Task: Look for space in Mudgal, India from 15th June, 2023 to 21st June, 2023 for 5 adults in price range Rs.14000 to Rs.25000. Place can be entire place with 3 bedrooms having 3 beds and 3 bathrooms. Property type can be house, flat, guest house. Booking option can be shelf check-in. Required host language is English.
Action: Mouse moved to (531, 98)
Screenshot: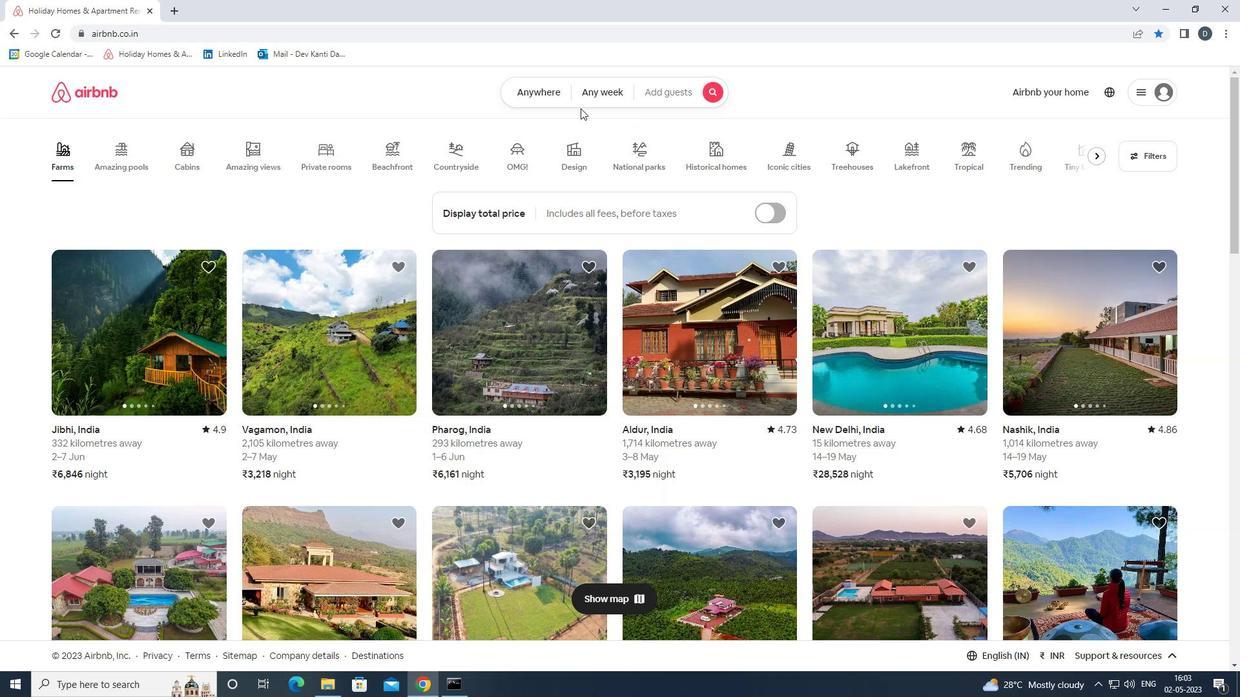
Action: Mouse pressed left at (531, 98)
Screenshot: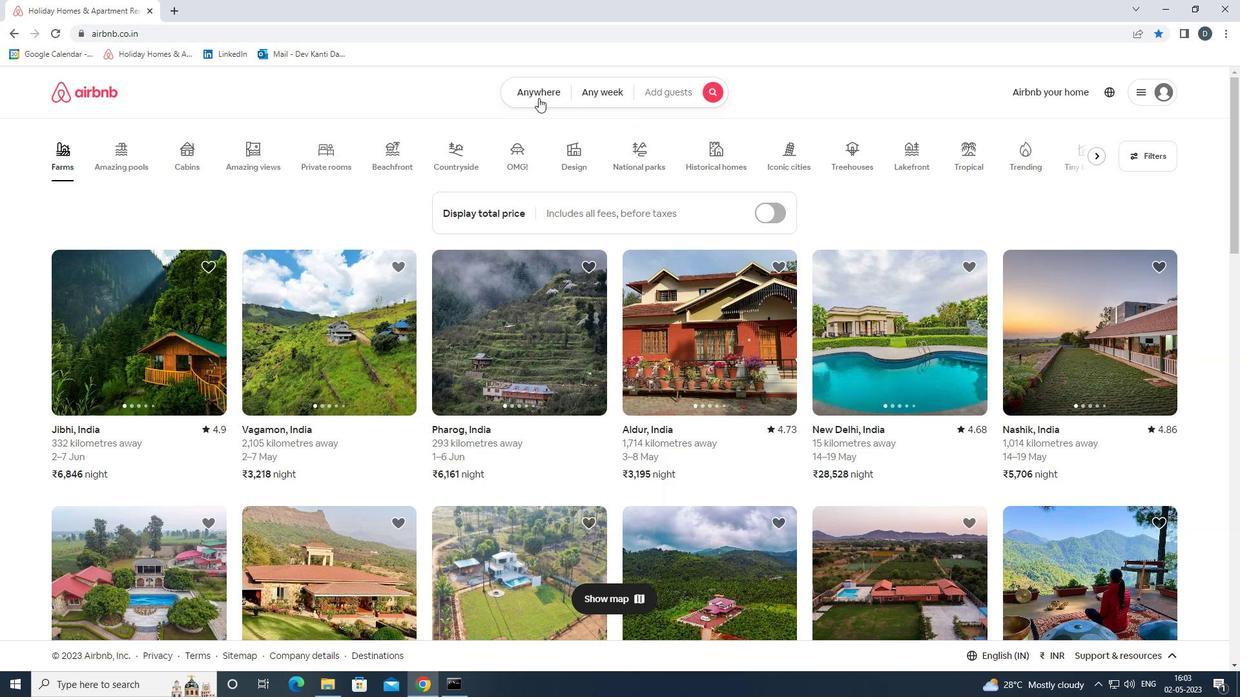 
Action: Mouse moved to (474, 148)
Screenshot: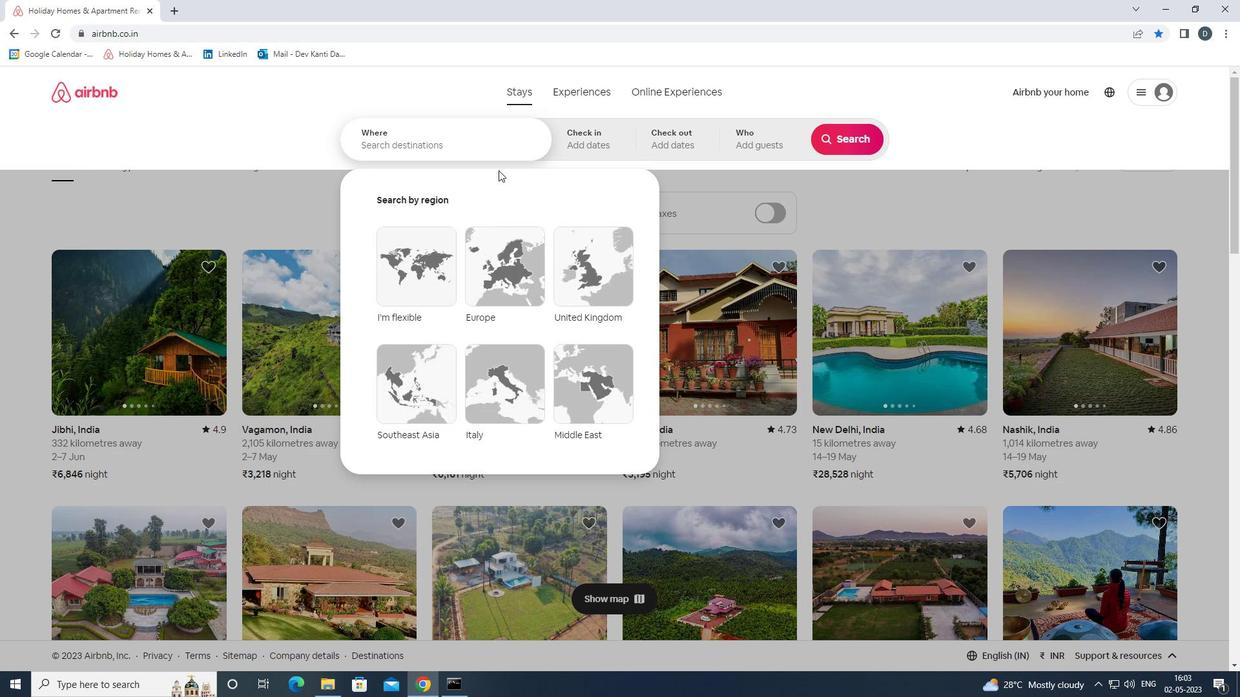 
Action: Mouse pressed left at (474, 148)
Screenshot: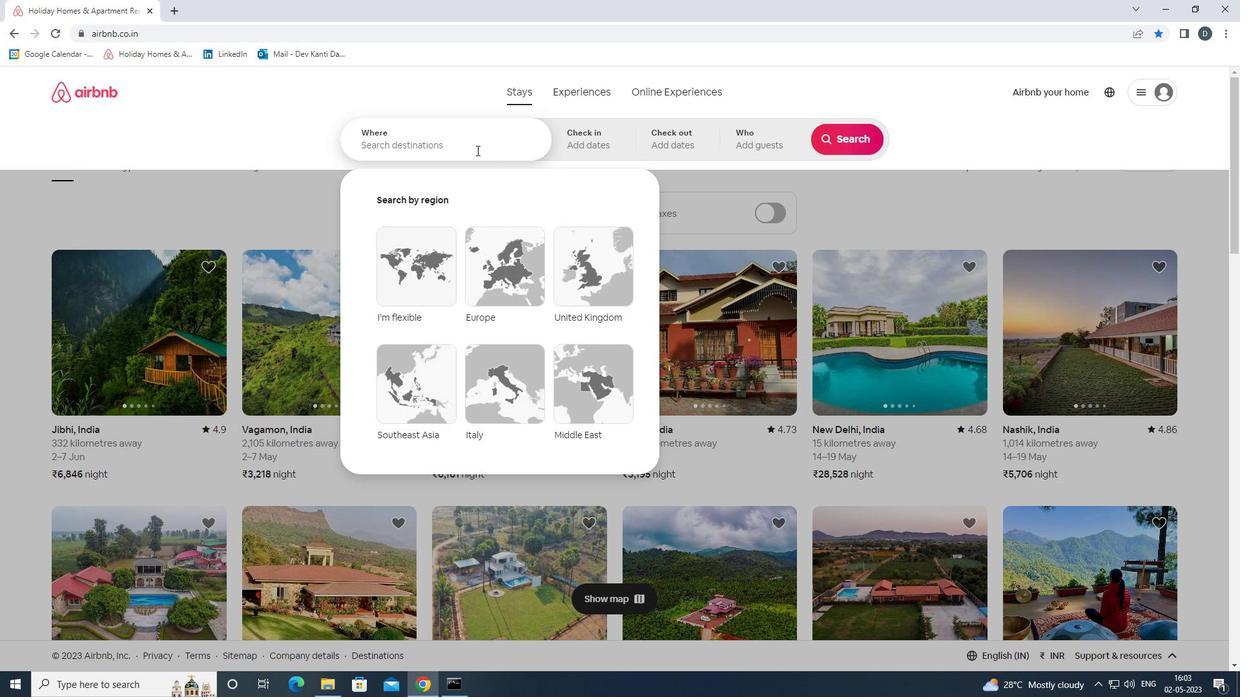 
Action: Mouse moved to (474, 148)
Screenshot: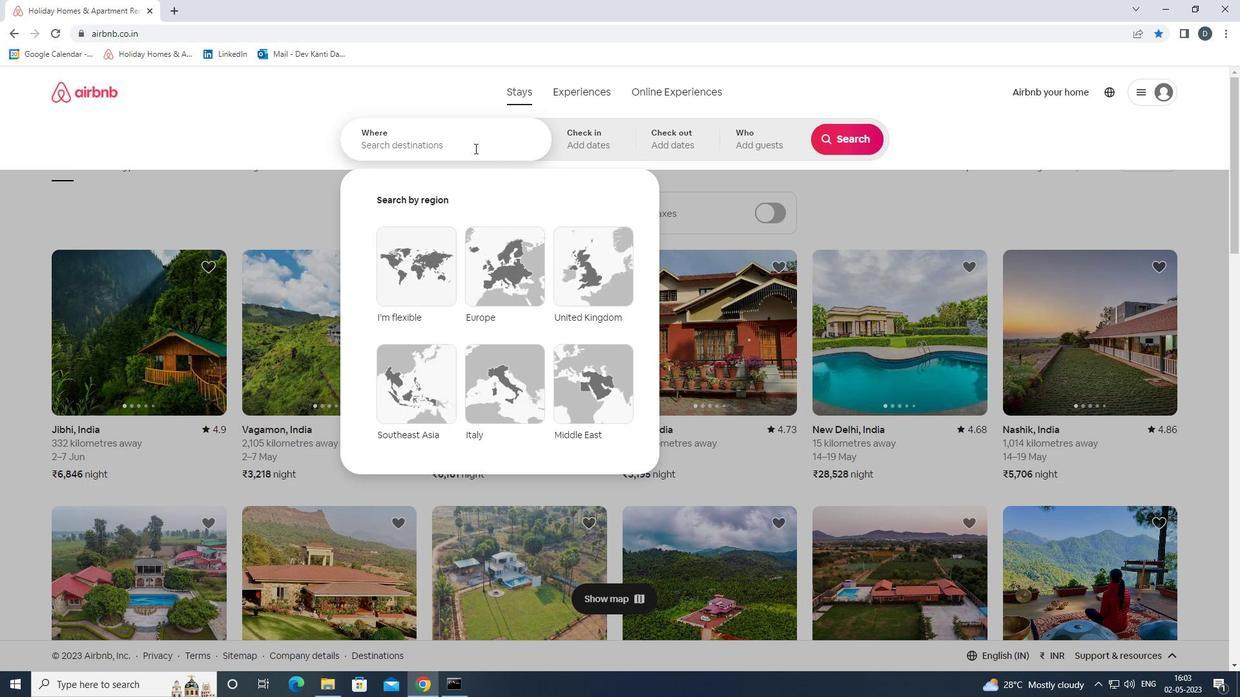 
Action: Key pressed <Key.shift>MUDGAL,<Key.shift>ION<Key.backspace><Key.backspace>NDIA<Key.enter>
Screenshot: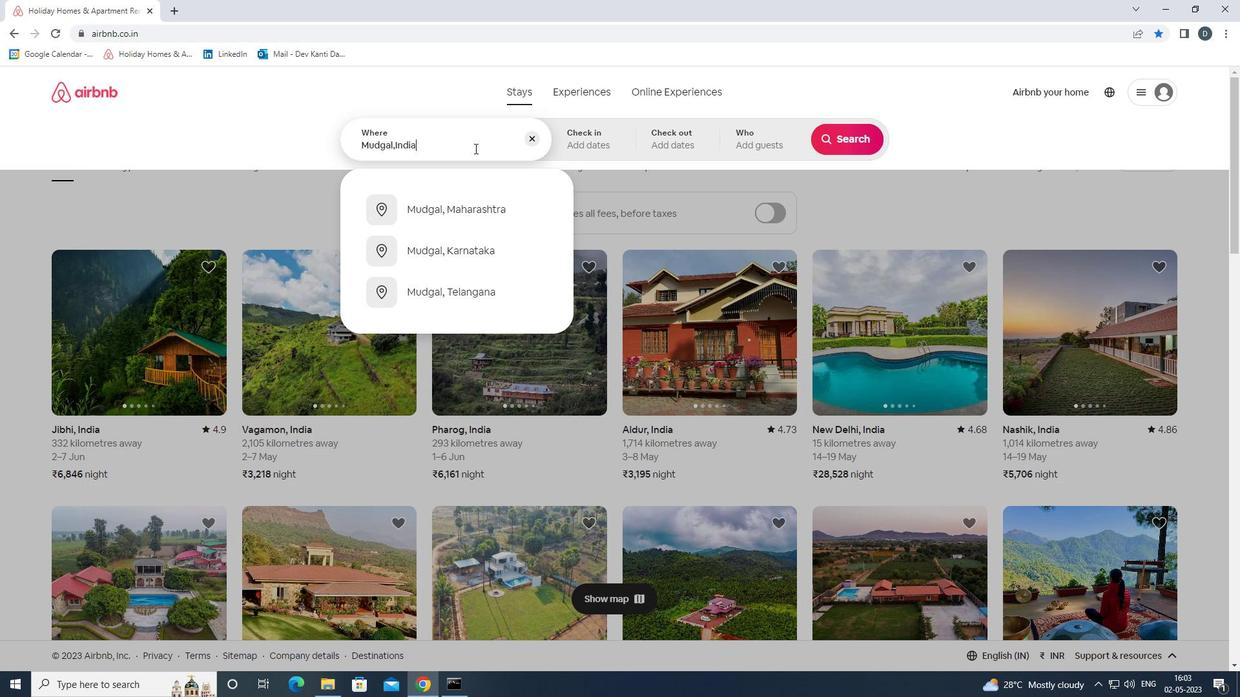
Action: Mouse moved to (777, 357)
Screenshot: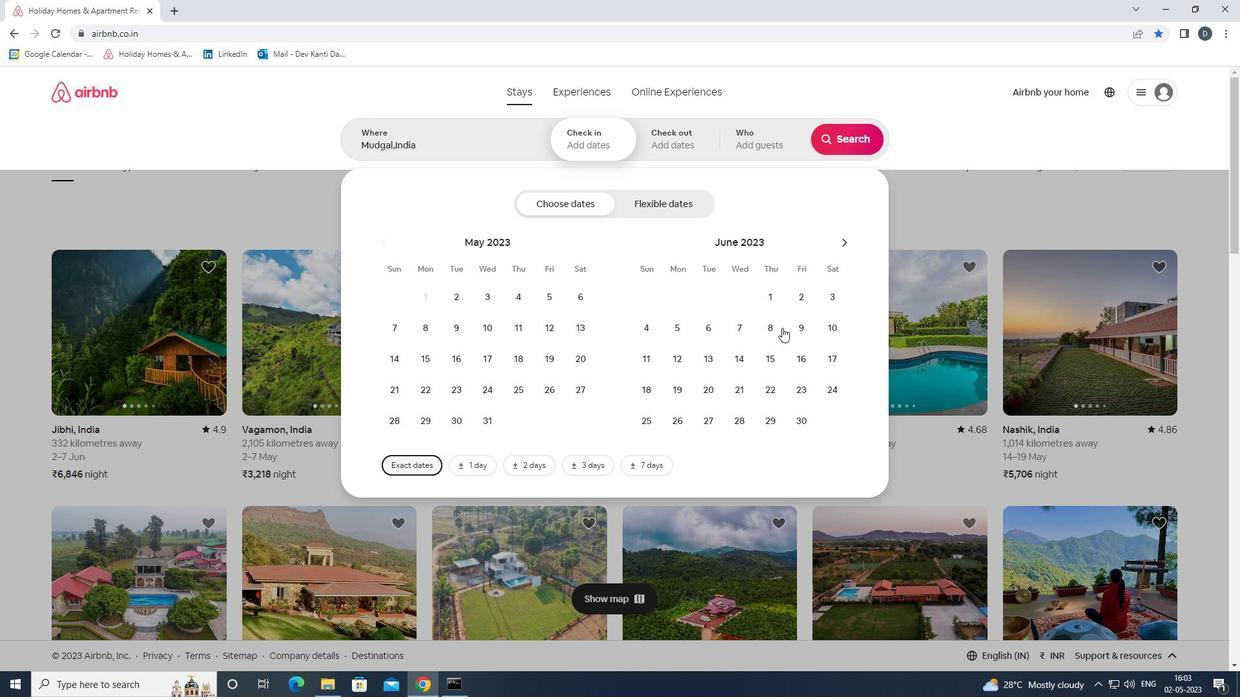 
Action: Mouse pressed left at (777, 357)
Screenshot: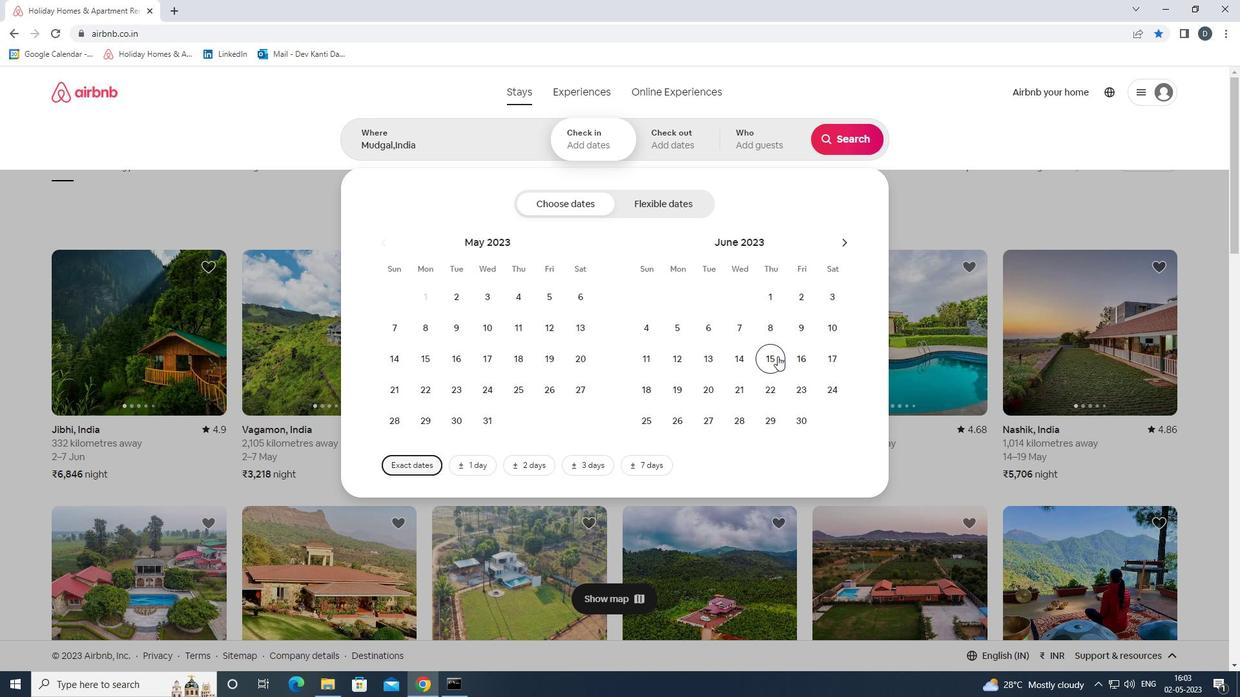 
Action: Mouse moved to (731, 391)
Screenshot: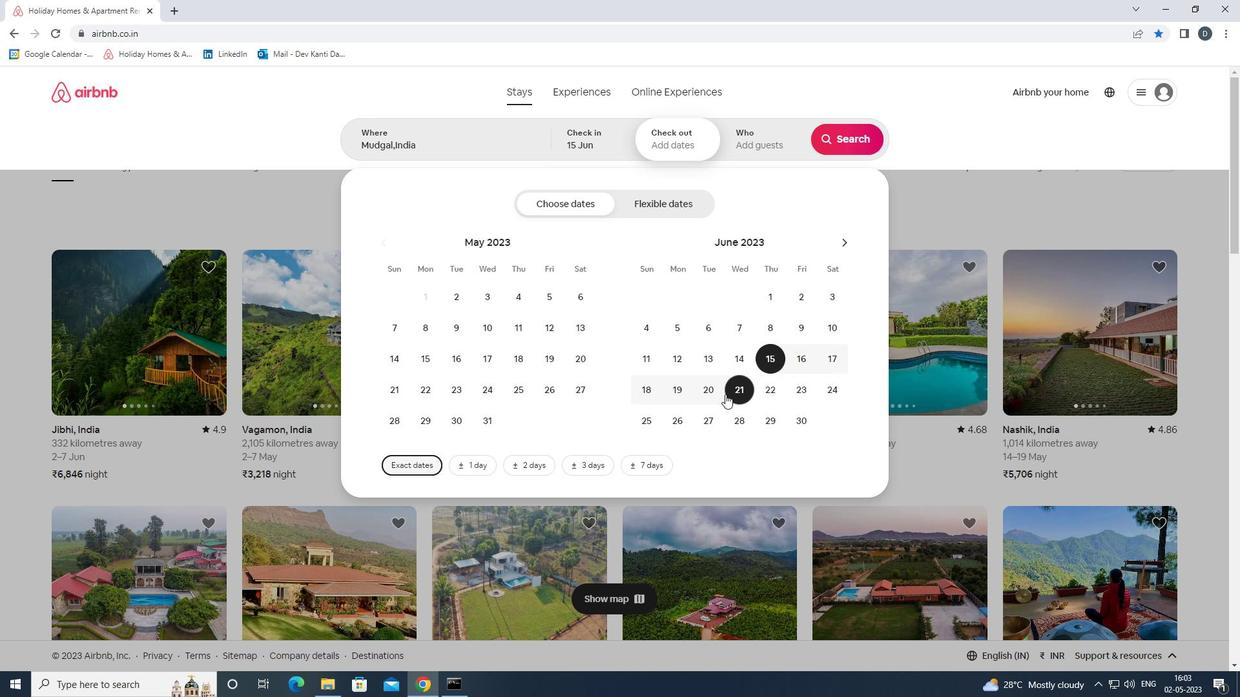 
Action: Mouse pressed left at (731, 391)
Screenshot: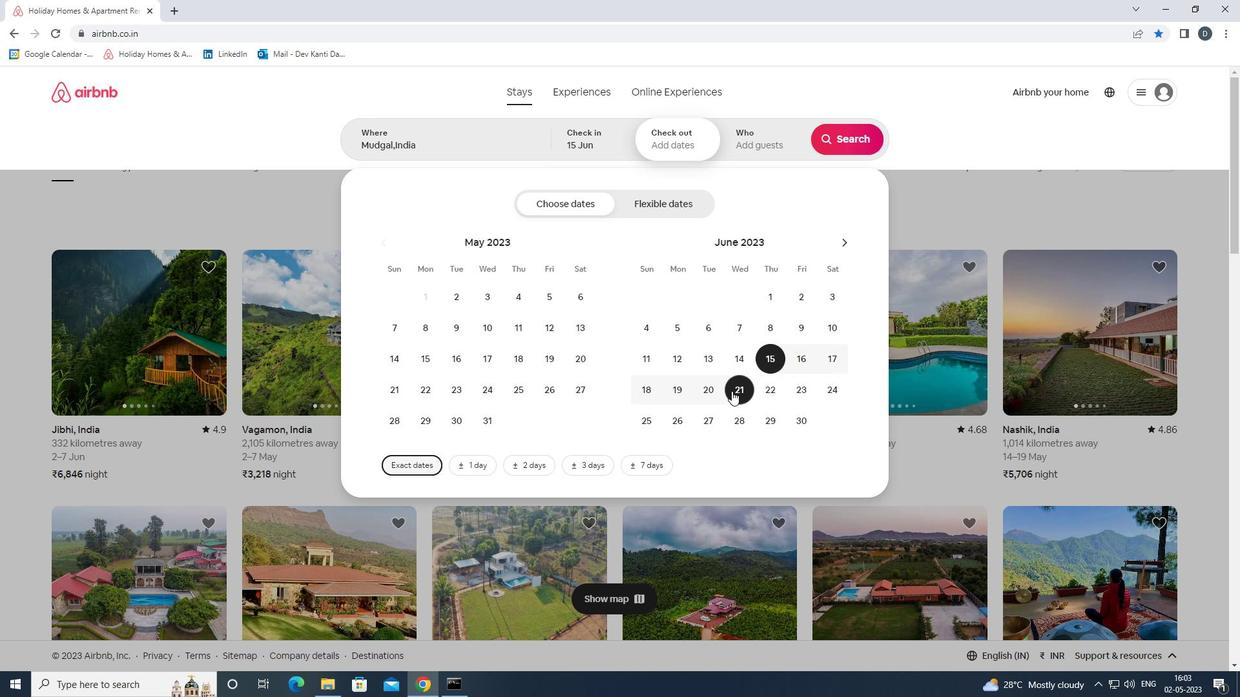 
Action: Mouse moved to (754, 142)
Screenshot: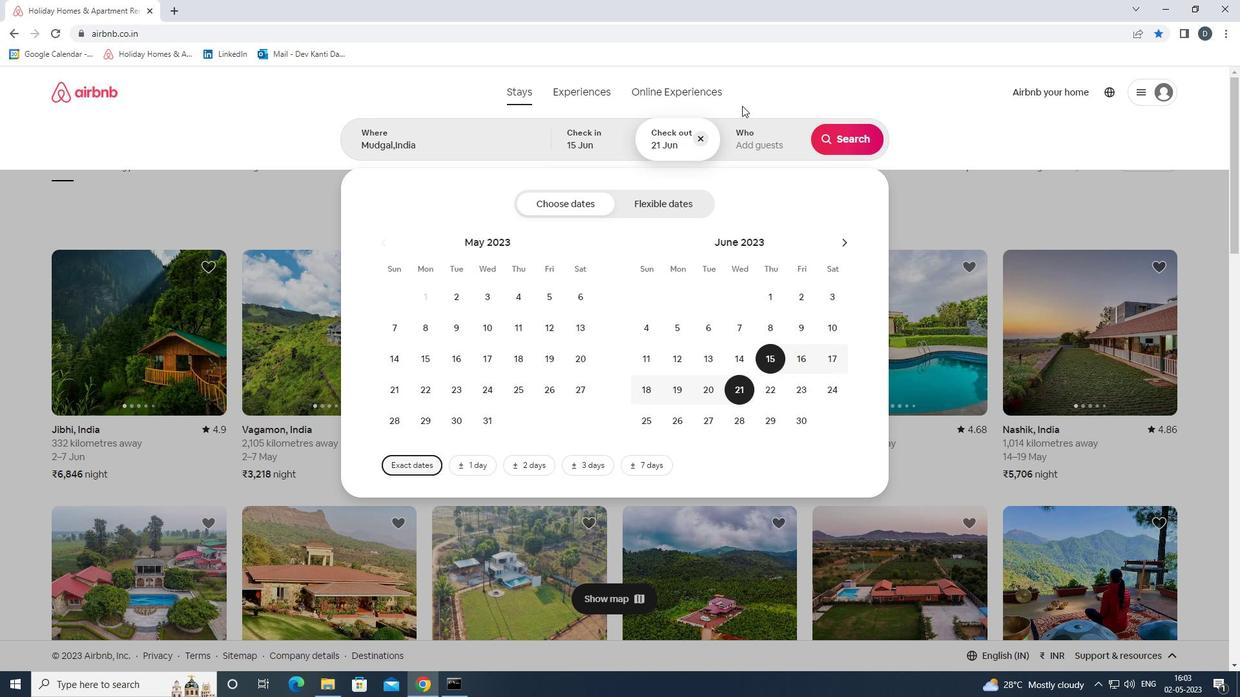 
Action: Mouse pressed left at (754, 142)
Screenshot: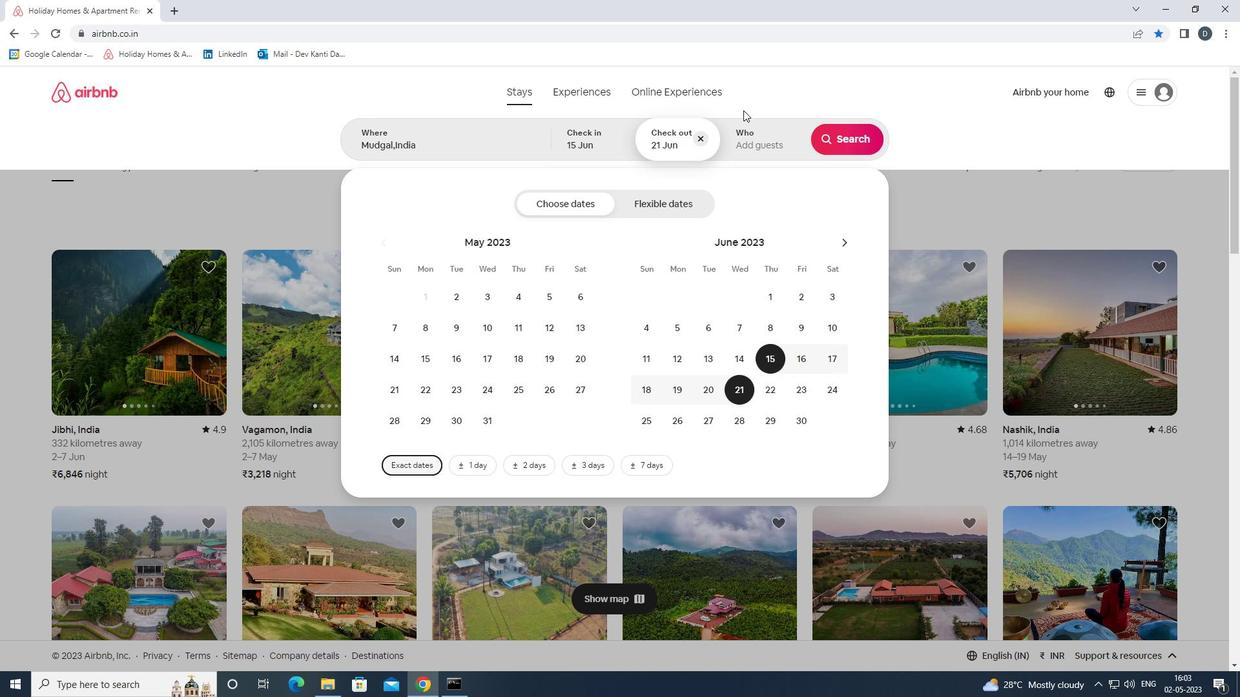 
Action: Mouse moved to (848, 204)
Screenshot: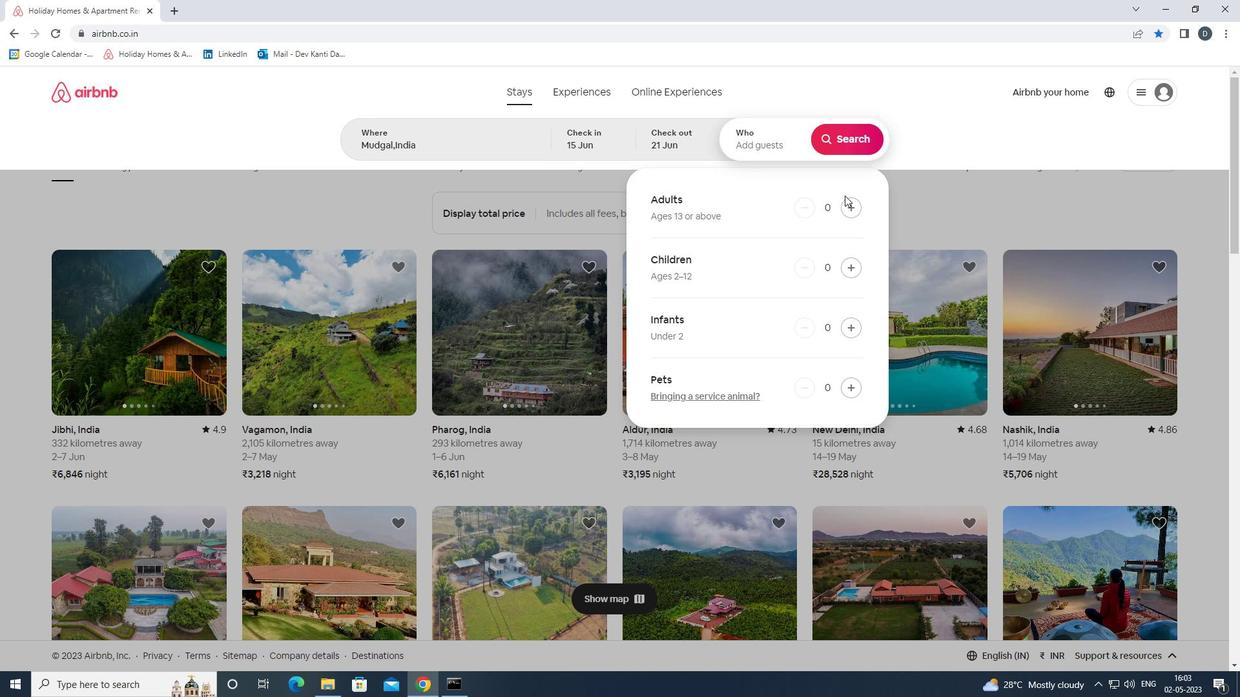 
Action: Mouse pressed left at (848, 204)
Screenshot: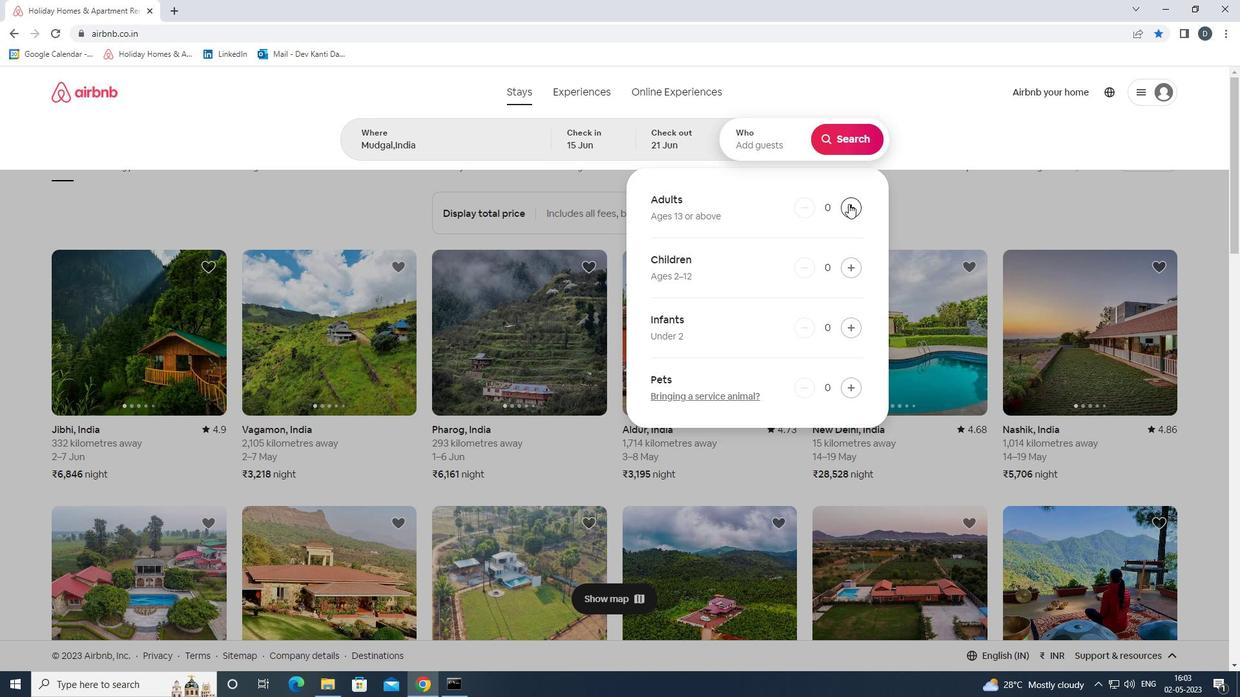 
Action: Mouse pressed left at (848, 204)
Screenshot: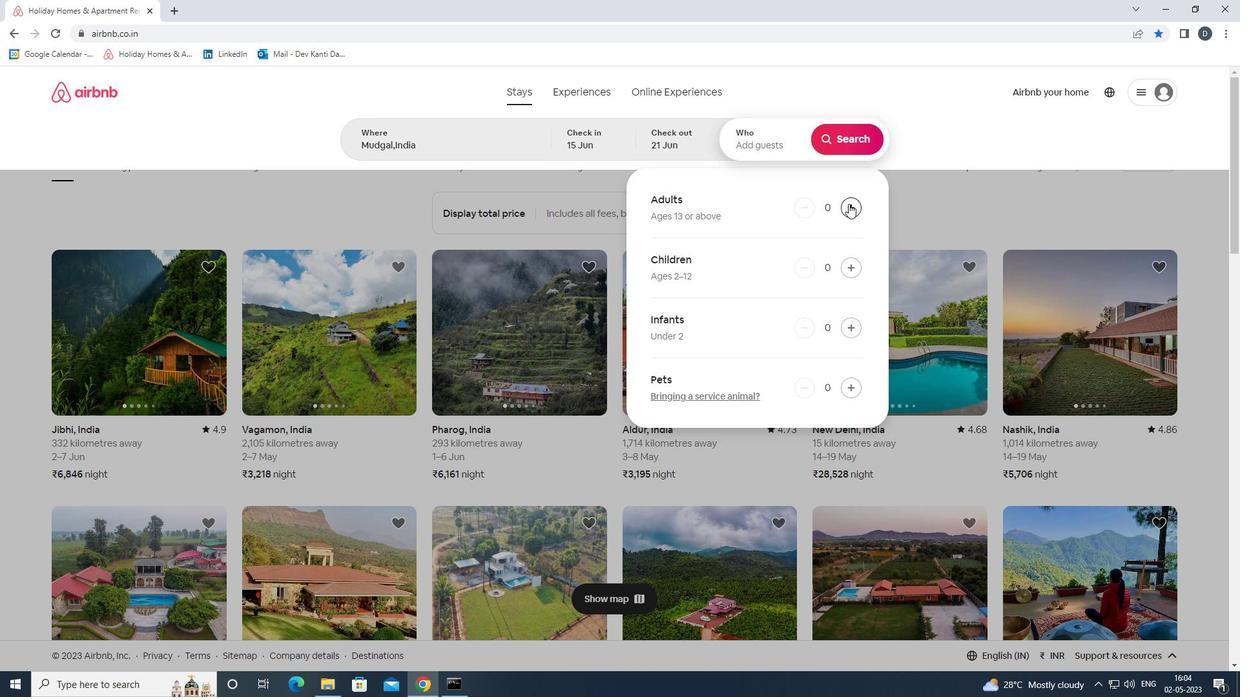 
Action: Mouse pressed left at (848, 204)
Screenshot: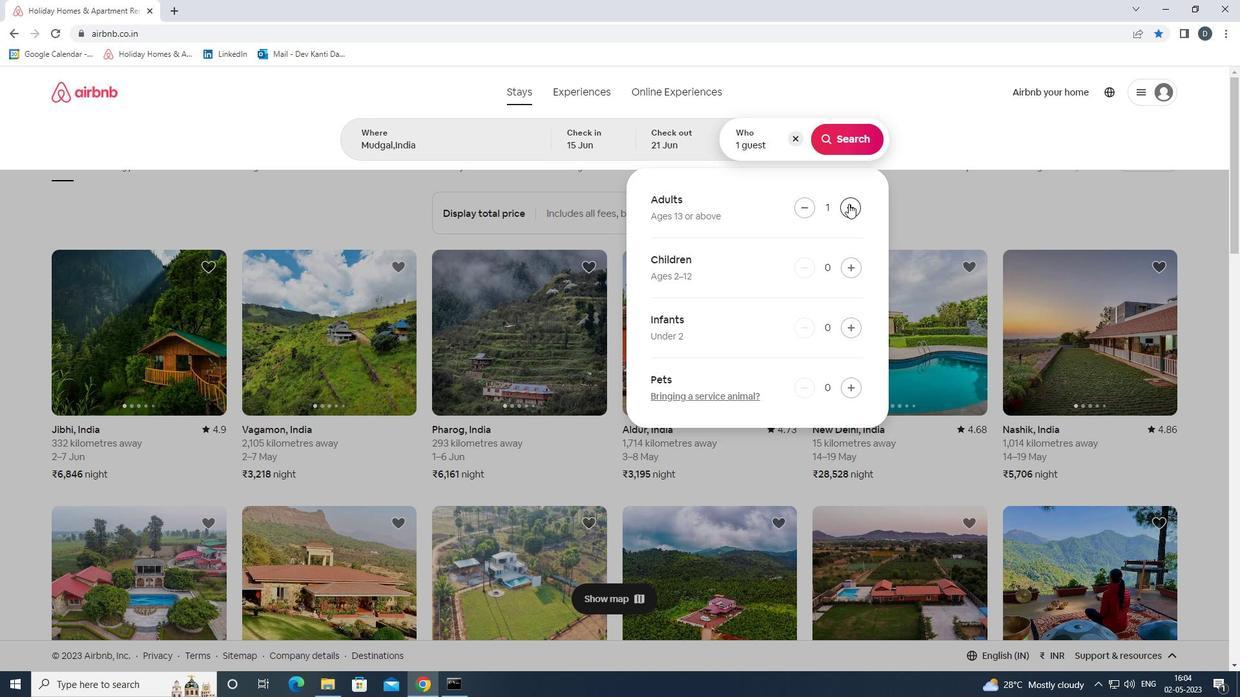 
Action: Mouse pressed left at (848, 204)
Screenshot: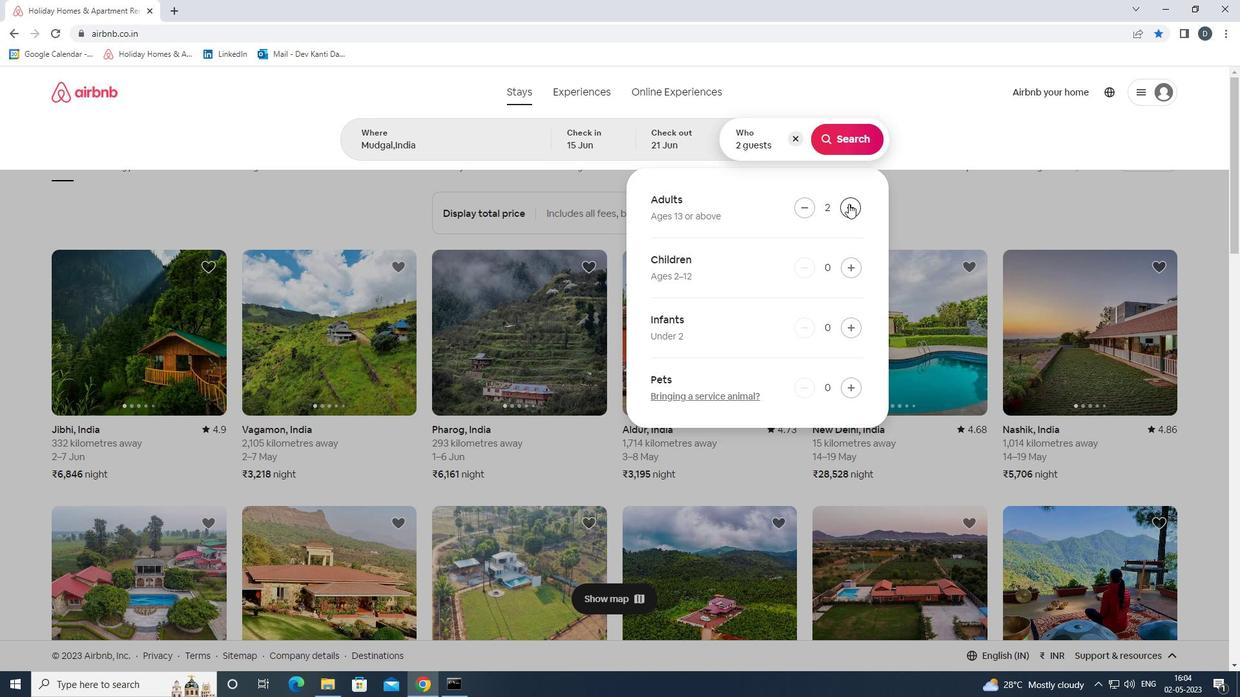 
Action: Mouse pressed left at (848, 204)
Screenshot: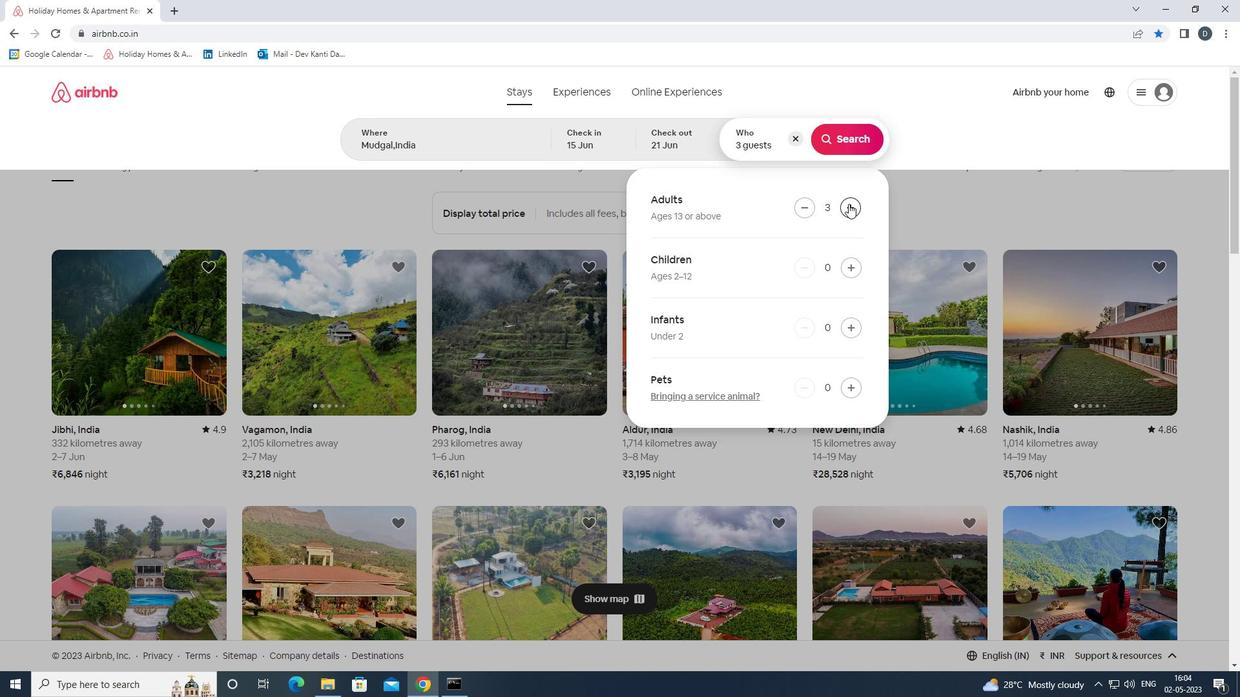 
Action: Mouse moved to (841, 141)
Screenshot: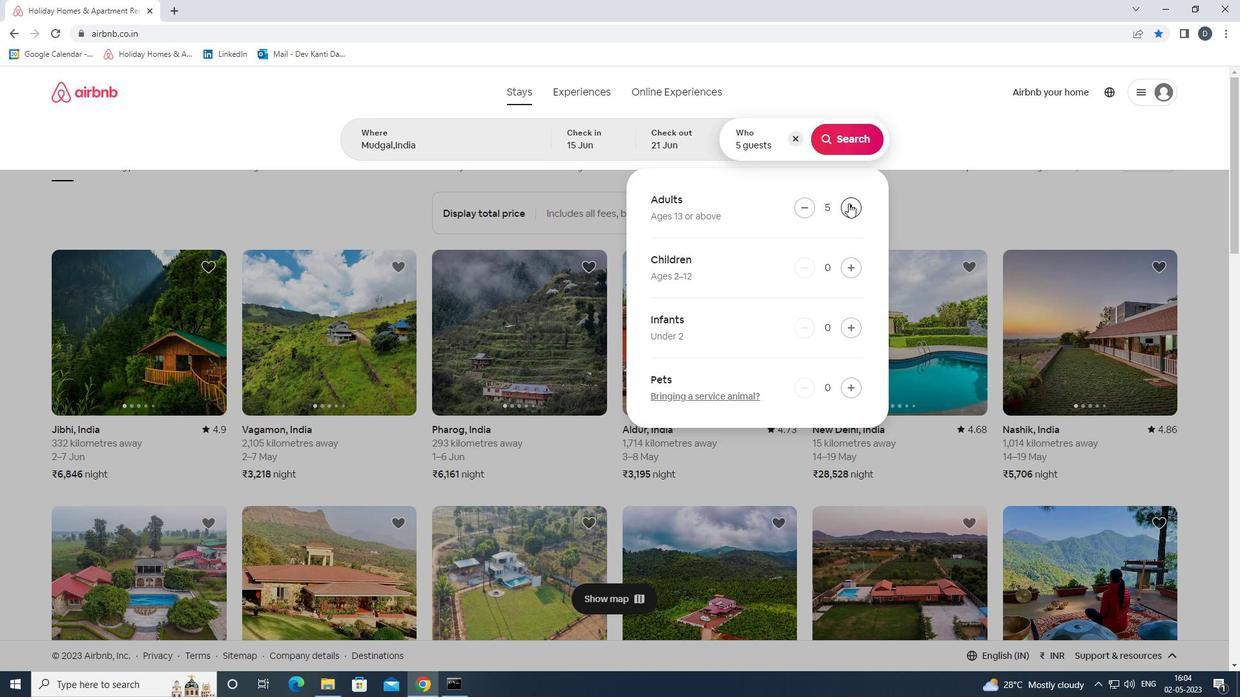 
Action: Mouse pressed left at (841, 141)
Screenshot: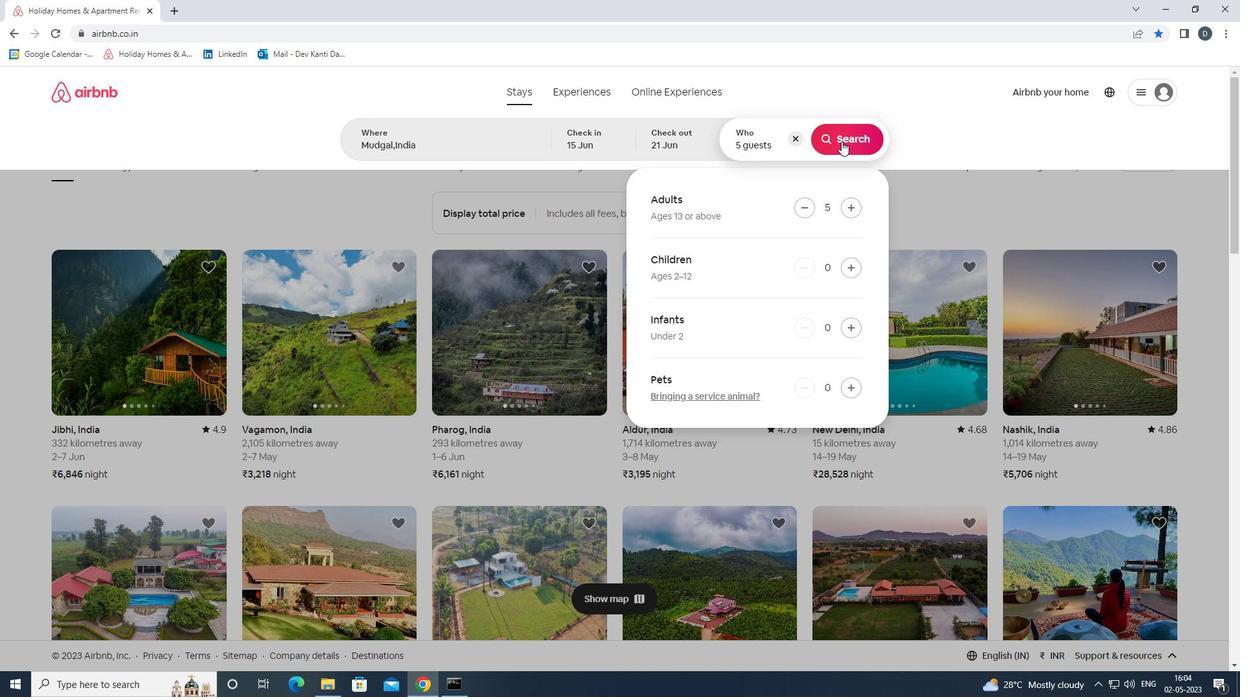 
Action: Mouse moved to (1187, 160)
Screenshot: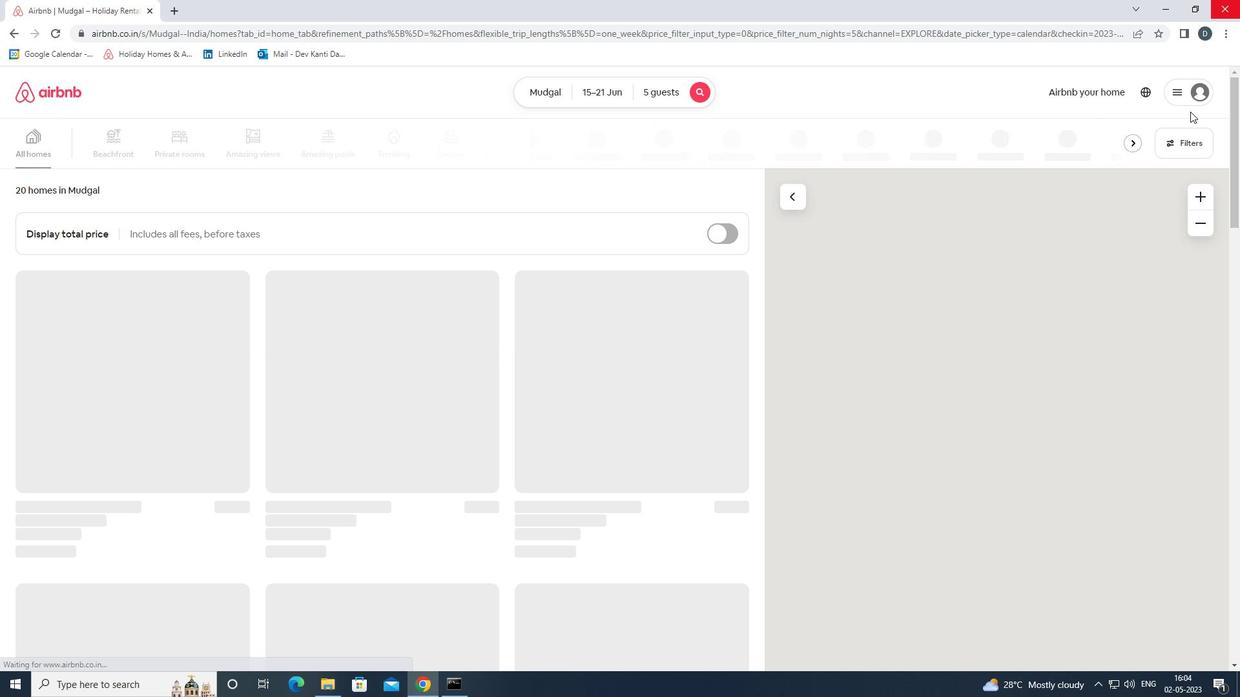 
Action: Mouse pressed left at (1187, 160)
Screenshot: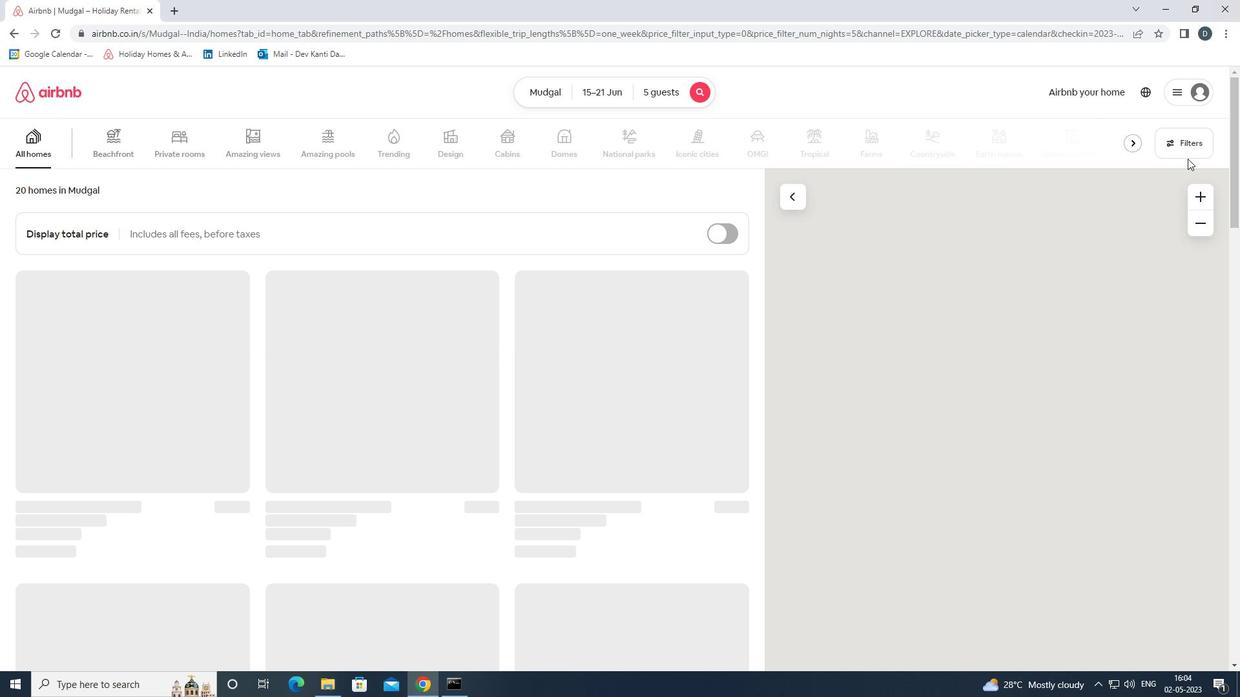 
Action: Mouse moved to (1183, 144)
Screenshot: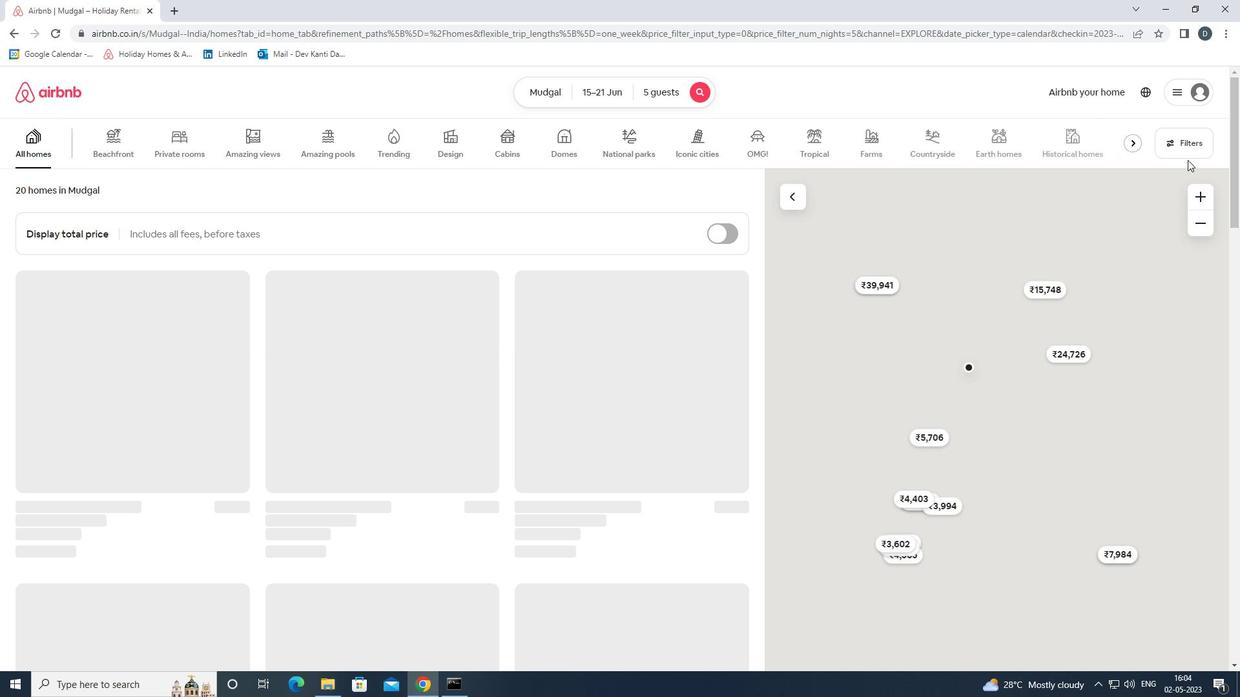 
Action: Mouse pressed left at (1183, 144)
Screenshot: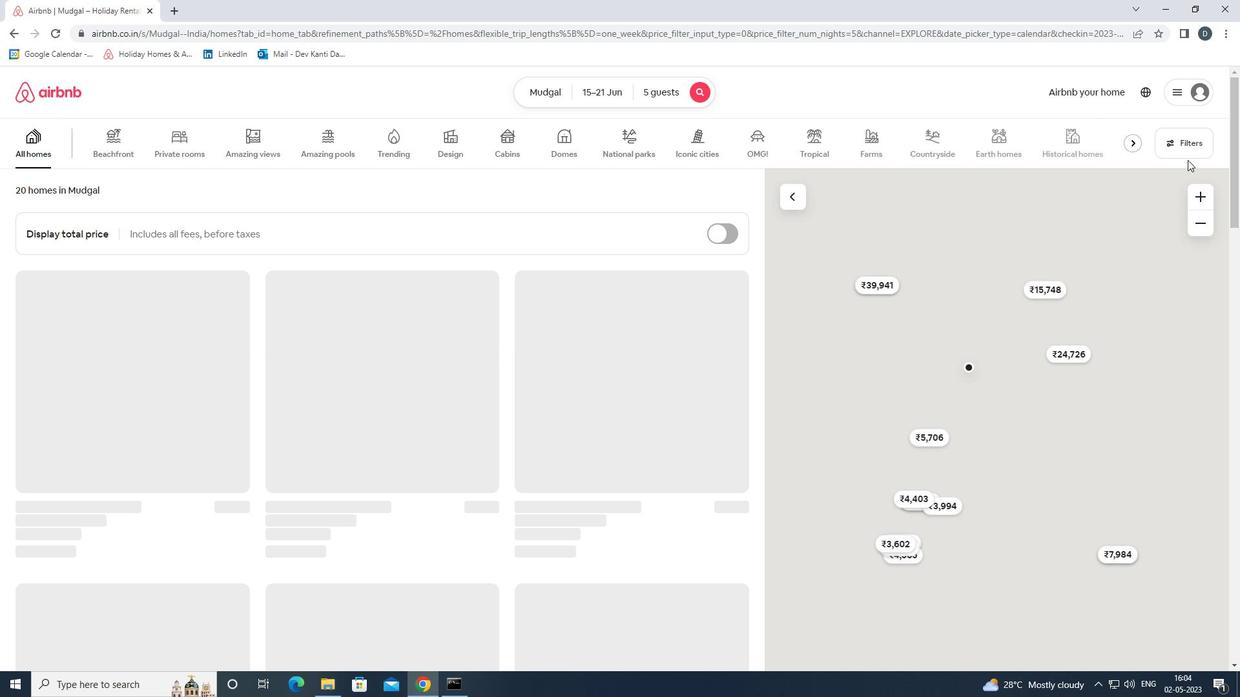 
Action: Mouse moved to (471, 300)
Screenshot: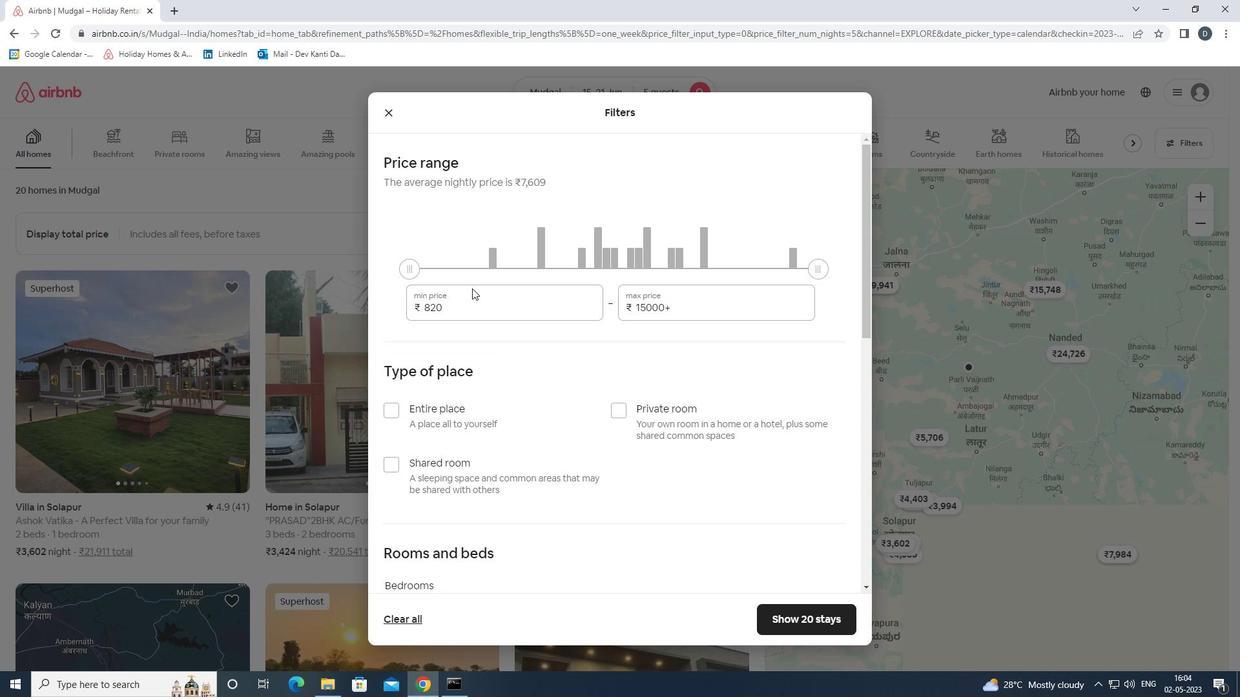 
Action: Mouse pressed left at (471, 300)
Screenshot: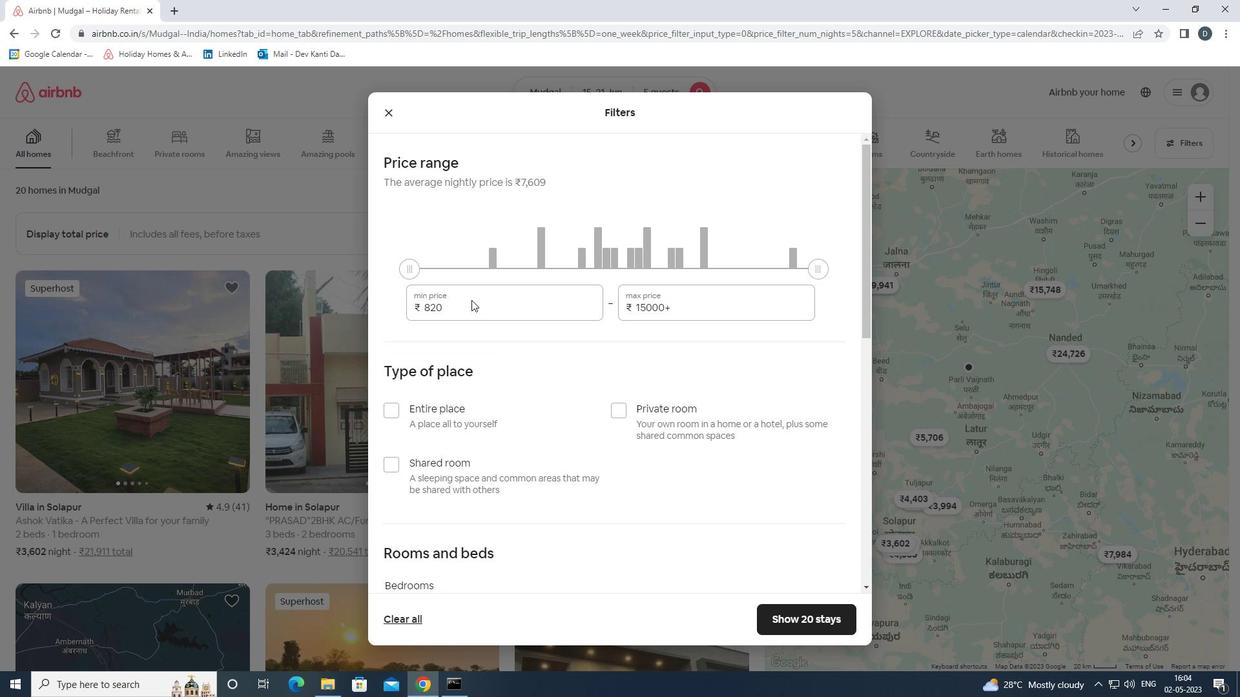 
Action: Mouse moved to (473, 304)
Screenshot: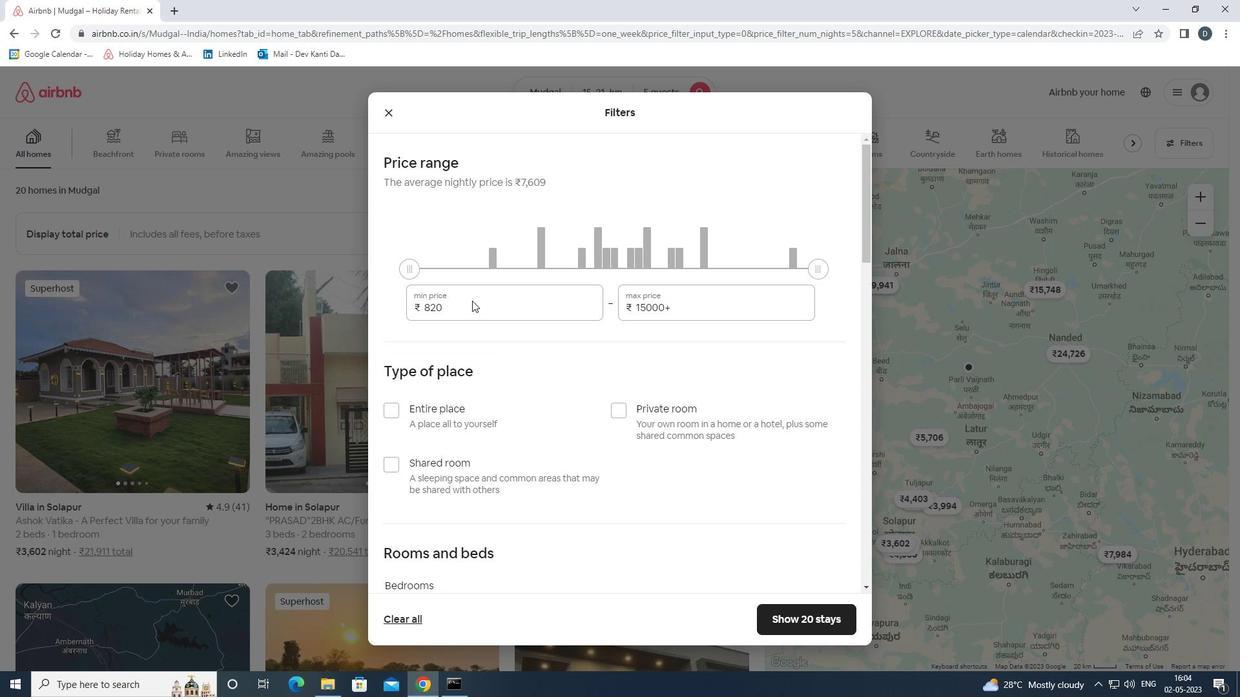 
Action: Mouse pressed left at (473, 304)
Screenshot: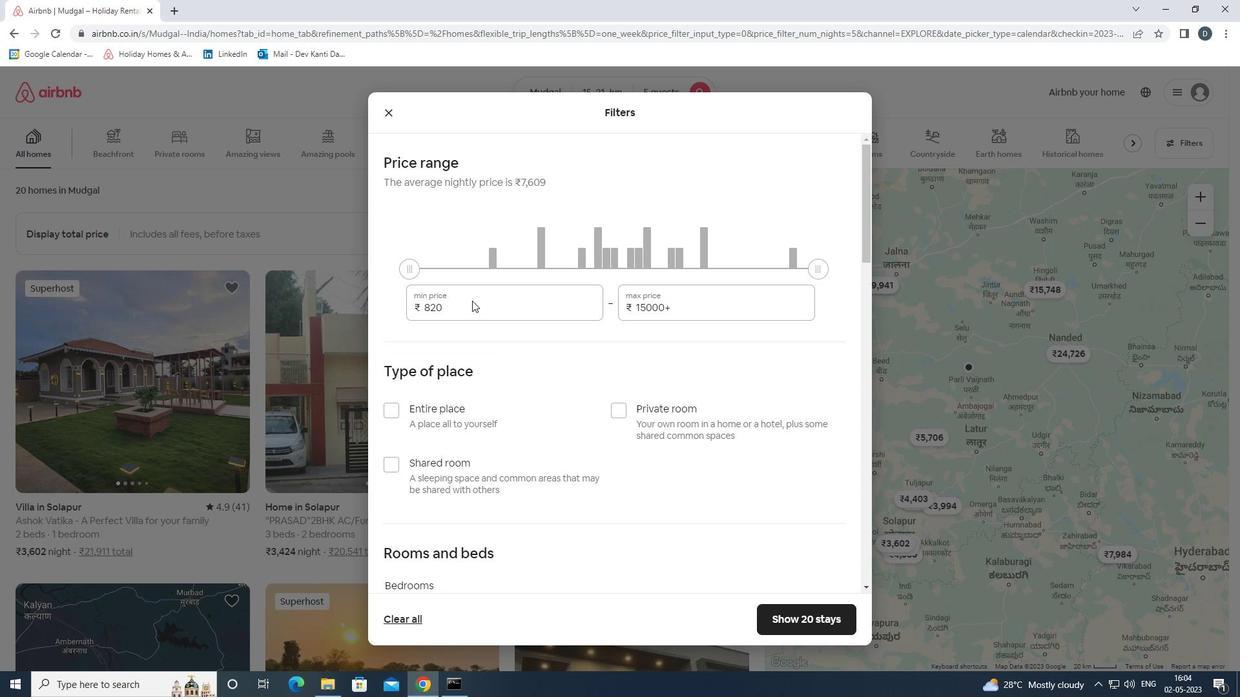 
Action: Mouse moved to (478, 311)
Screenshot: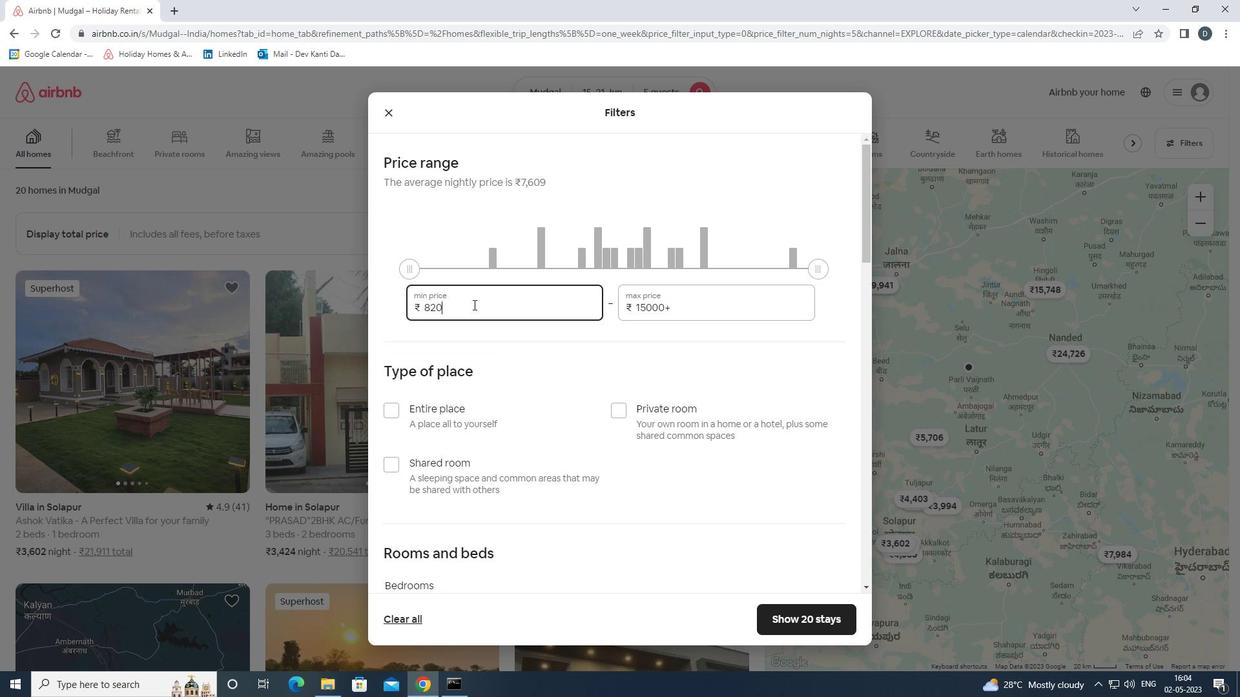 
Action: Mouse pressed left at (478, 311)
Screenshot: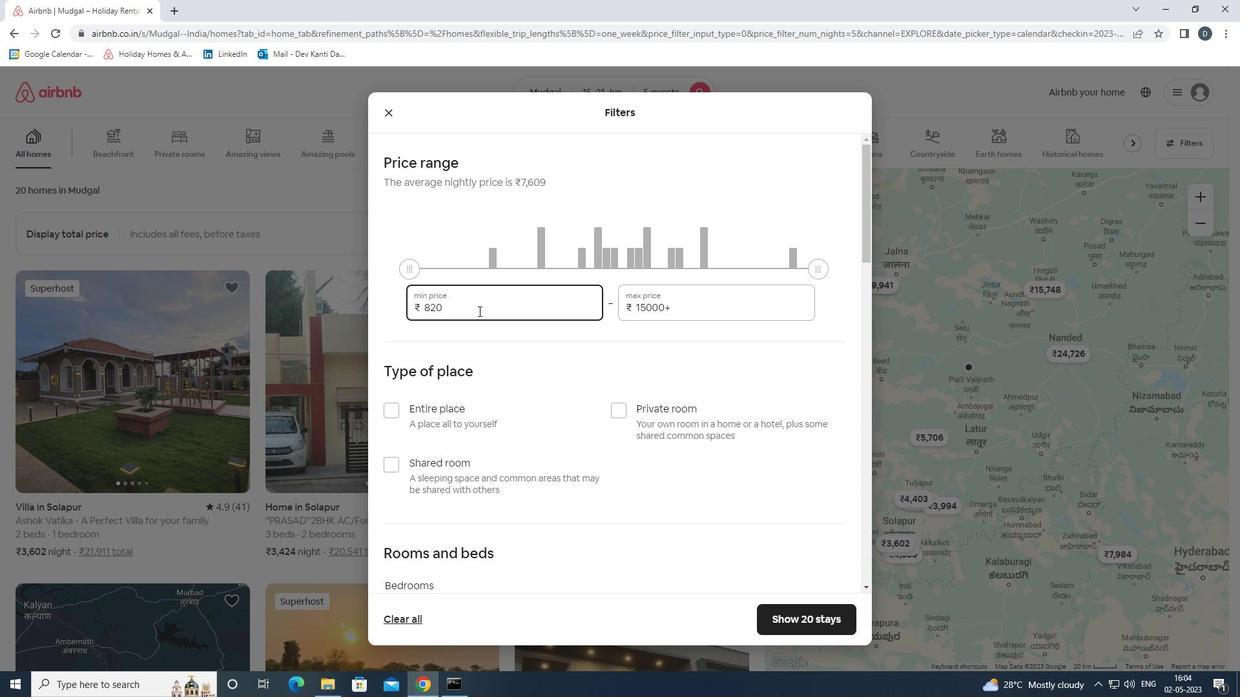 
Action: Mouse pressed left at (478, 311)
Screenshot: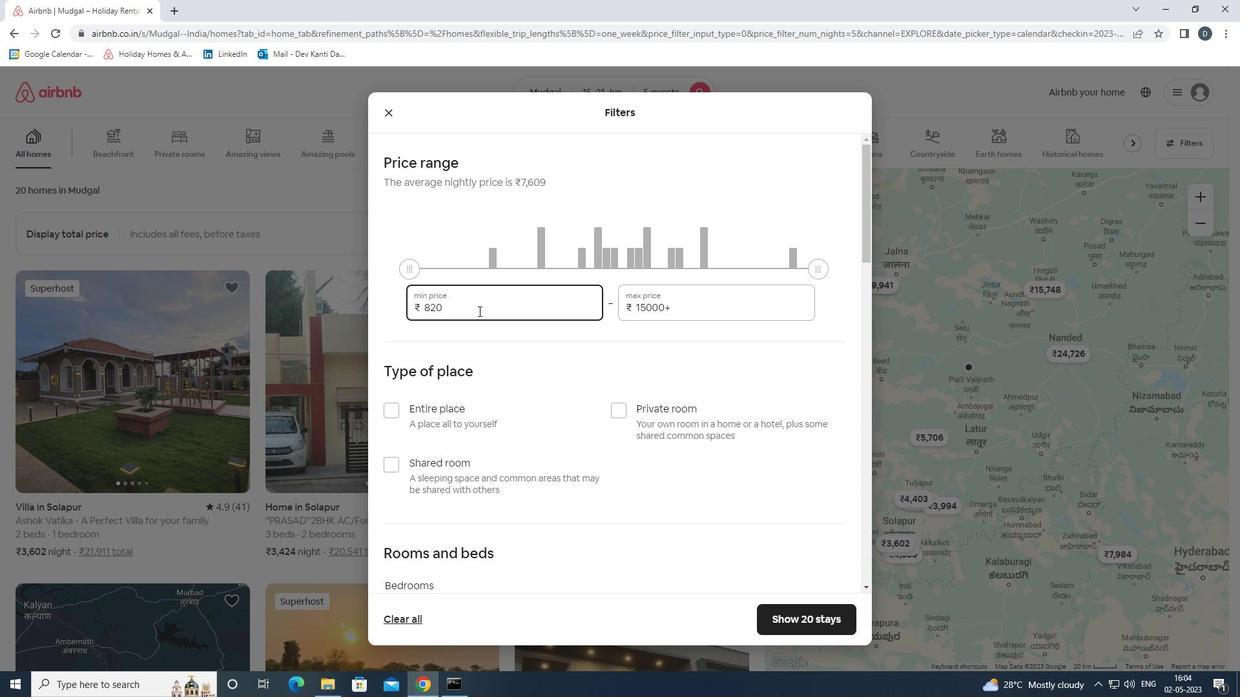 
Action: Key pressed 14000<Key.tab>ctrl+A<'2'><'5'><'0'><'0'><'0'>
Screenshot: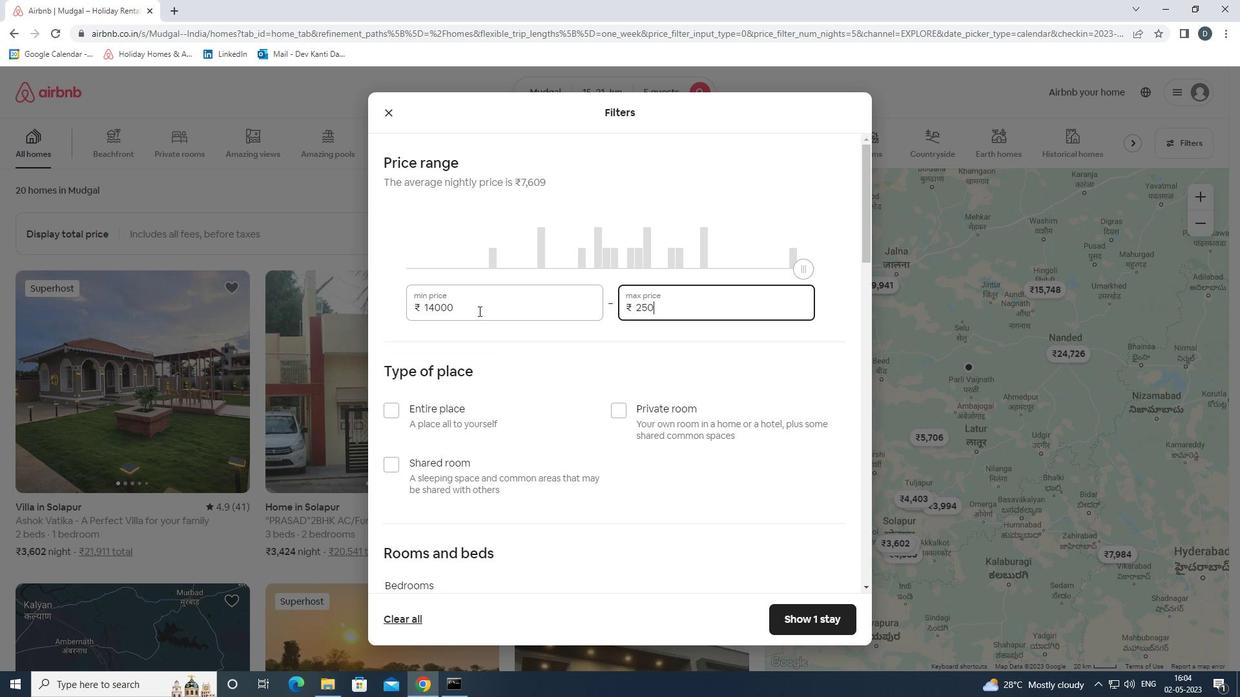
Action: Mouse moved to (454, 410)
Screenshot: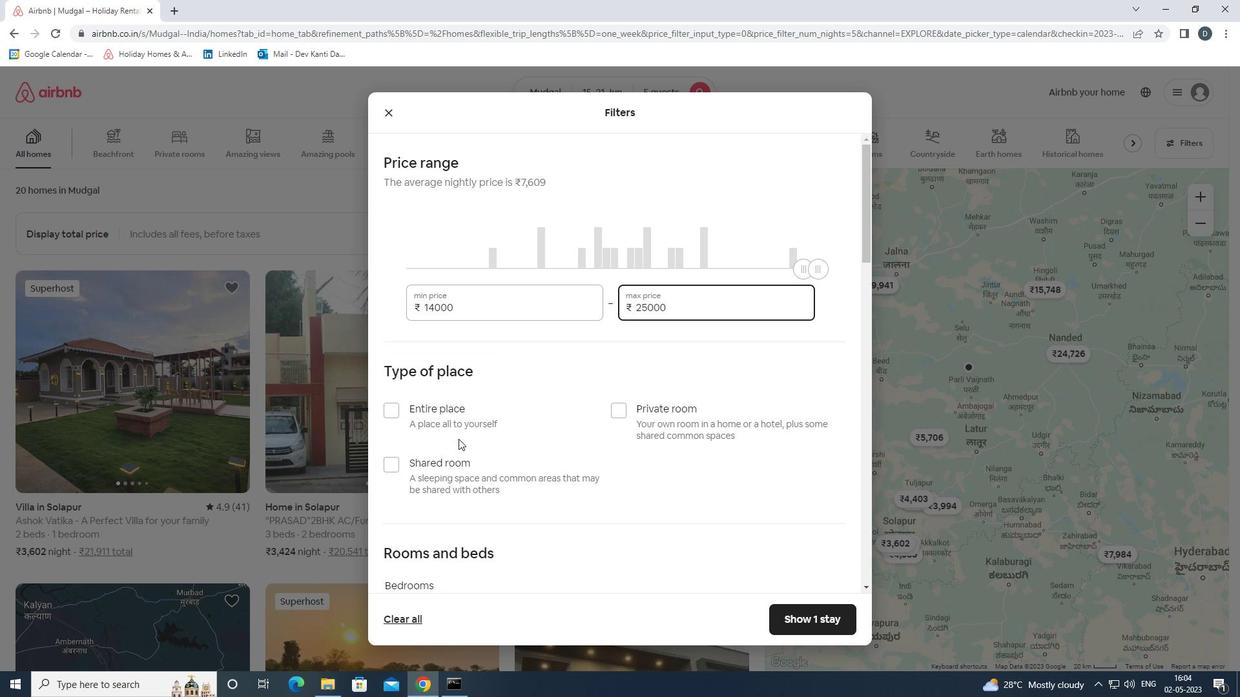 
Action: Mouse pressed left at (454, 410)
Screenshot: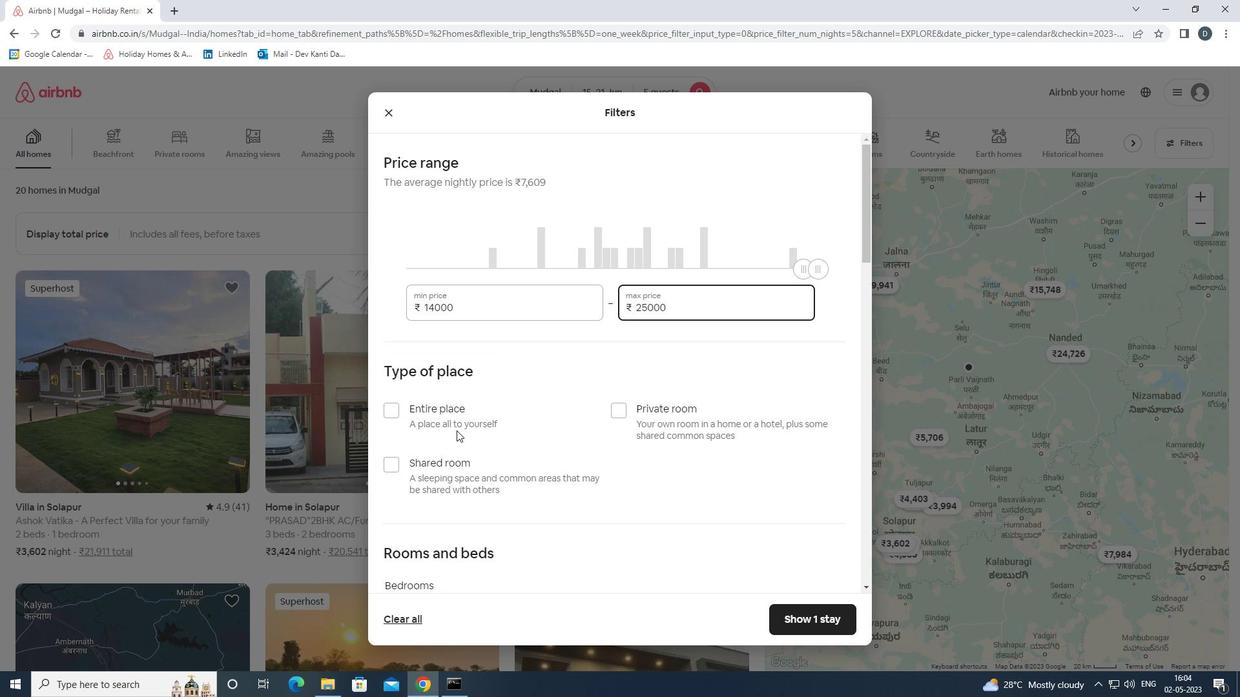 
Action: Mouse moved to (456, 406)
Screenshot: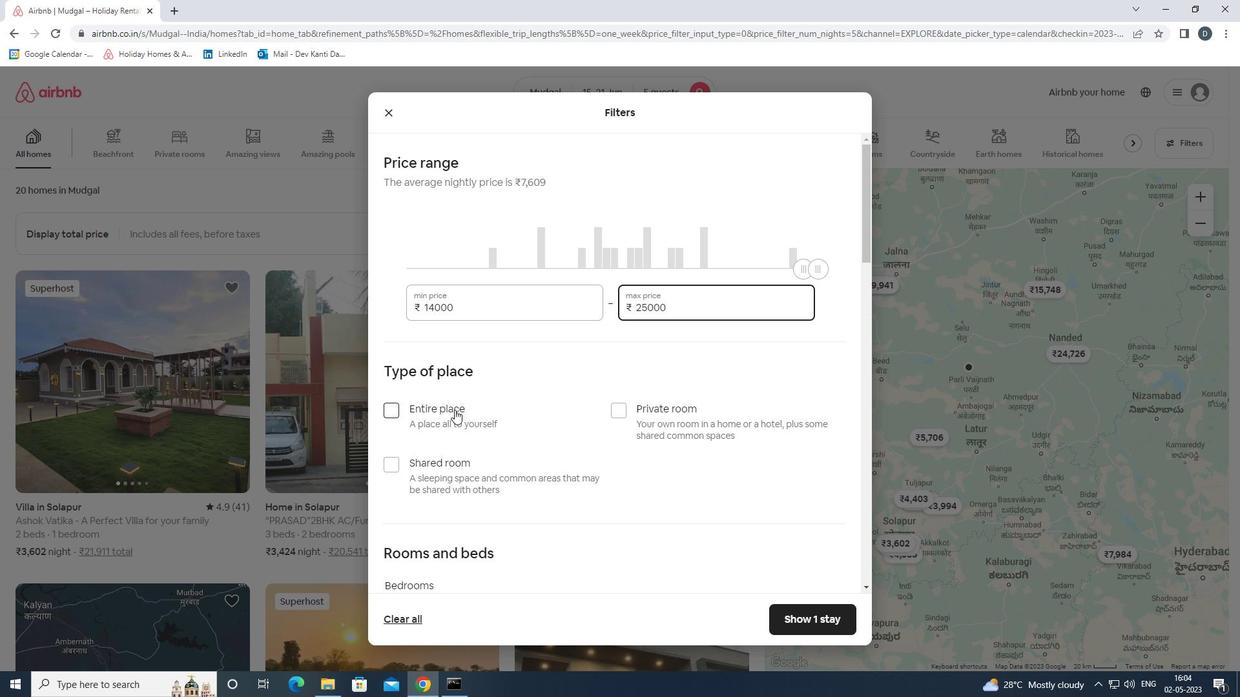 
Action: Mouse scrolled (456, 406) with delta (0, 0)
Screenshot: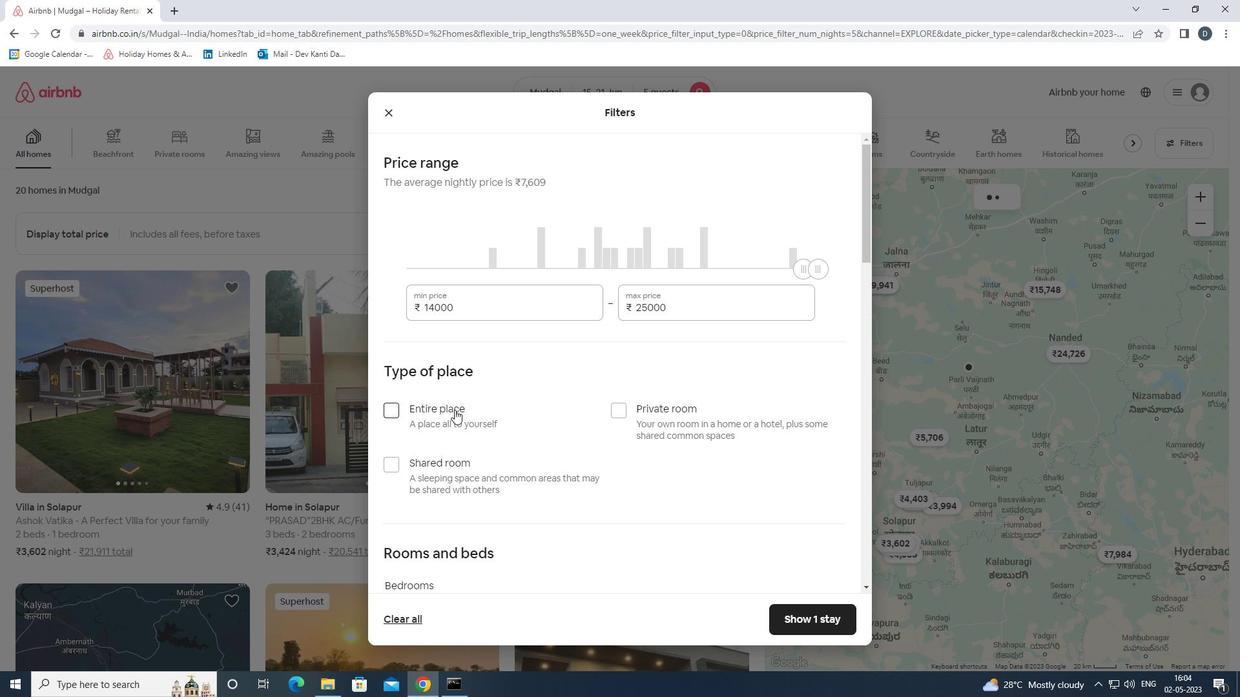 
Action: Mouse scrolled (456, 406) with delta (0, 0)
Screenshot: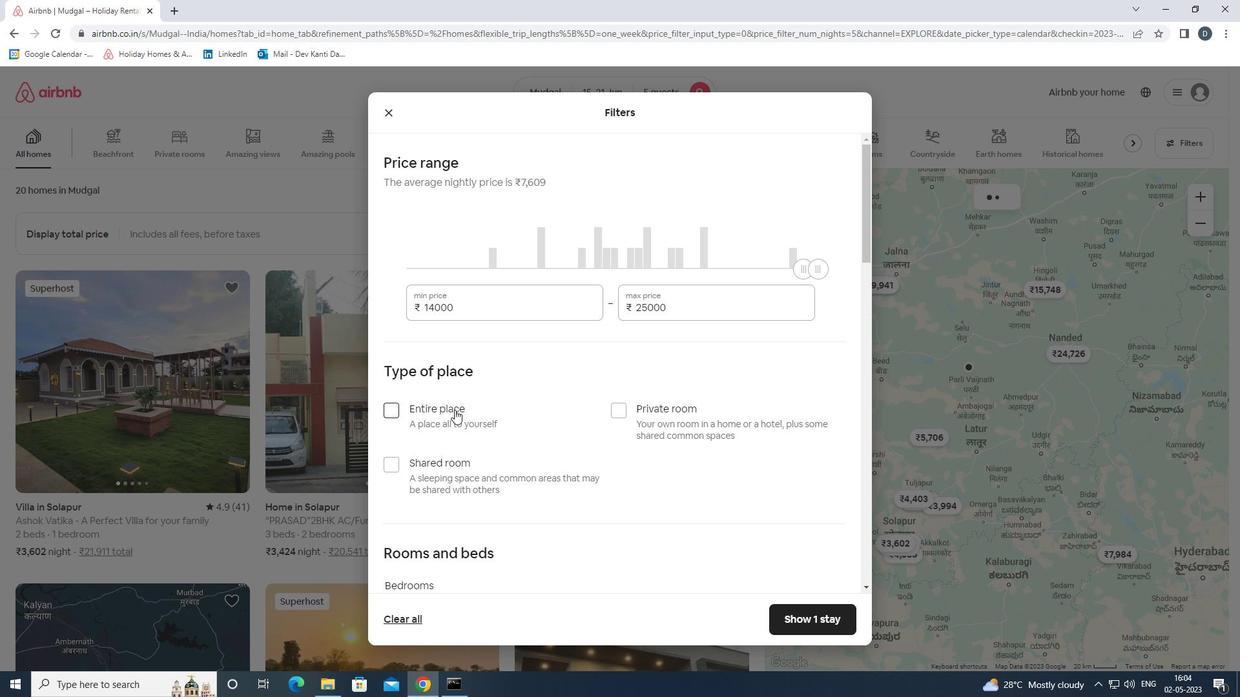 
Action: Mouse scrolled (456, 406) with delta (0, 0)
Screenshot: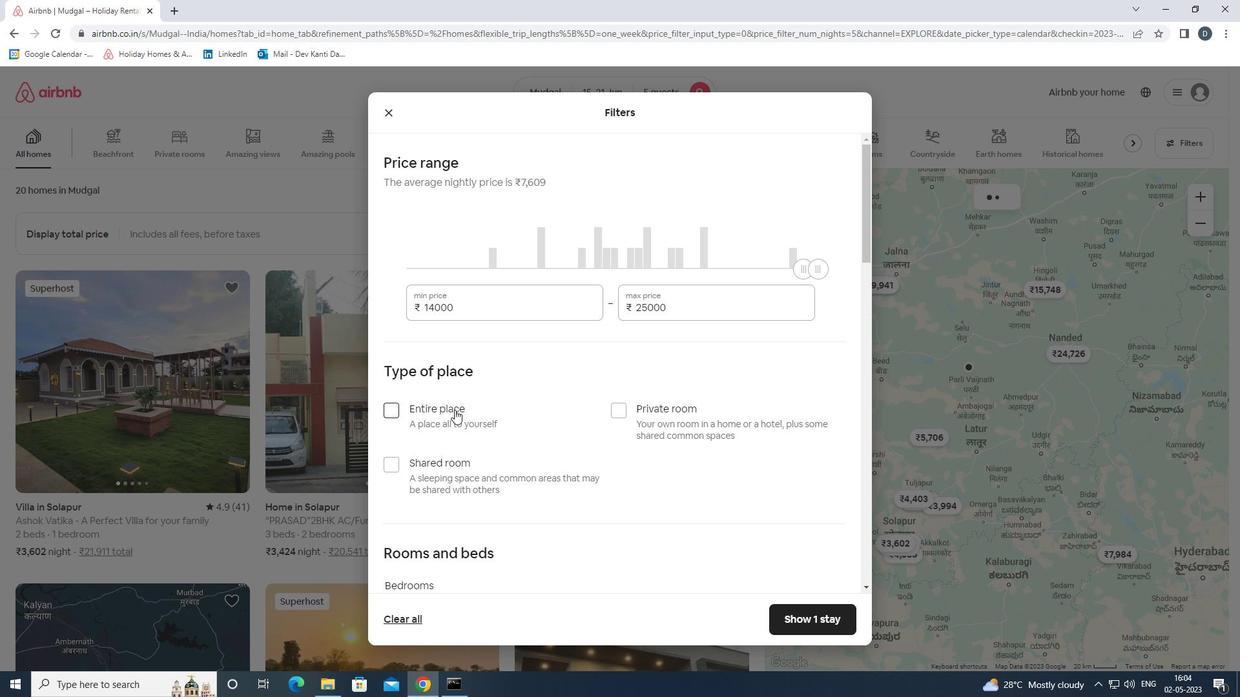 
Action: Mouse scrolled (456, 406) with delta (0, 0)
Screenshot: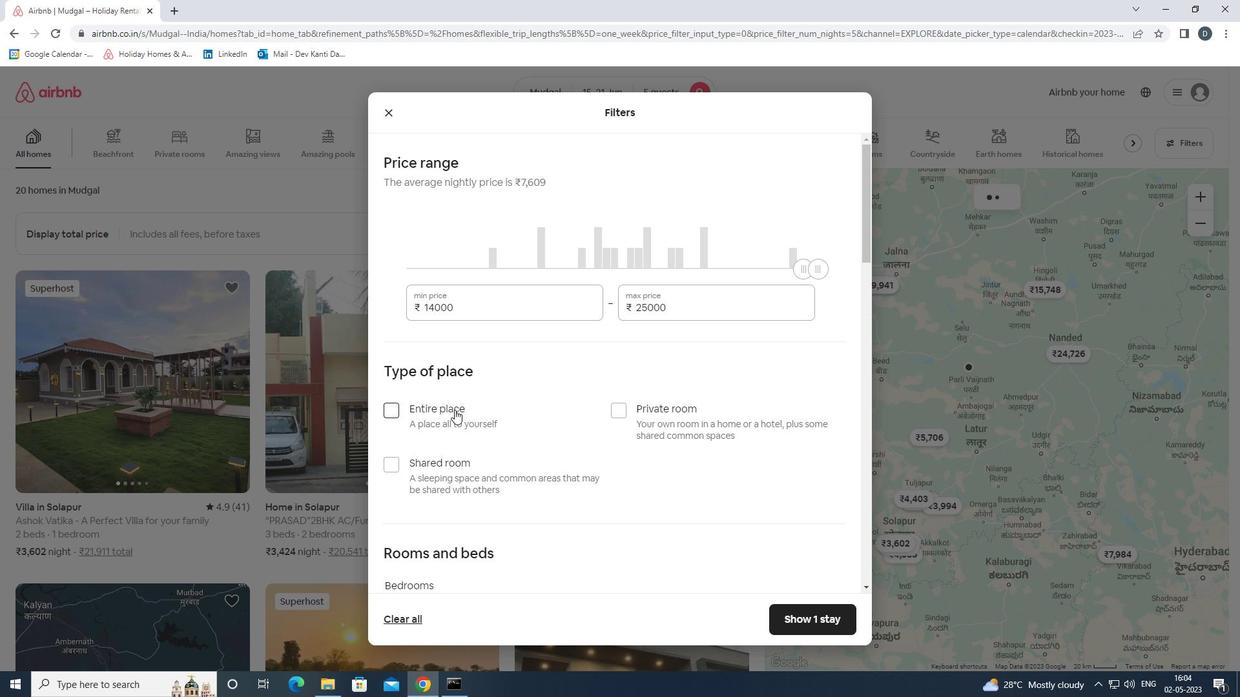 
Action: Mouse moved to (482, 379)
Screenshot: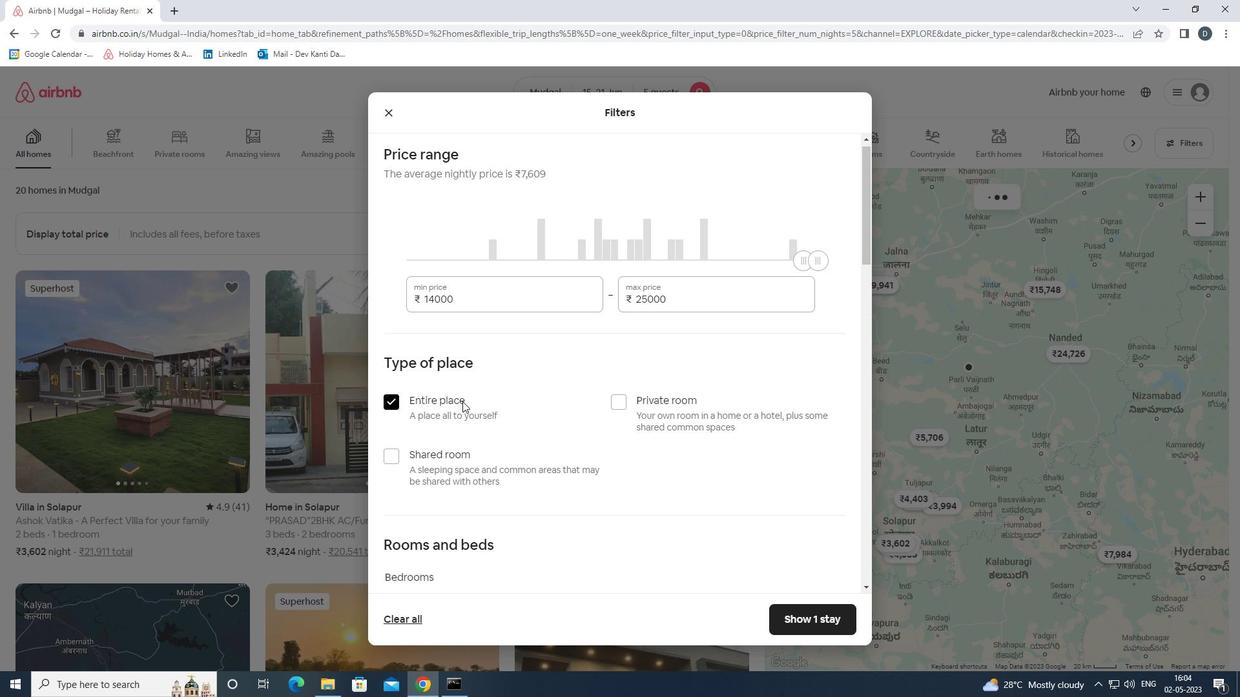 
Action: Mouse scrolled (482, 379) with delta (0, 0)
Screenshot: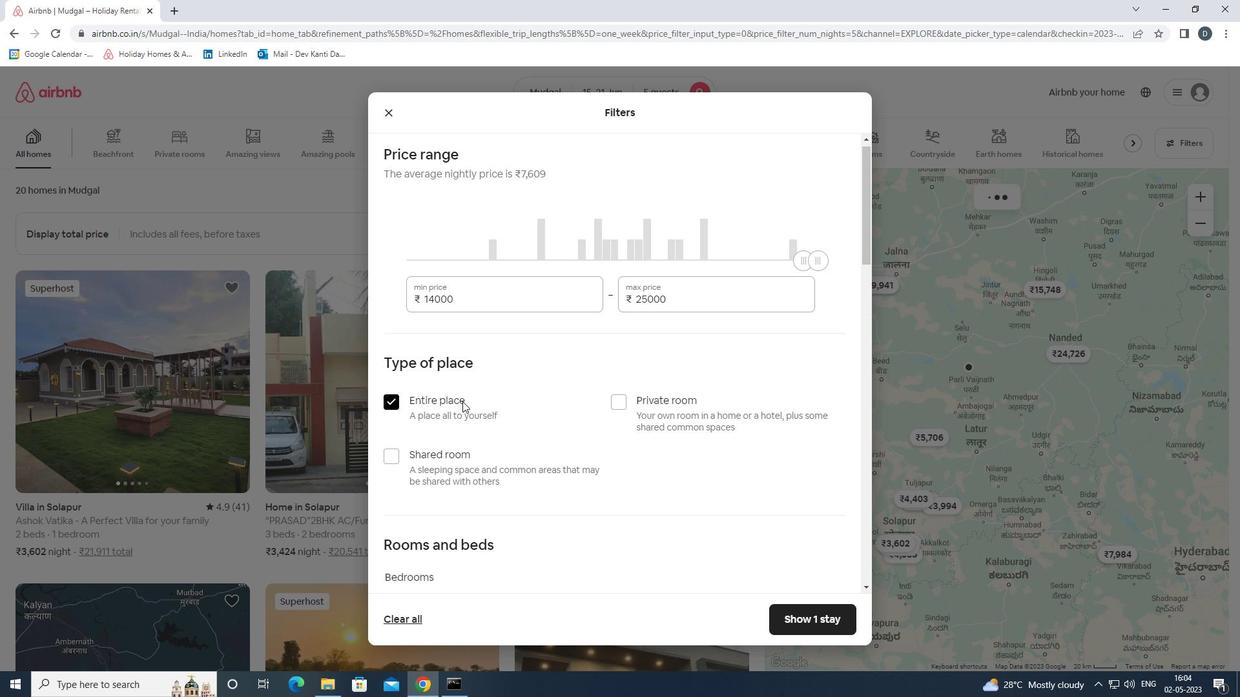 
Action: Mouse moved to (563, 299)
Screenshot: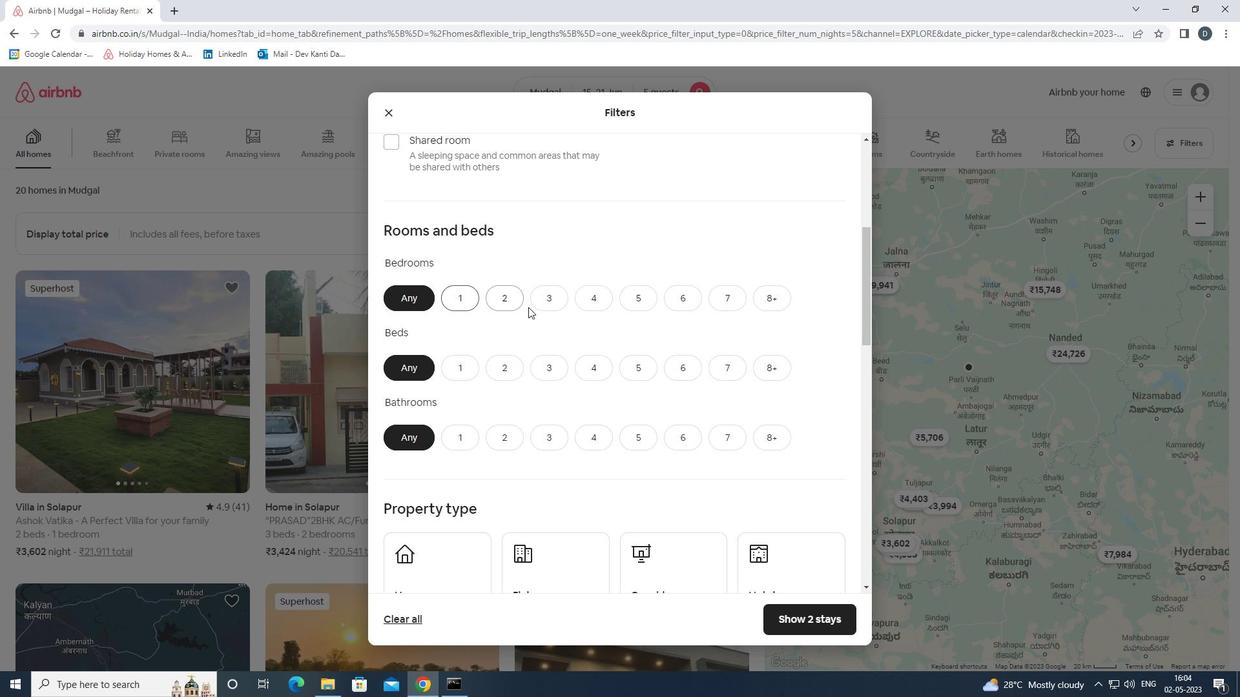 
Action: Mouse pressed left at (563, 299)
Screenshot: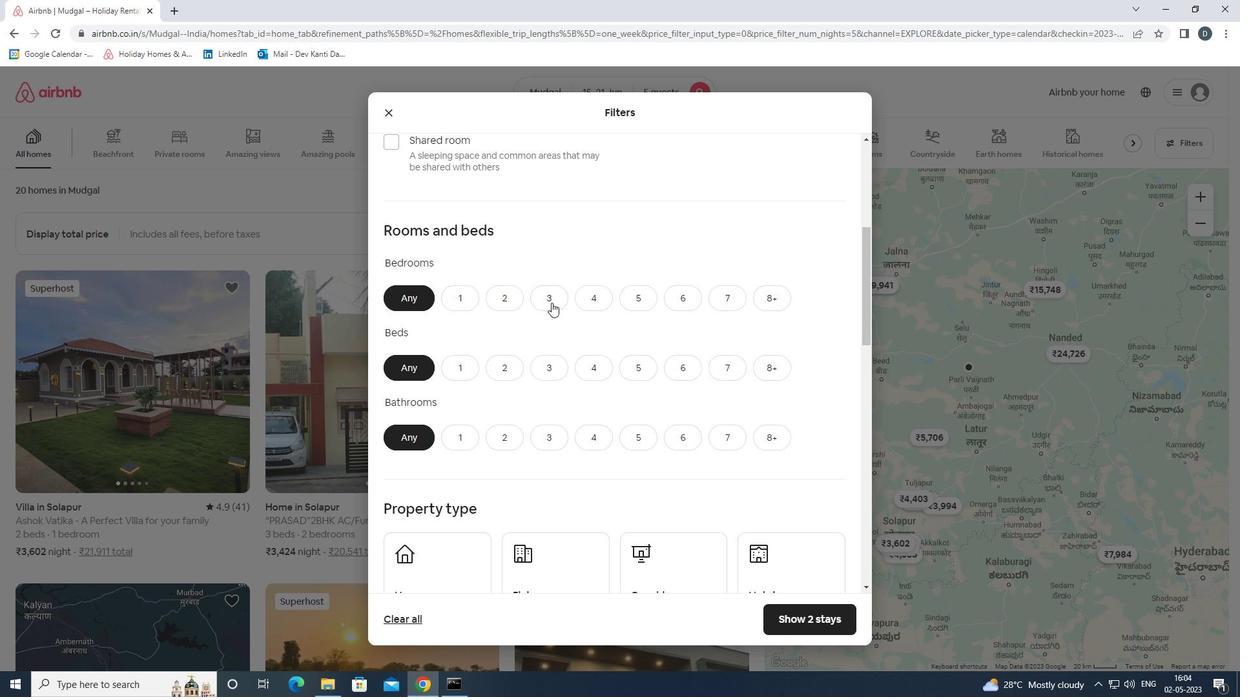 
Action: Mouse moved to (558, 364)
Screenshot: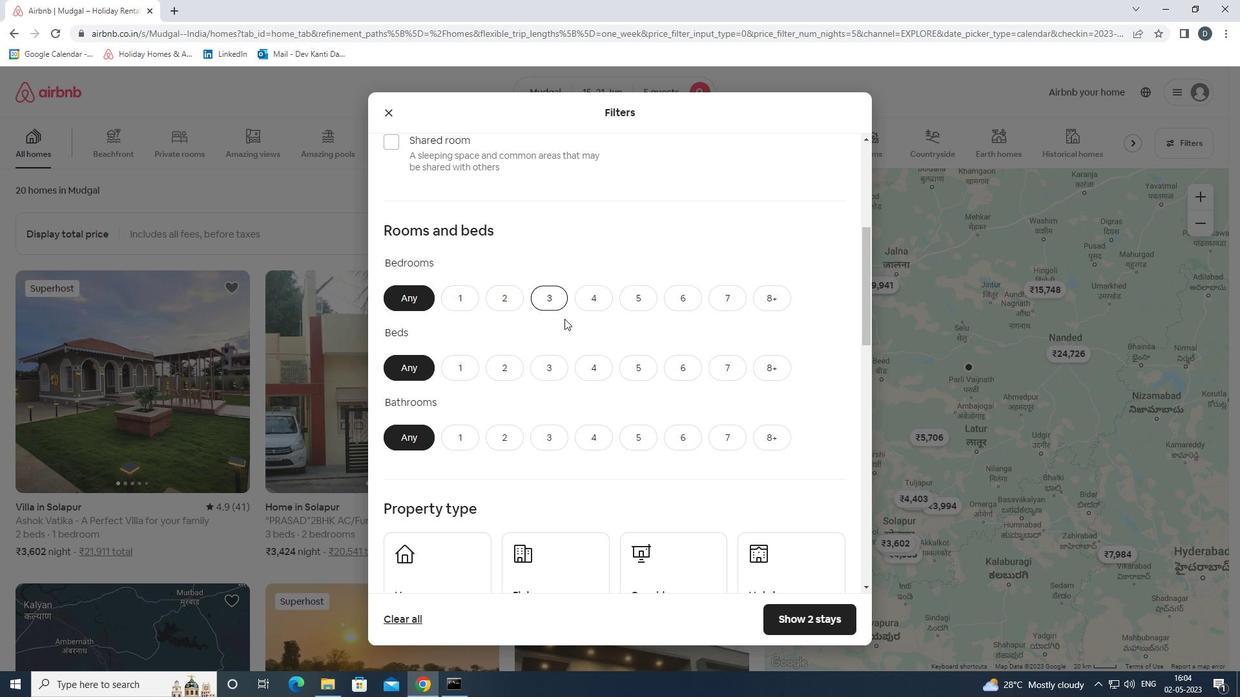 
Action: Mouse pressed left at (558, 364)
Screenshot: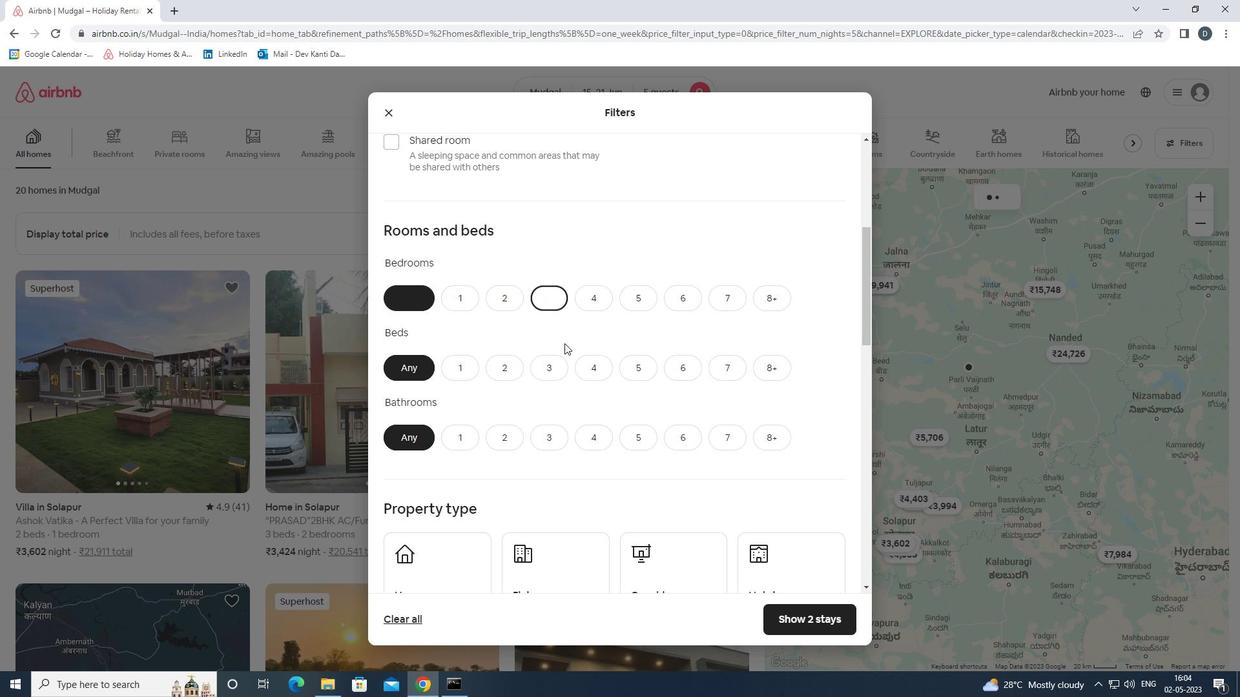 
Action: Mouse moved to (554, 436)
Screenshot: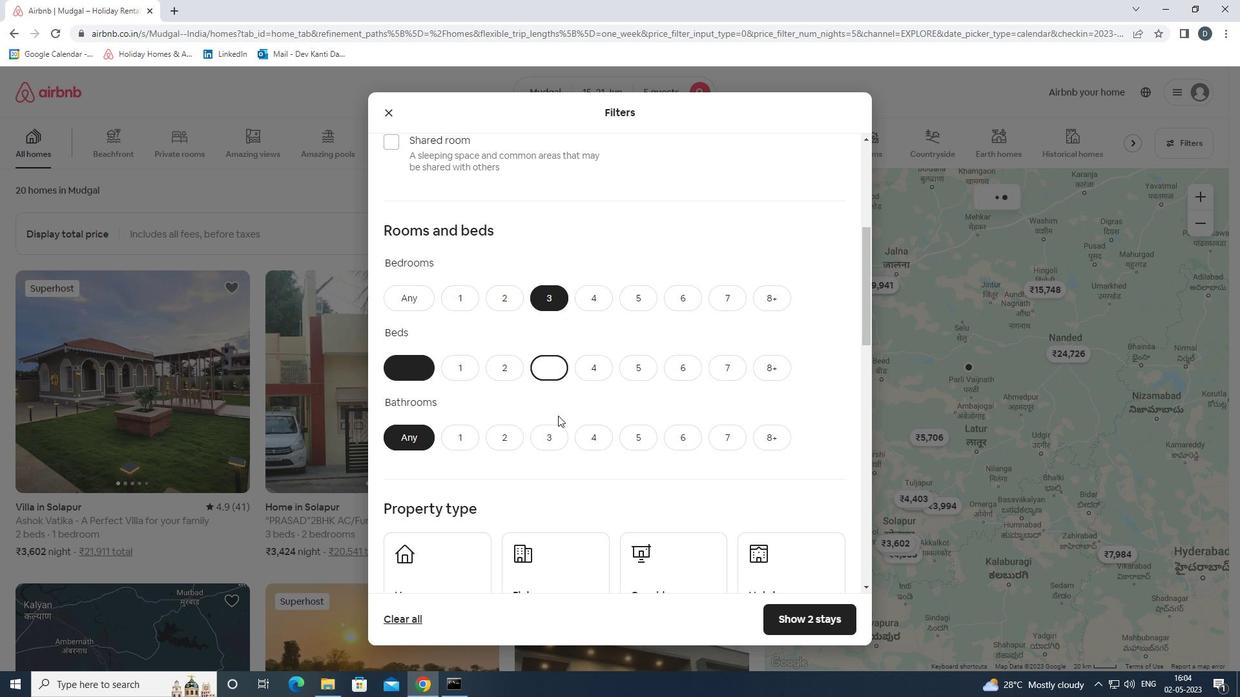 
Action: Mouse pressed left at (554, 436)
Screenshot: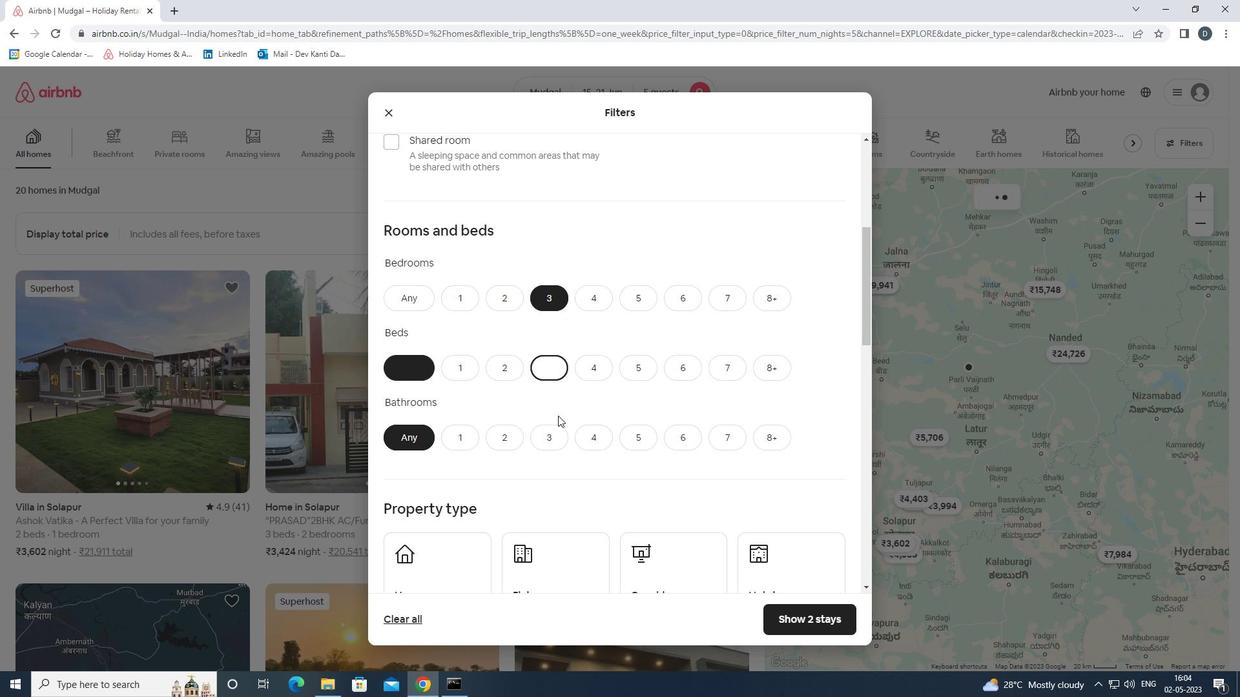 
Action: Mouse moved to (571, 382)
Screenshot: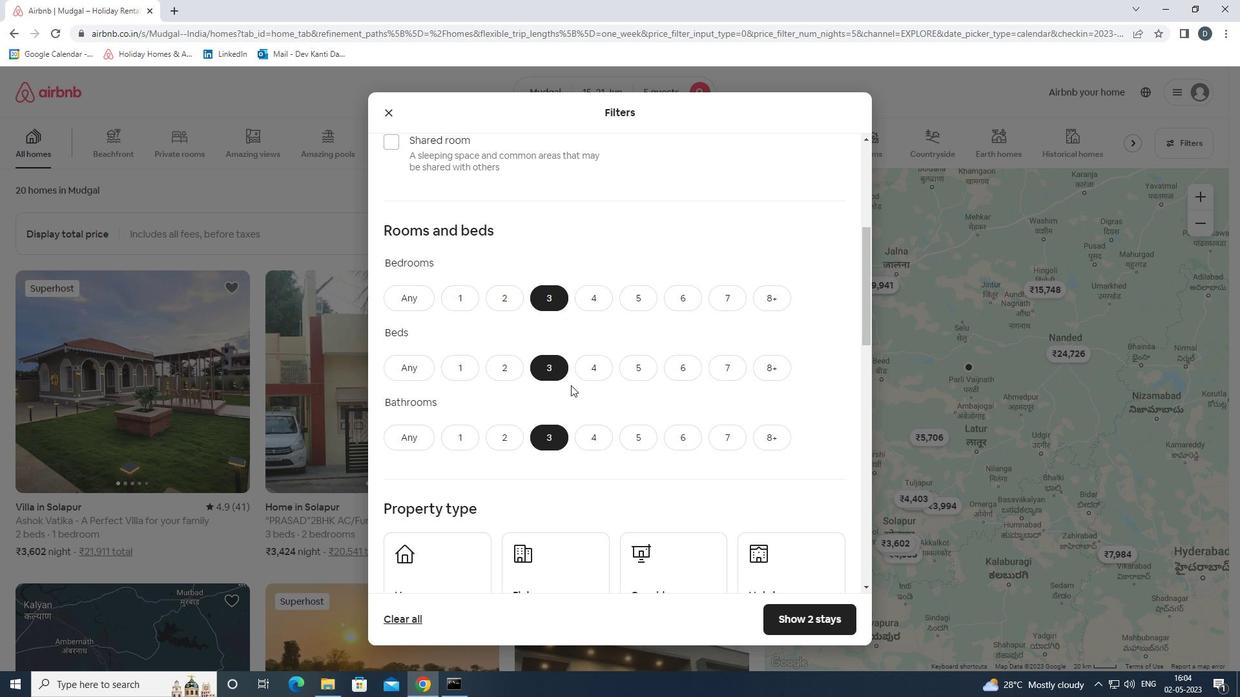 
Action: Mouse scrolled (571, 381) with delta (0, 0)
Screenshot: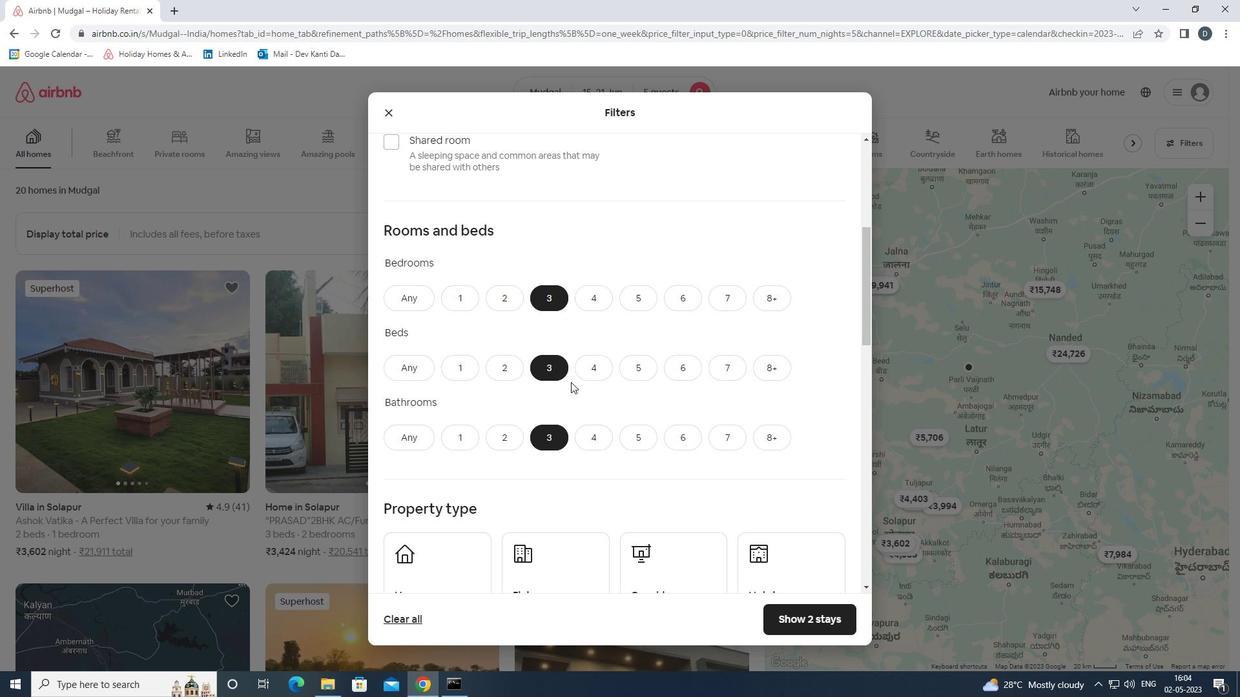 
Action: Mouse scrolled (571, 381) with delta (0, 0)
Screenshot: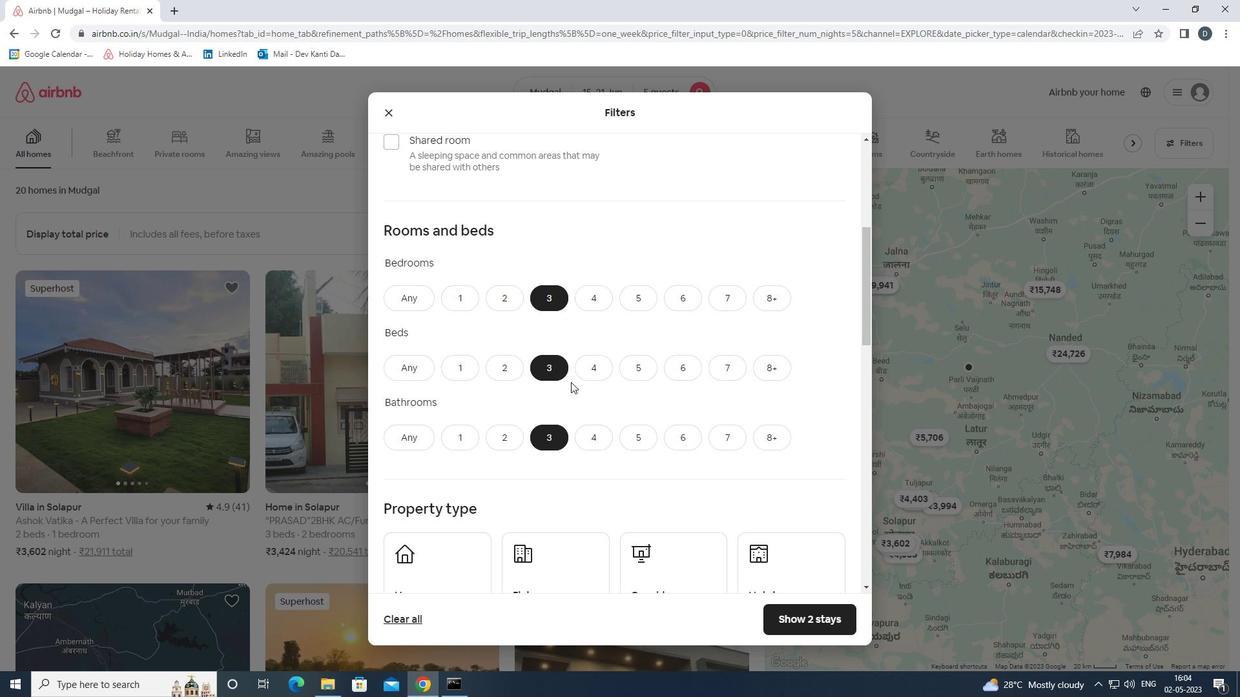 
Action: Mouse scrolled (571, 381) with delta (0, 0)
Screenshot: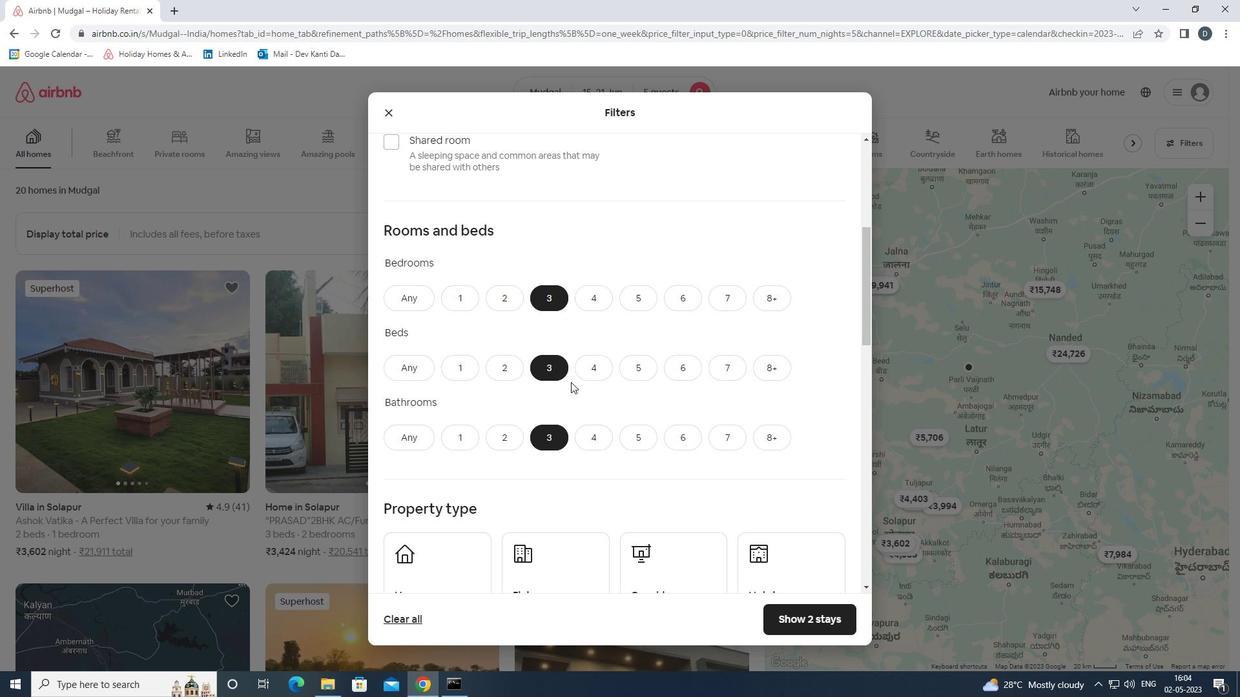 
Action: Mouse moved to (436, 385)
Screenshot: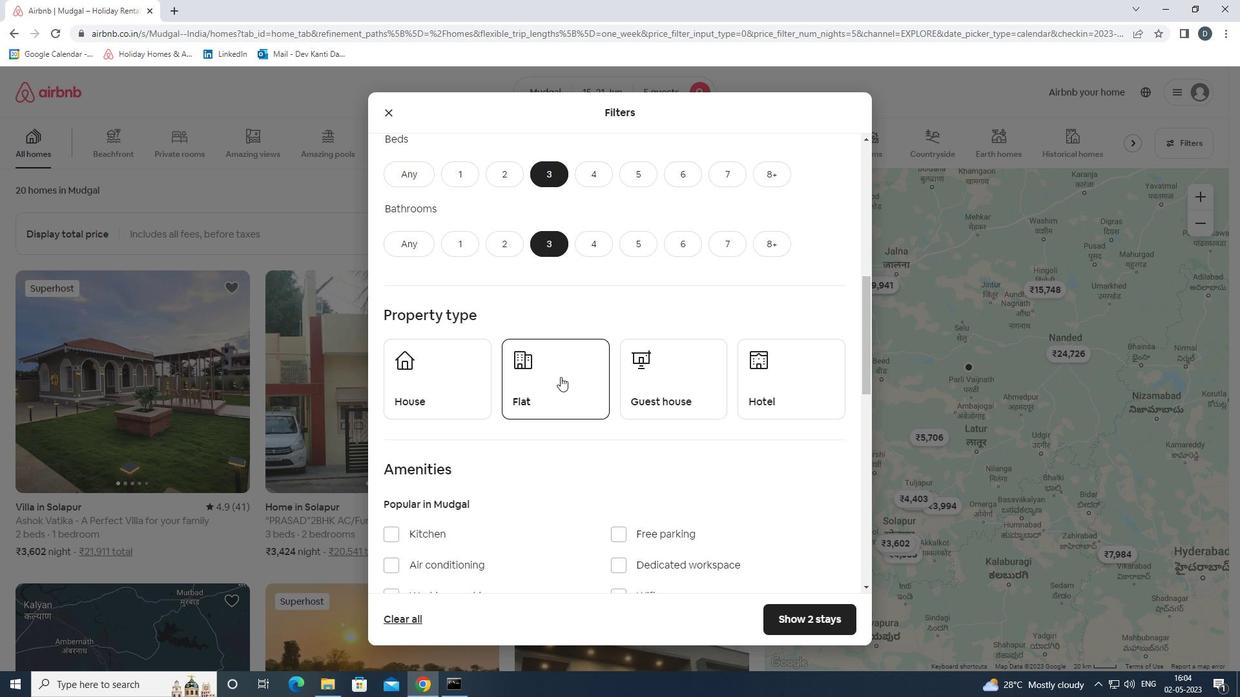 
Action: Mouse pressed left at (436, 385)
Screenshot: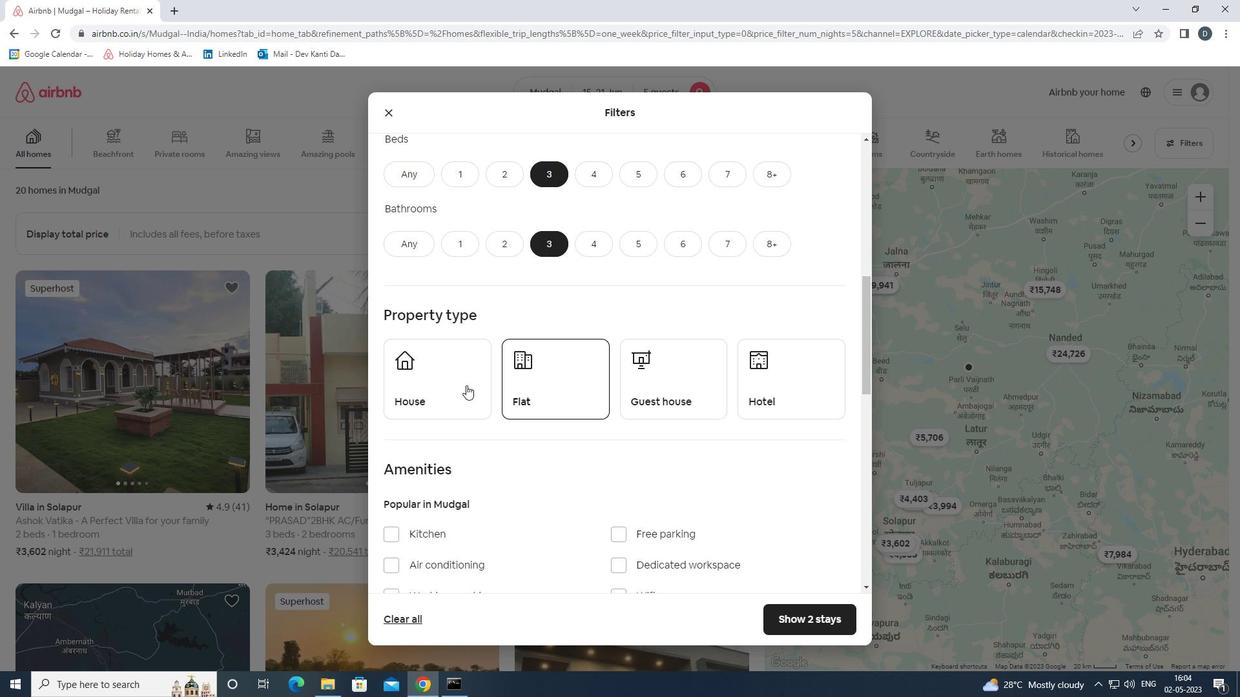 
Action: Mouse moved to (589, 401)
Screenshot: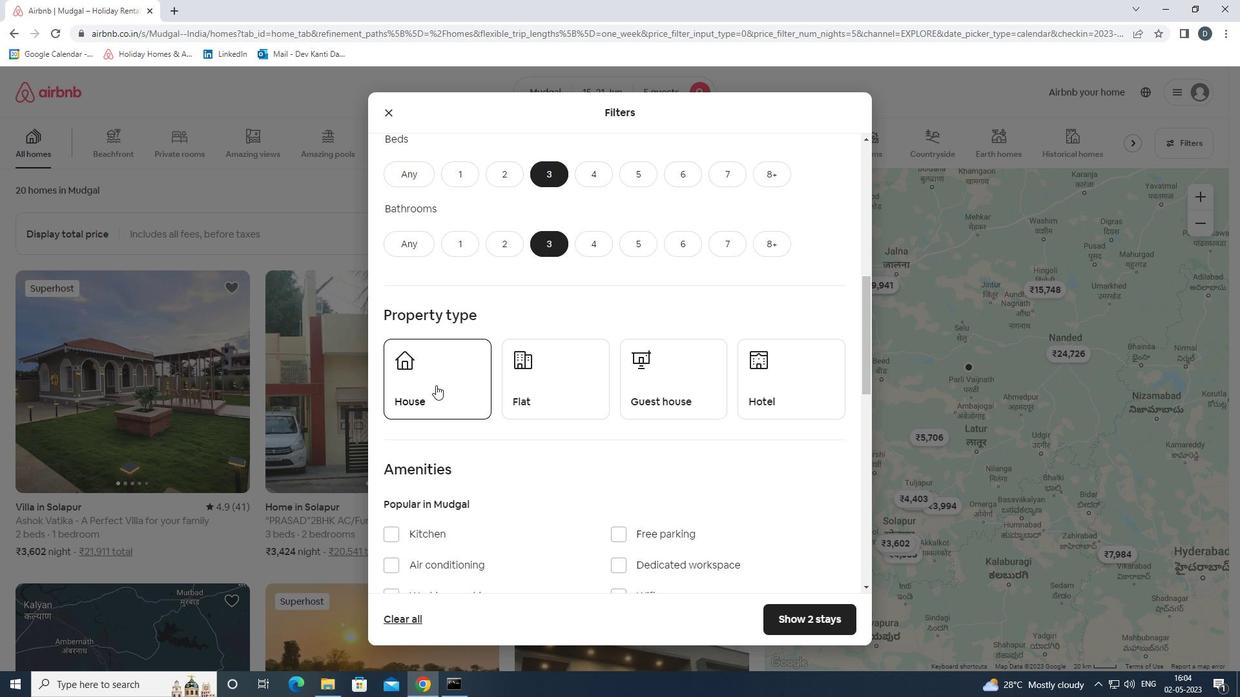 
Action: Mouse pressed left at (589, 401)
Screenshot: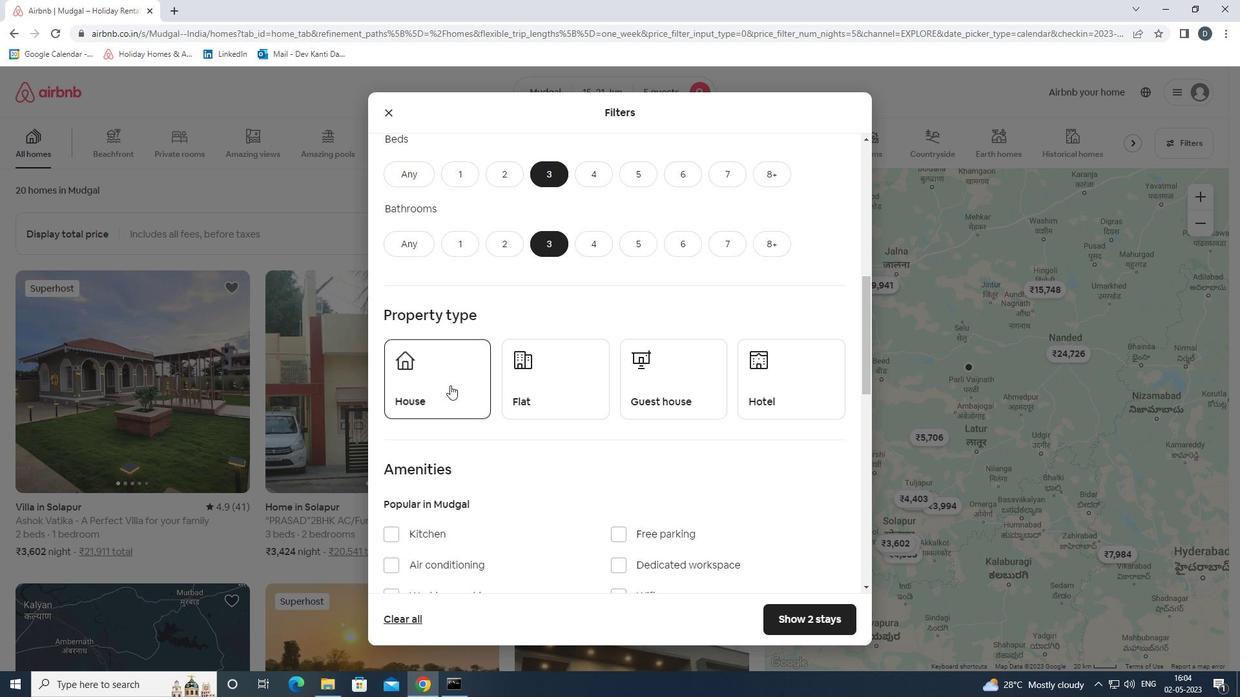 
Action: Mouse moved to (637, 382)
Screenshot: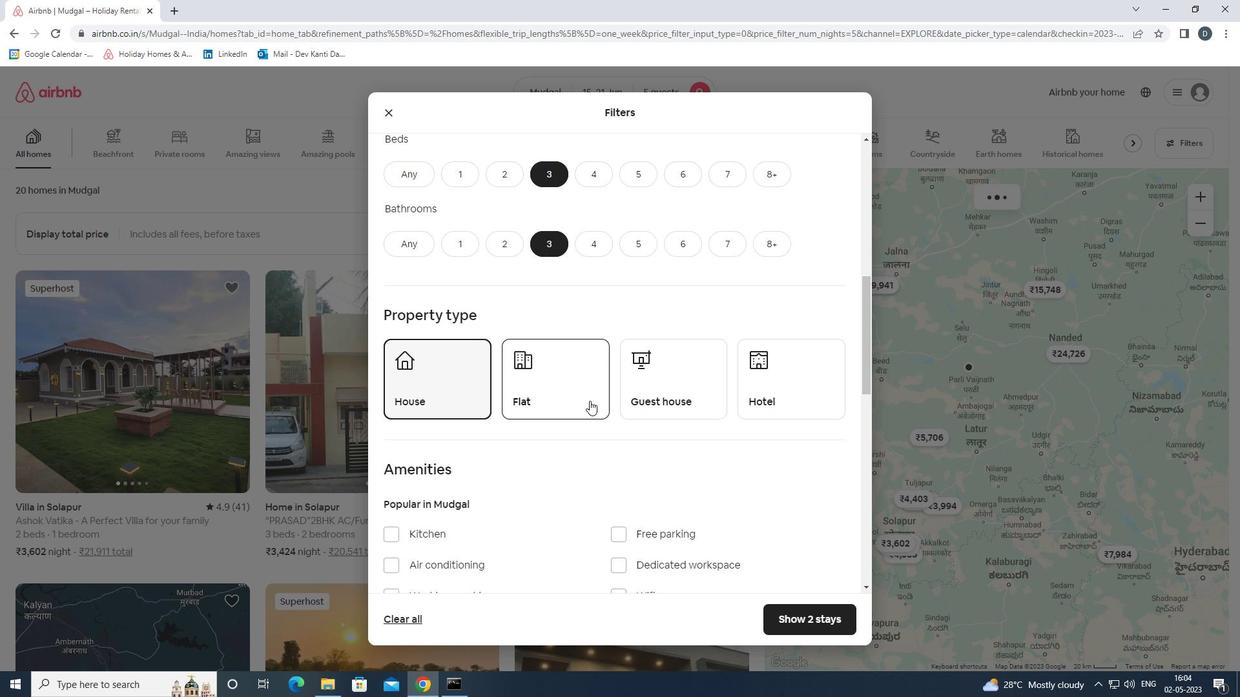 
Action: Mouse pressed left at (637, 382)
Screenshot: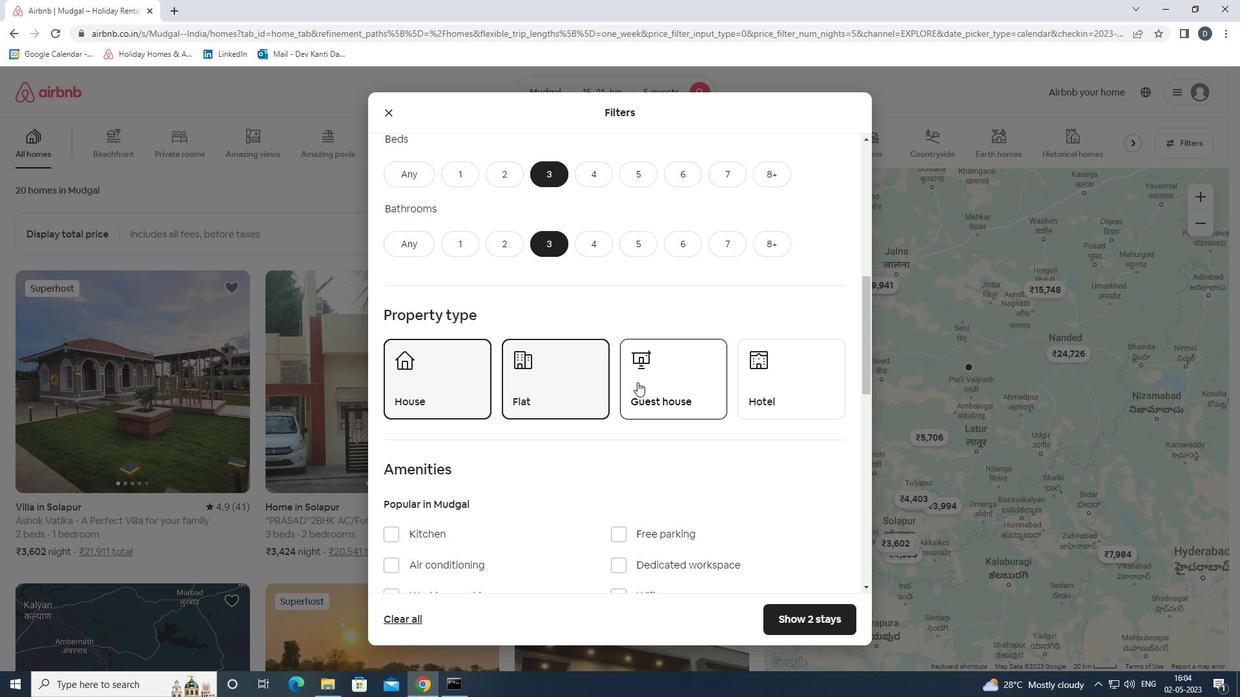 
Action: Mouse moved to (689, 428)
Screenshot: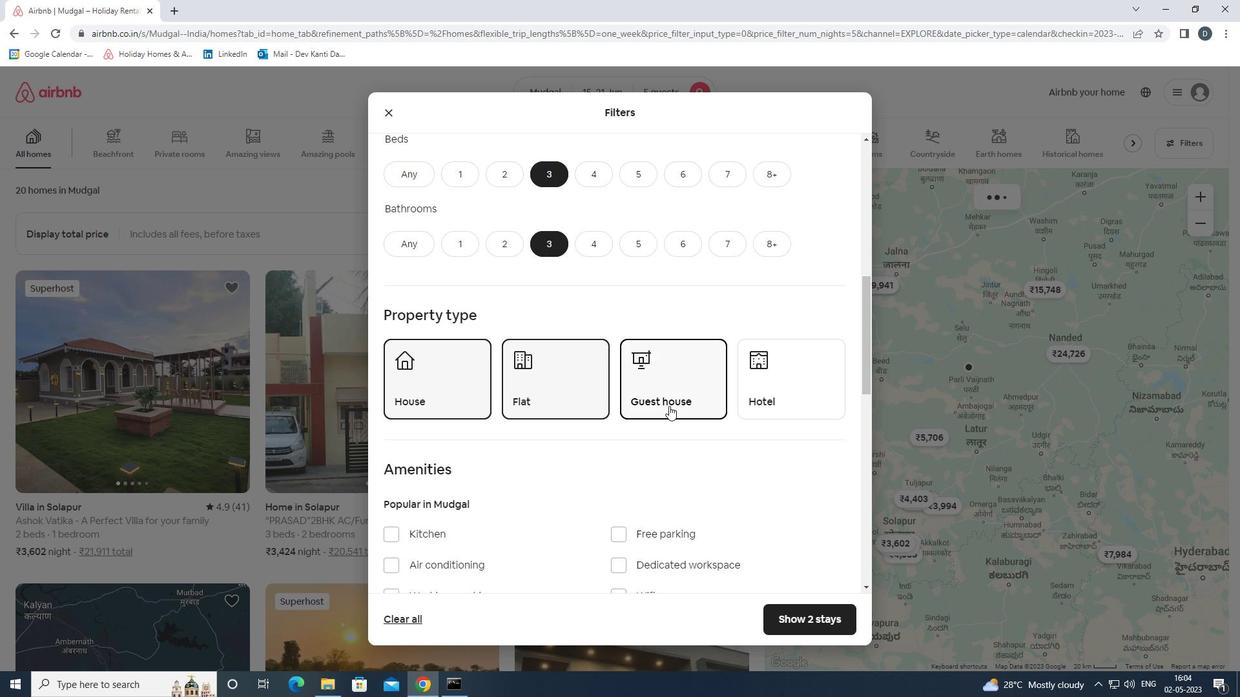 
Action: Mouse scrolled (689, 428) with delta (0, 0)
Screenshot: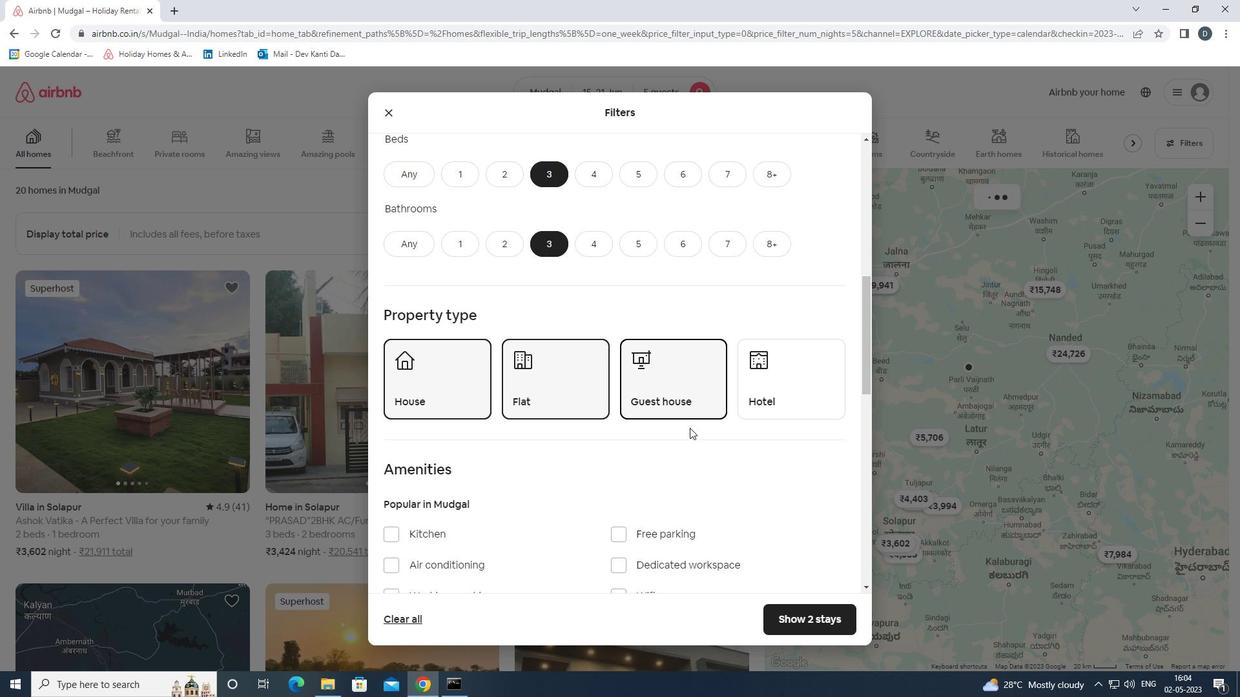 
Action: Mouse scrolled (689, 428) with delta (0, 0)
Screenshot: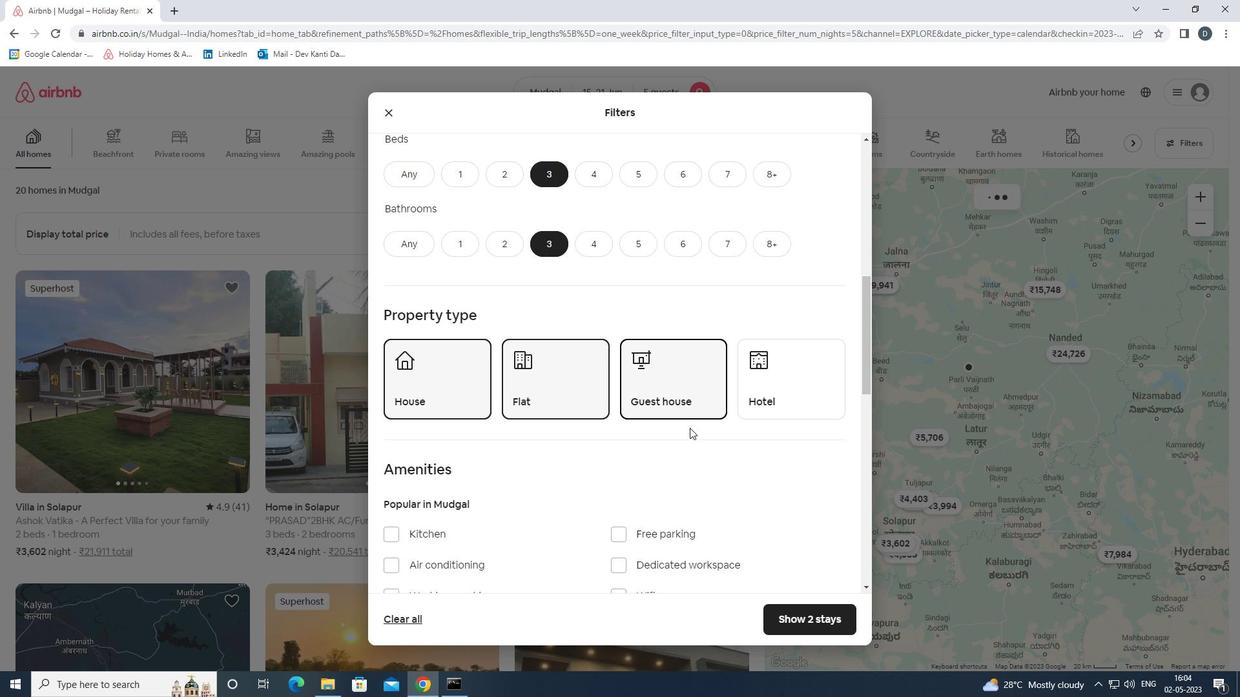 
Action: Mouse scrolled (689, 428) with delta (0, 0)
Screenshot: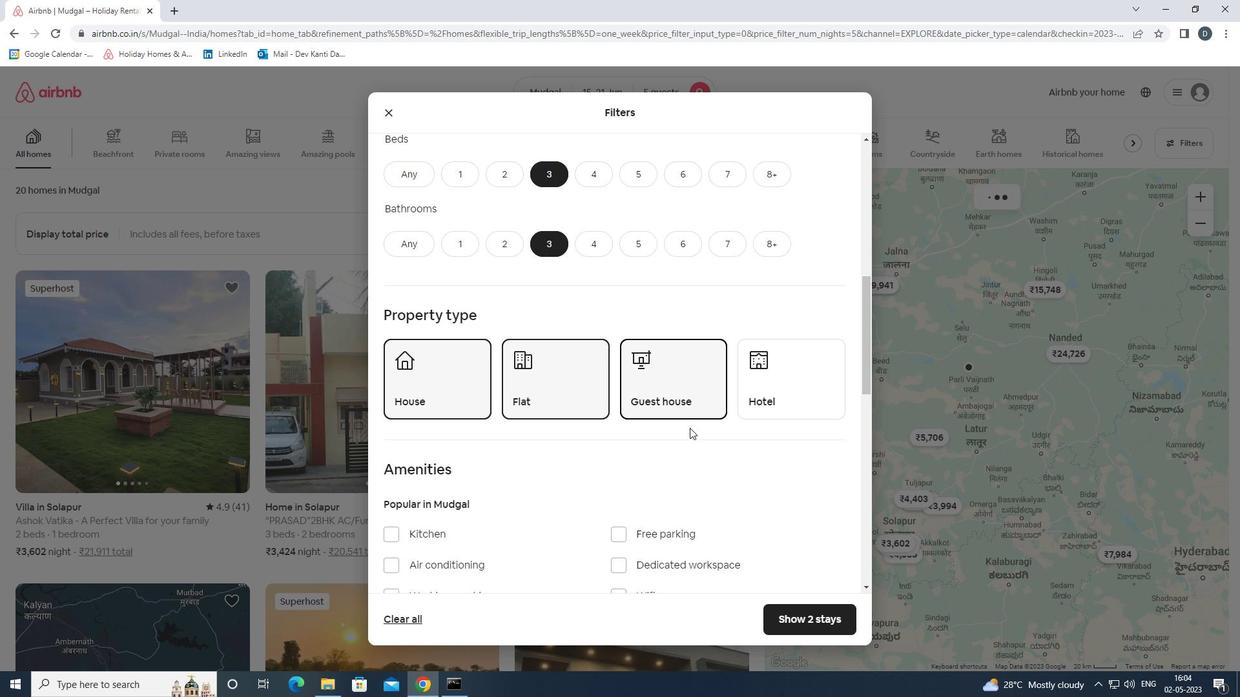 
Action: Mouse moved to (641, 421)
Screenshot: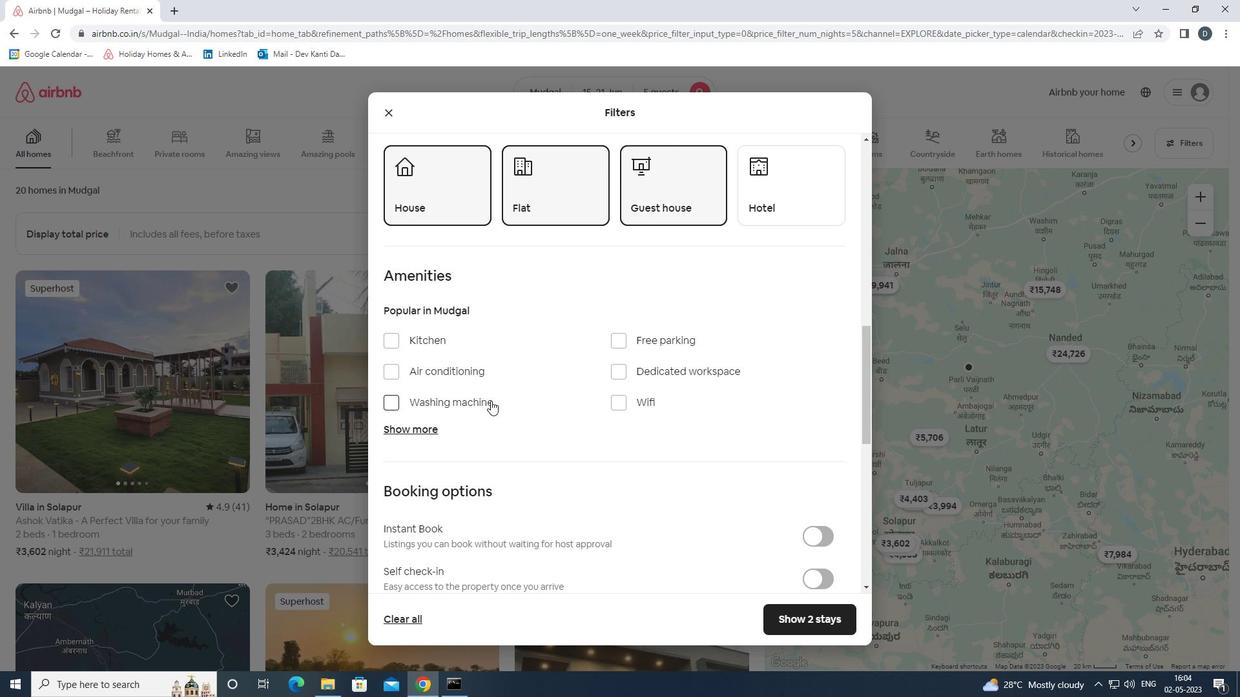 
Action: Mouse scrolled (641, 420) with delta (0, 0)
Screenshot: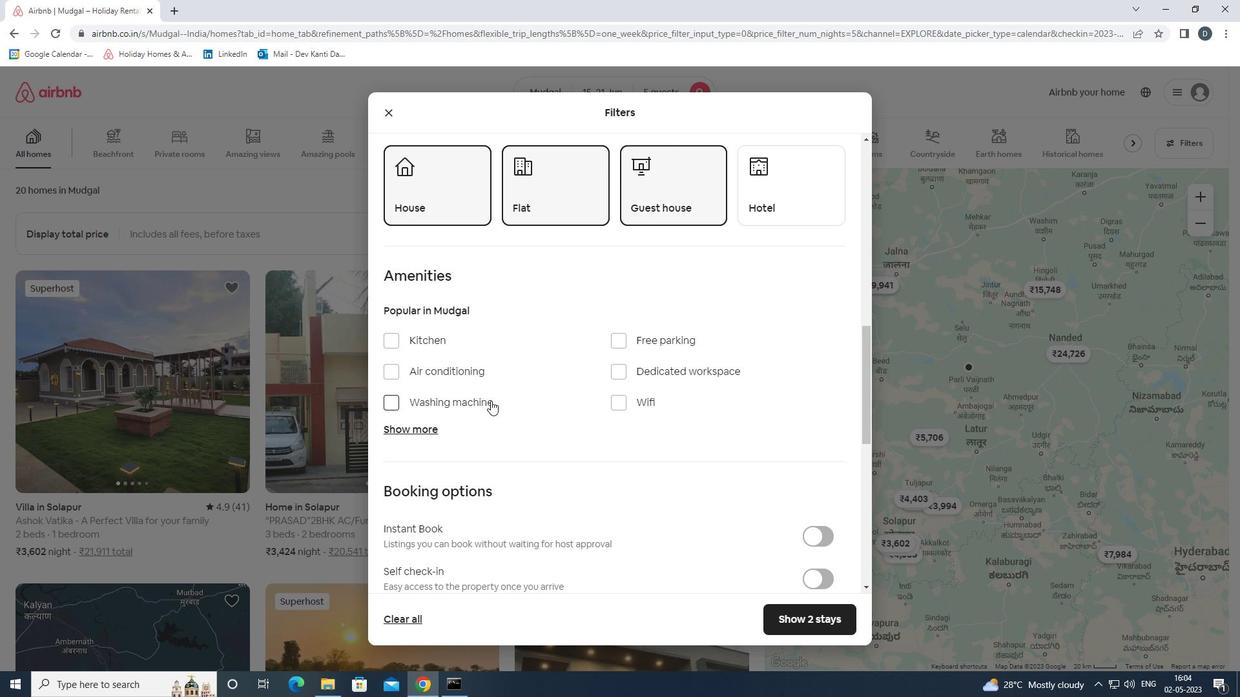 
Action: Mouse scrolled (641, 420) with delta (0, 0)
Screenshot: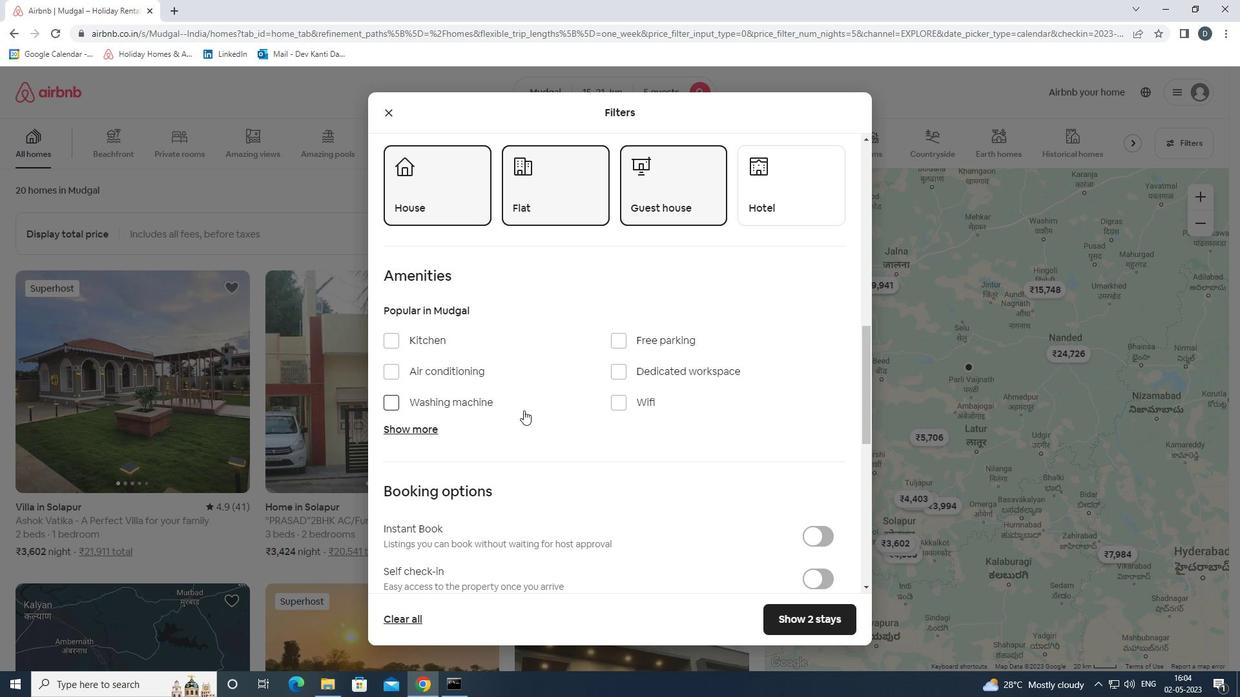 
Action: Mouse scrolled (641, 420) with delta (0, 0)
Screenshot: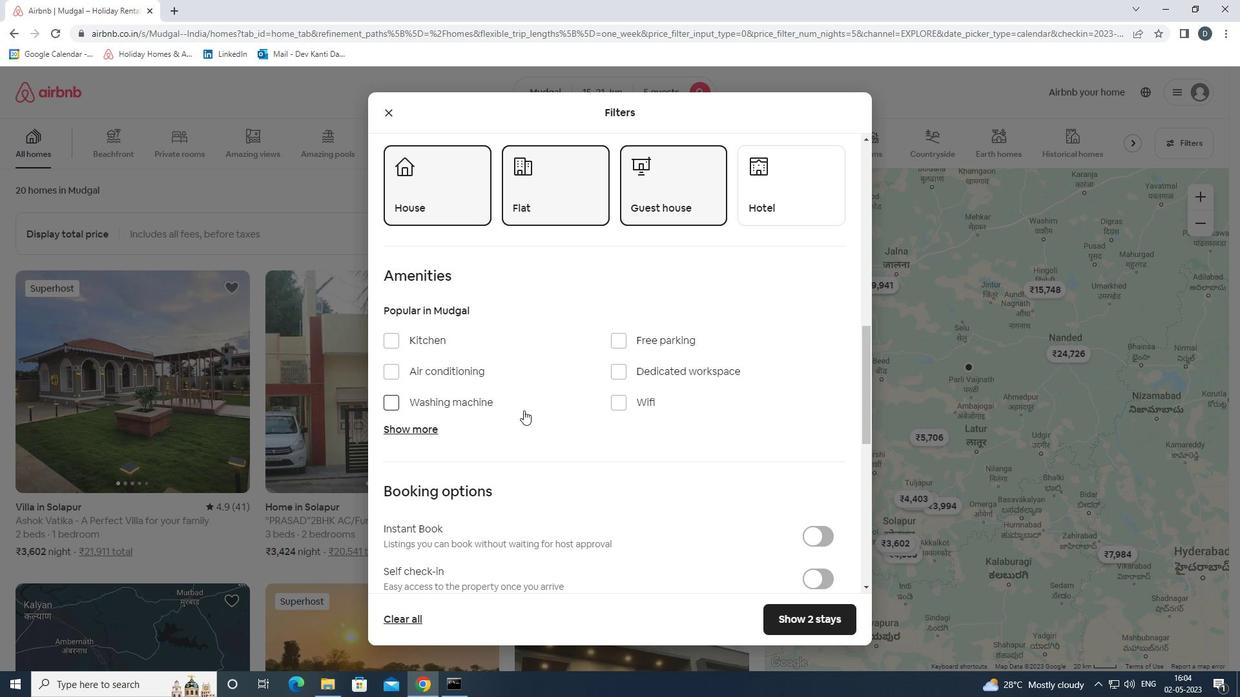 
Action: Mouse moved to (641, 421)
Screenshot: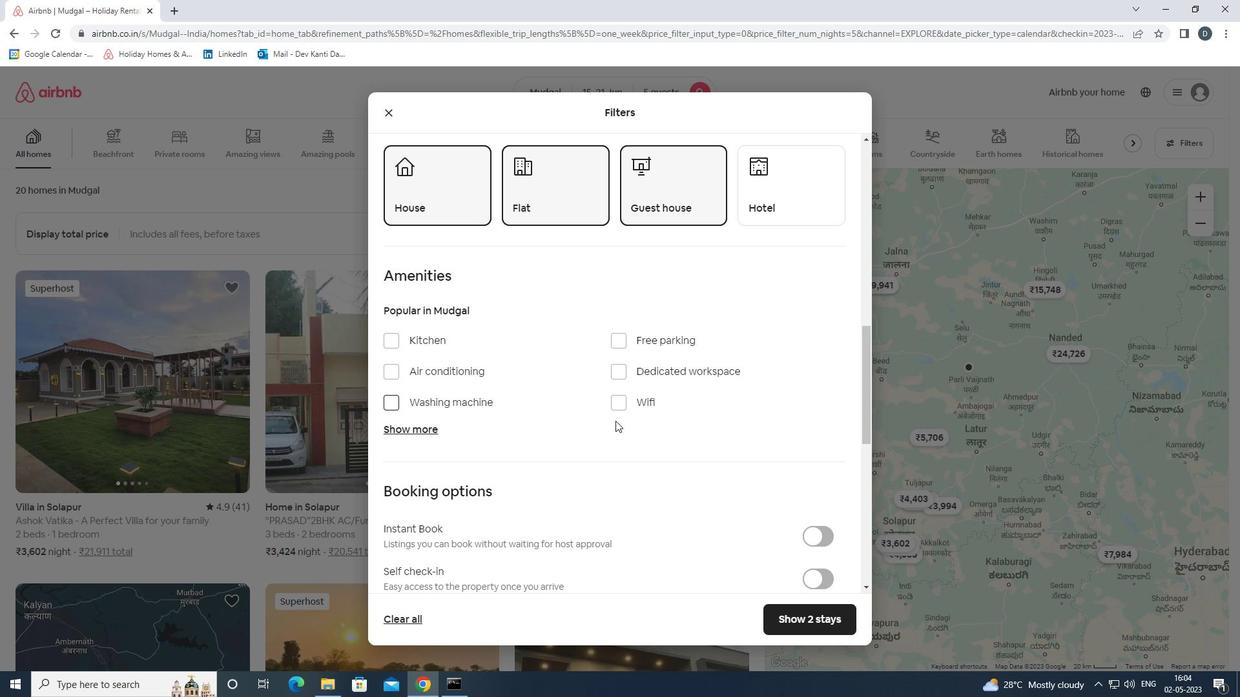 
Action: Mouse scrolled (641, 420) with delta (0, 0)
Screenshot: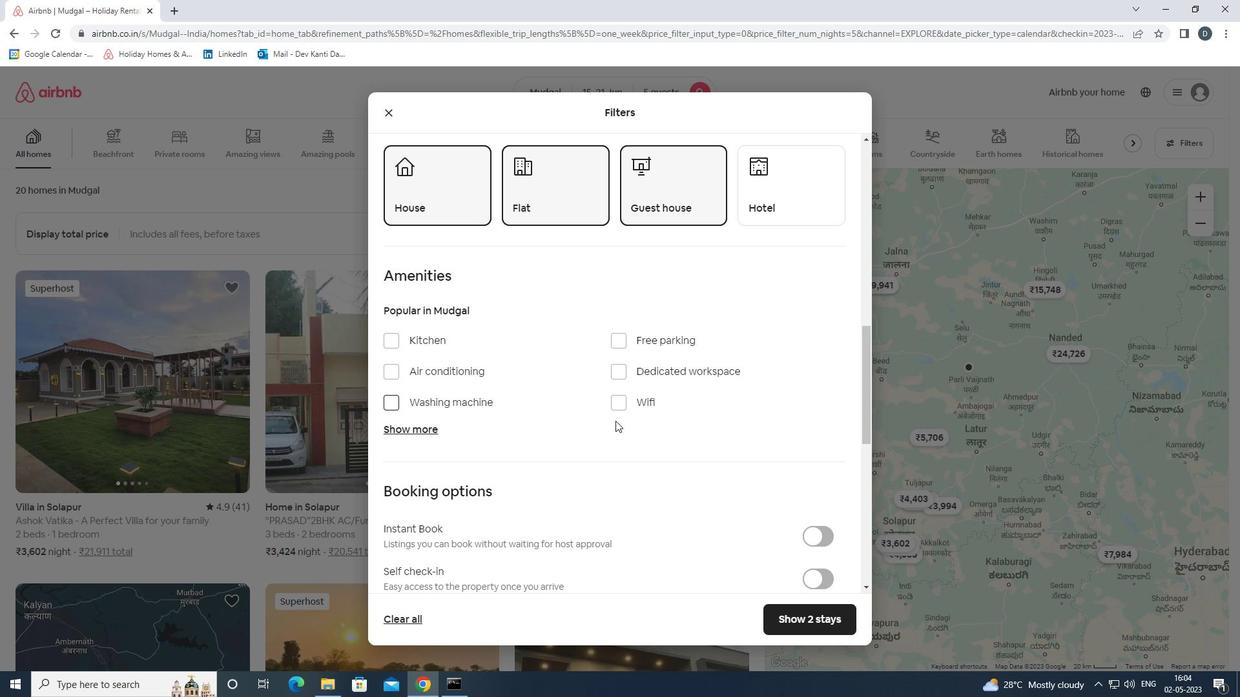 
Action: Mouse moved to (819, 323)
Screenshot: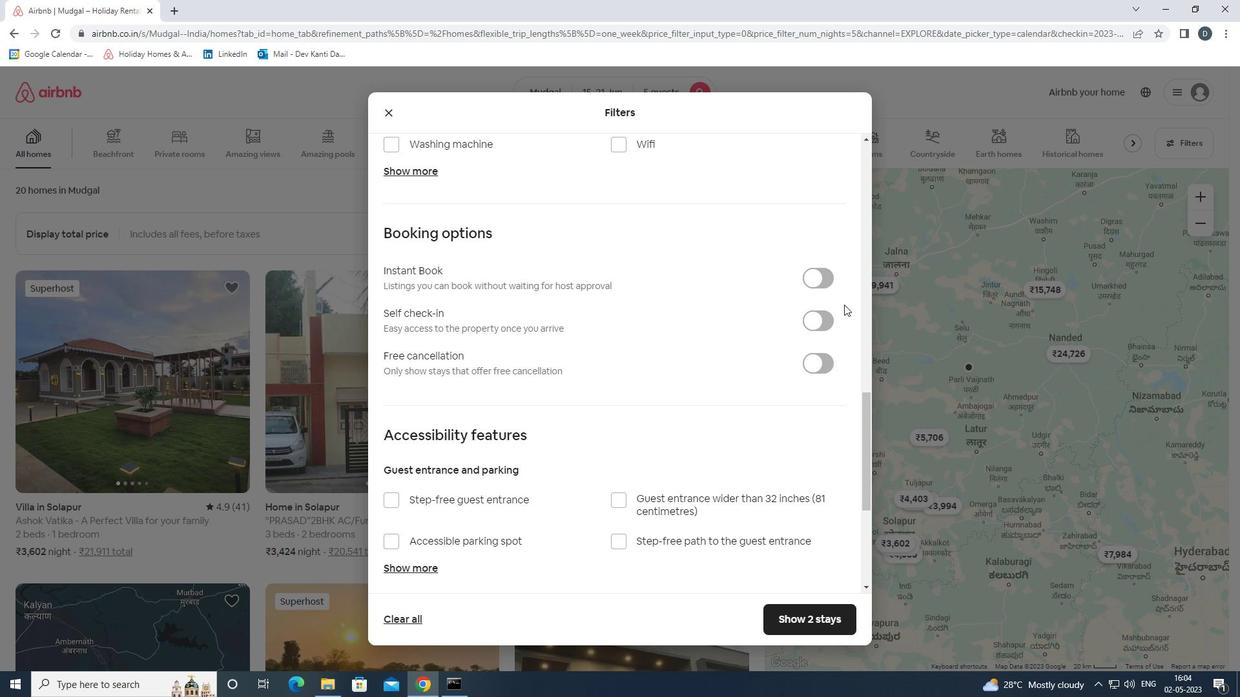 
Action: Mouse pressed left at (819, 323)
Screenshot: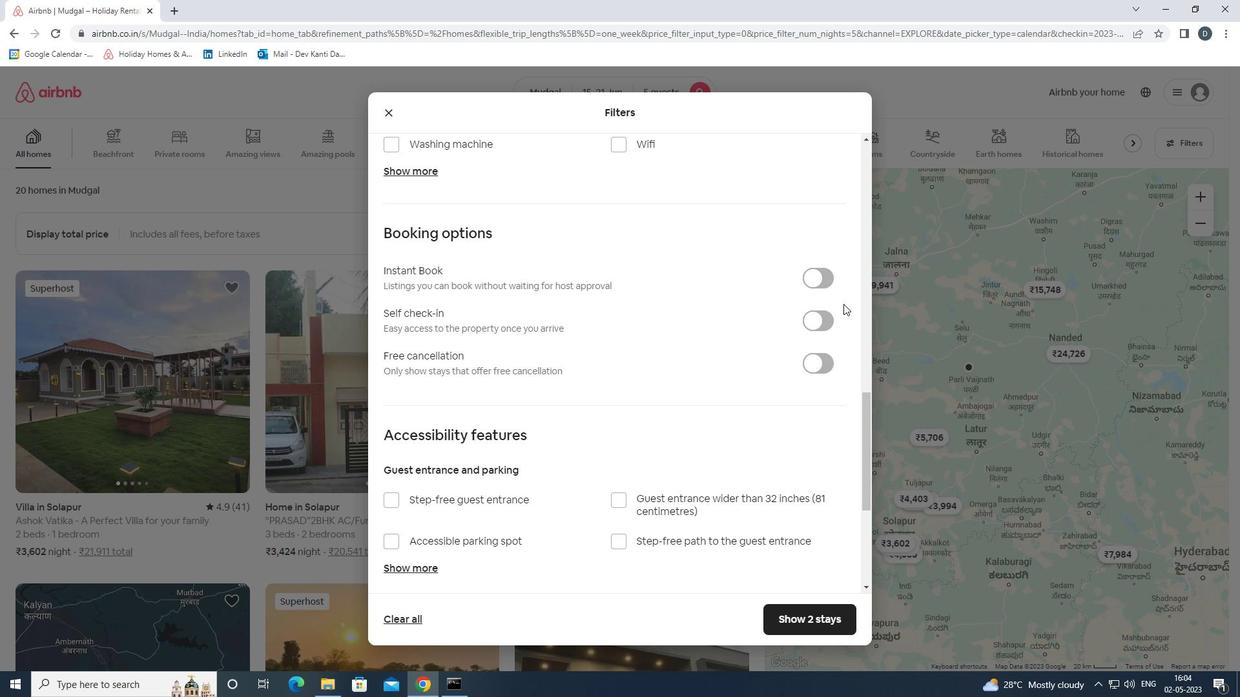 
Action: Mouse moved to (742, 353)
Screenshot: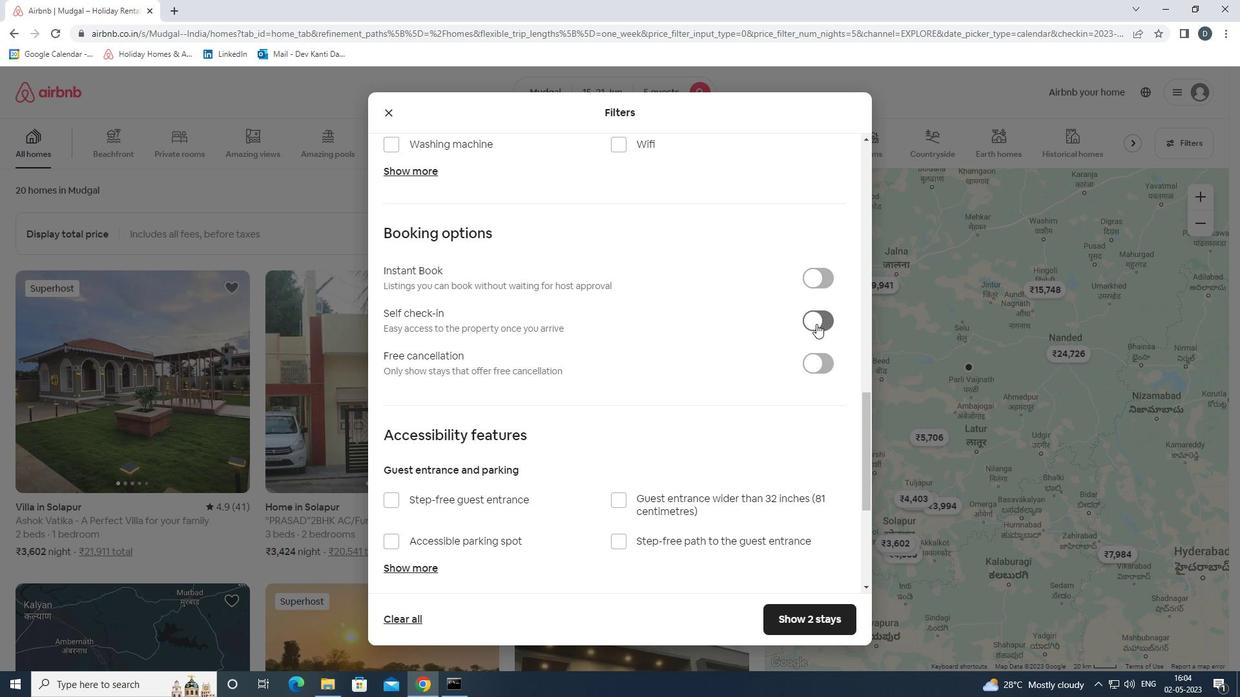 
Action: Mouse scrolled (742, 352) with delta (0, 0)
Screenshot: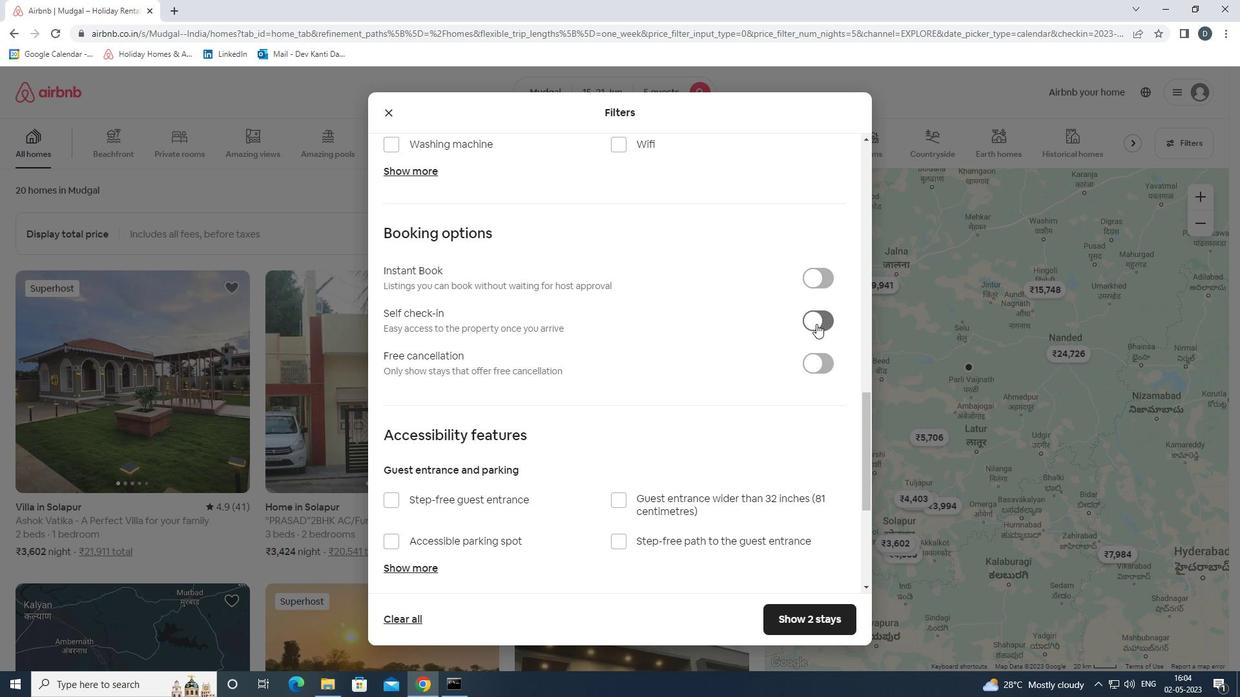 
Action: Mouse moved to (740, 354)
Screenshot: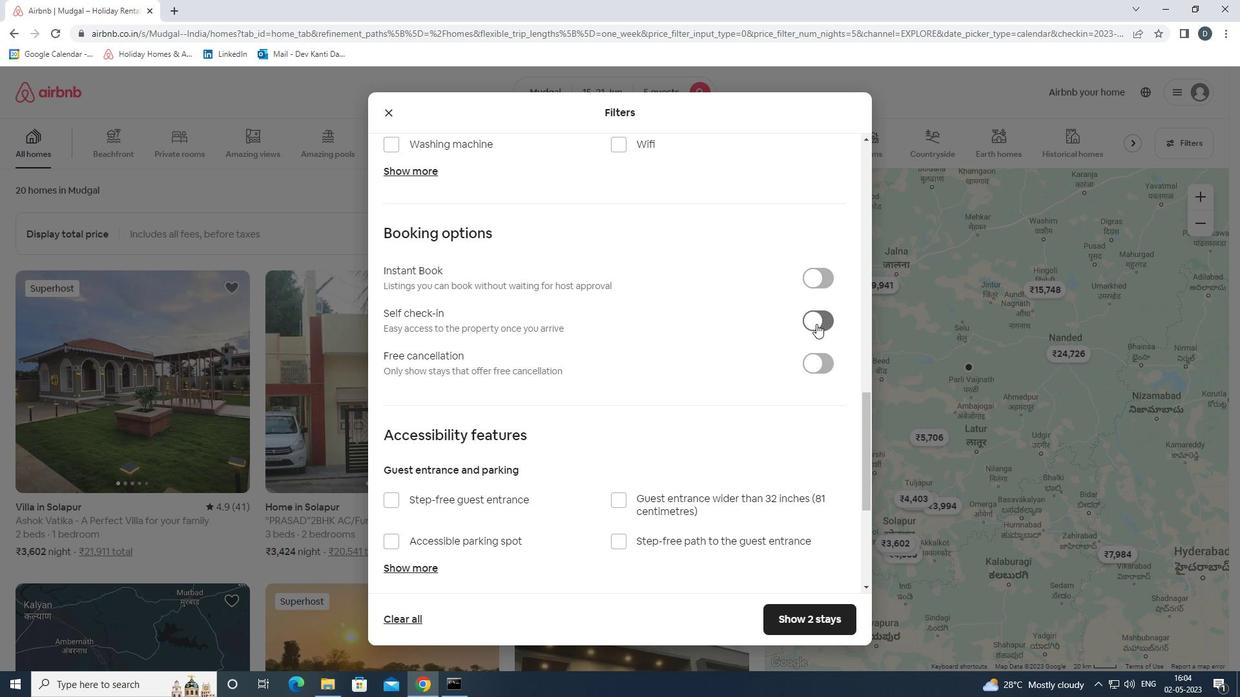 
Action: Mouse scrolled (740, 354) with delta (0, 0)
Screenshot: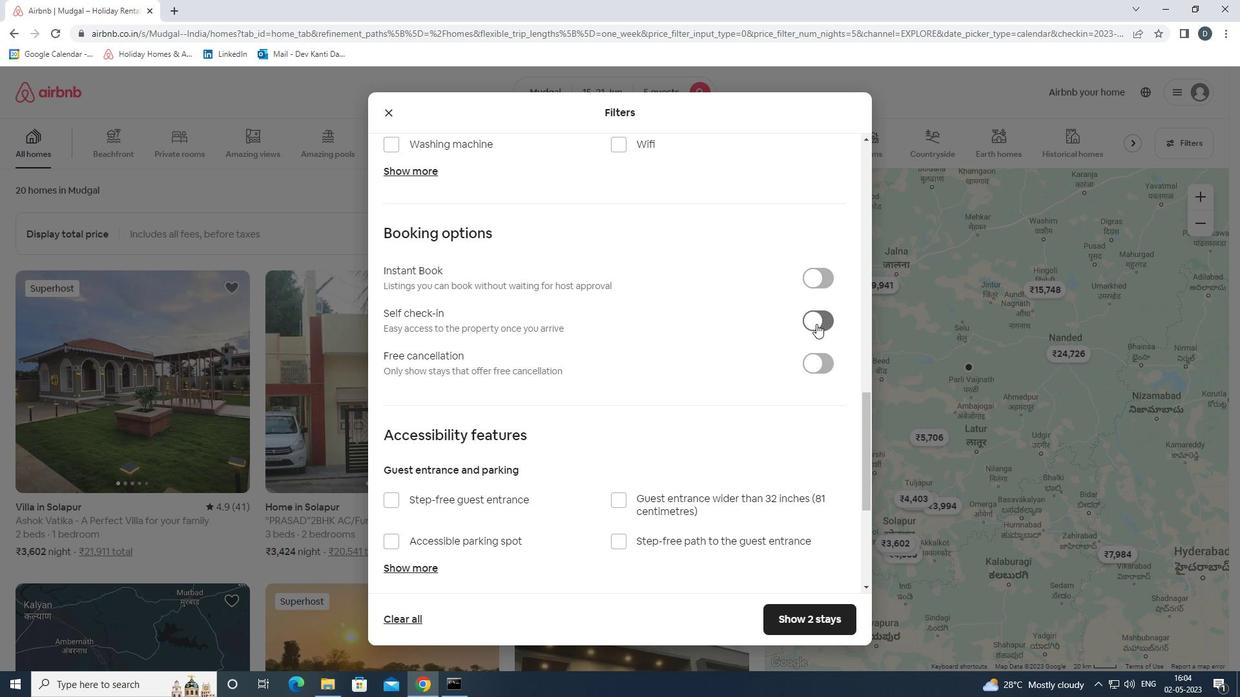 
Action: Mouse moved to (740, 355)
Screenshot: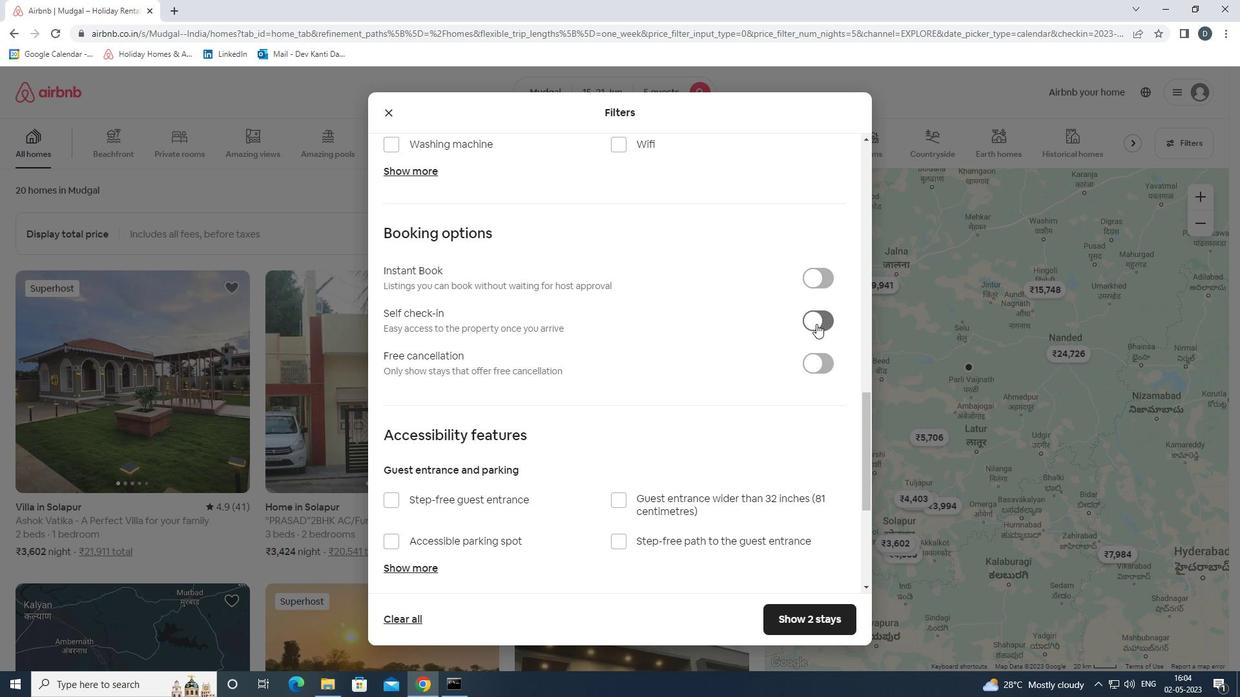 
Action: Mouse scrolled (740, 354) with delta (0, 0)
Screenshot: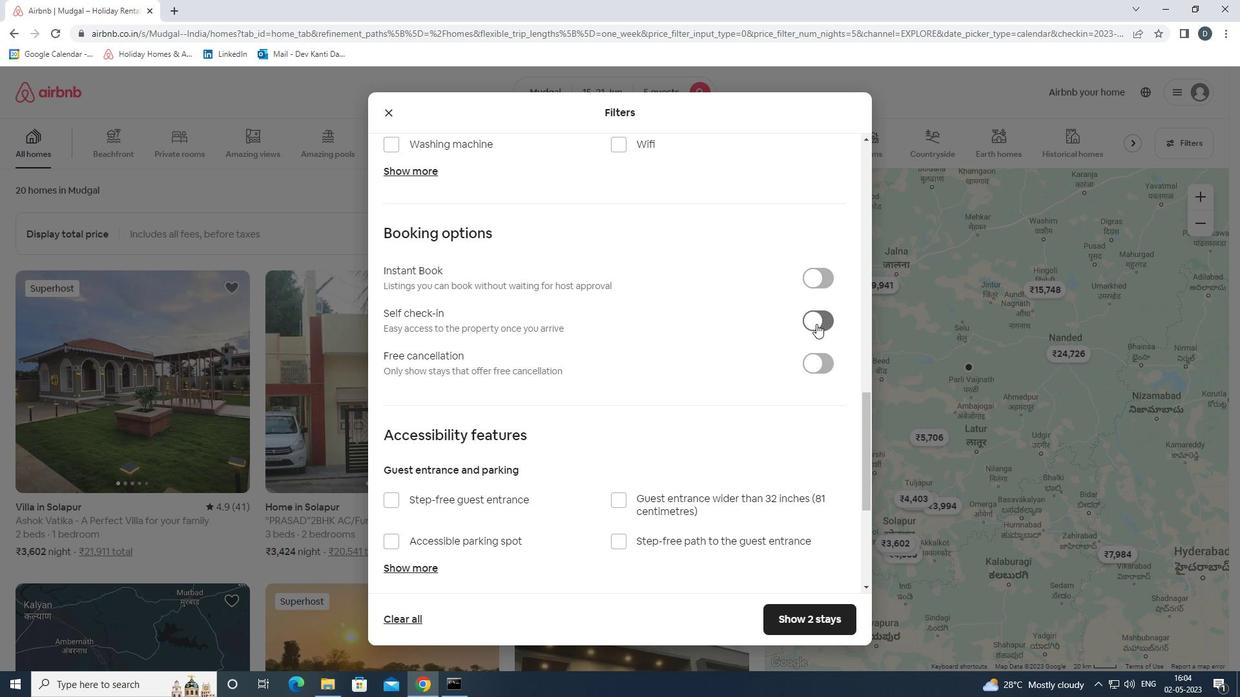 
Action: Mouse scrolled (740, 354) with delta (0, 0)
Screenshot: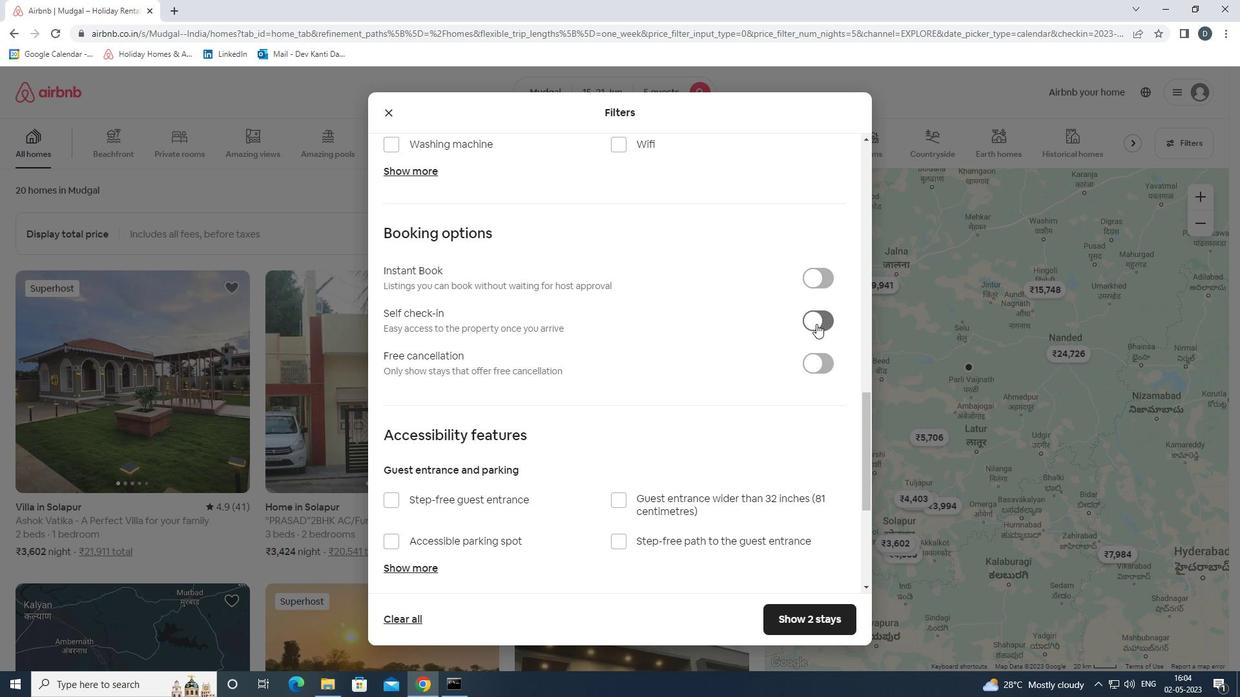 
Action: Mouse scrolled (740, 354) with delta (0, 0)
Screenshot: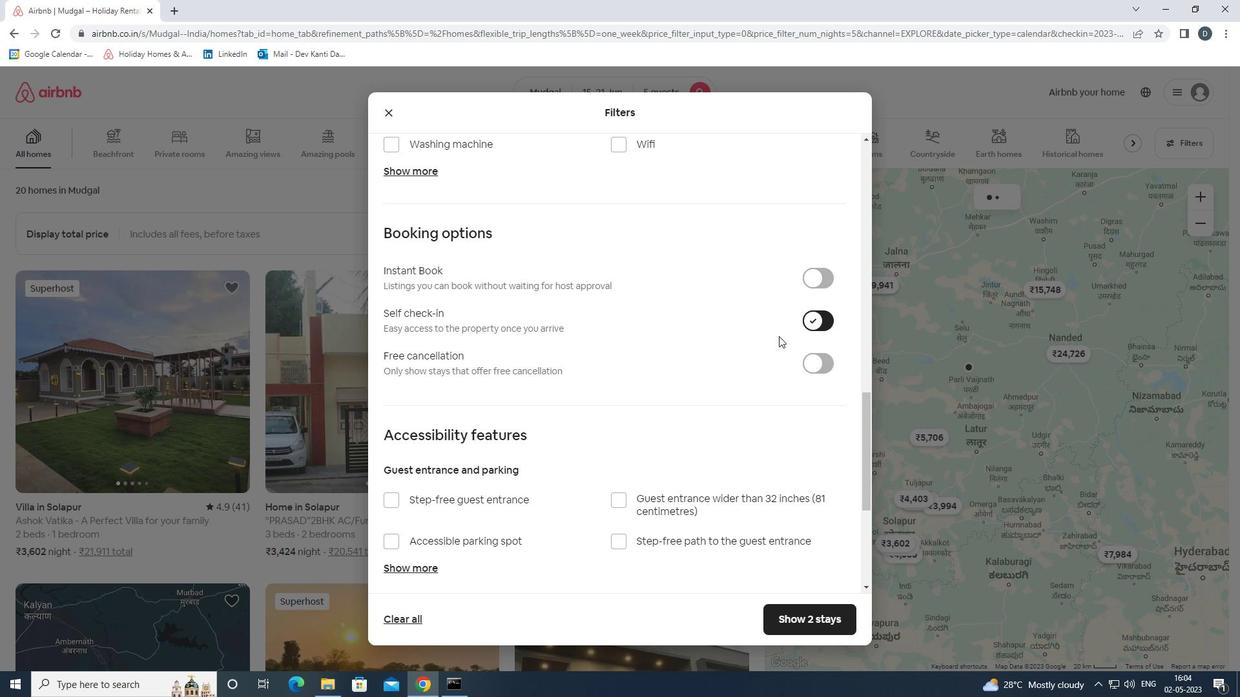 
Action: Mouse scrolled (740, 354) with delta (0, 0)
Screenshot: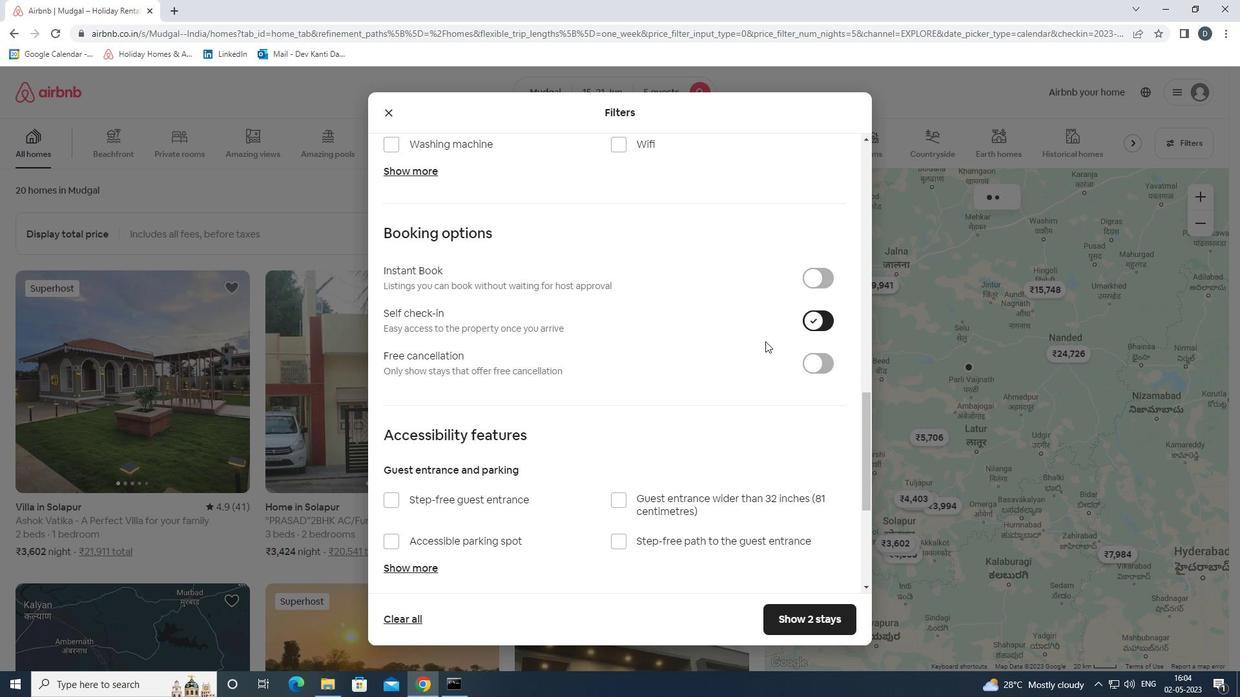 
Action: Mouse moved to (737, 357)
Screenshot: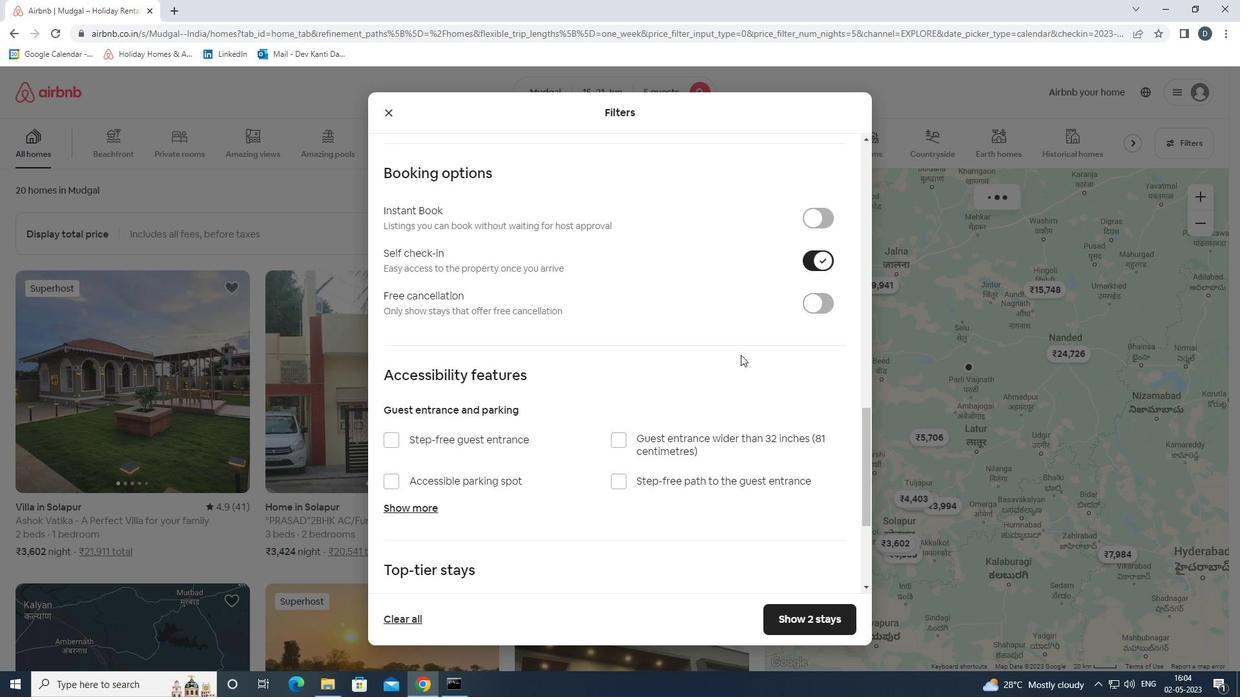 
Action: Mouse scrolled (737, 356) with delta (0, 0)
Screenshot: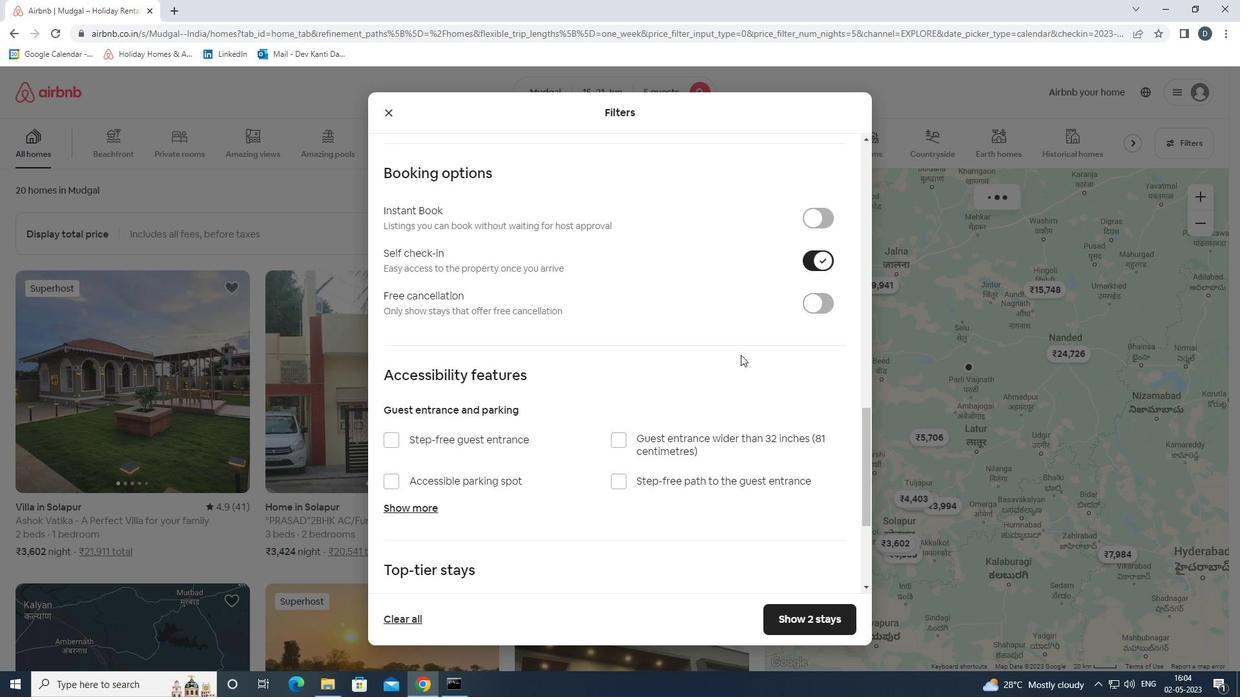 
Action: Mouse moved to (733, 357)
Screenshot: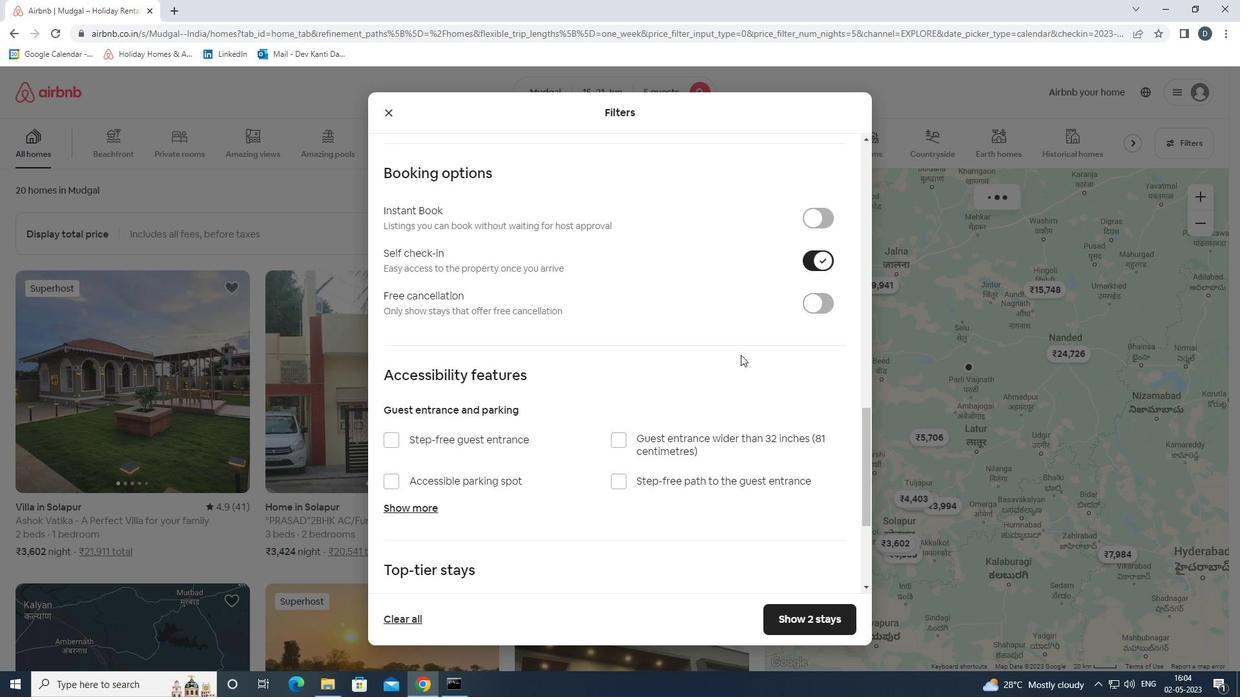 
Action: Mouse scrolled (733, 357) with delta (0, 0)
Screenshot: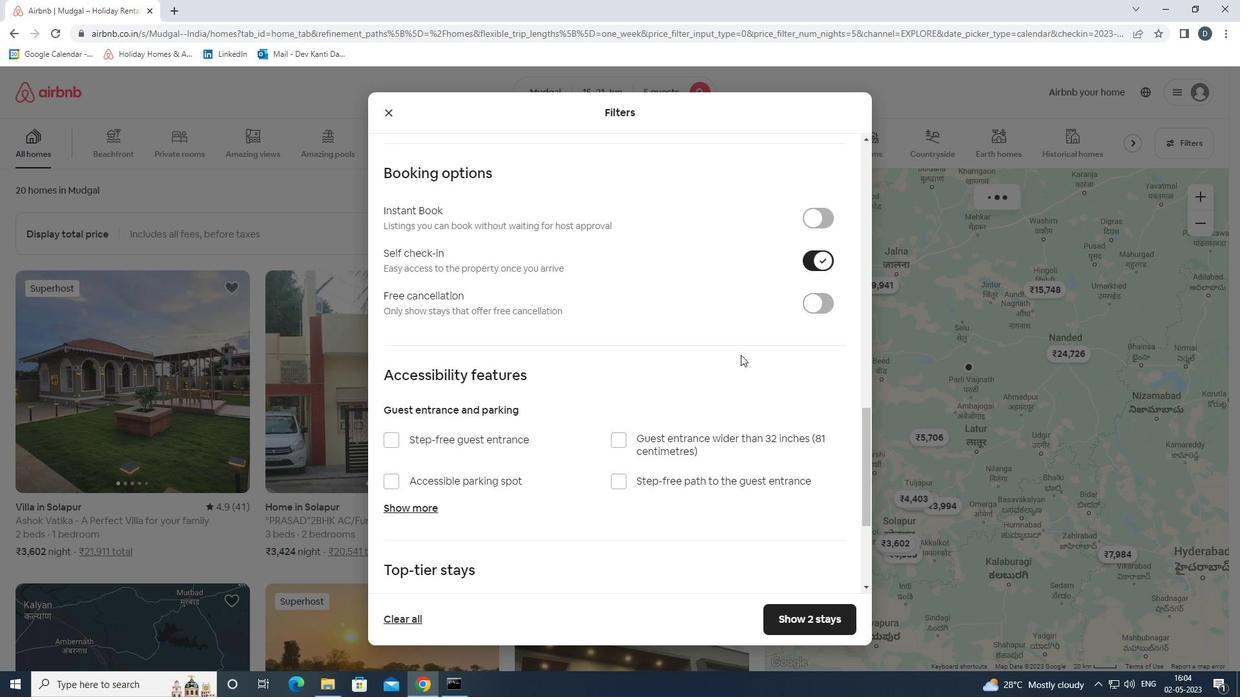 
Action: Mouse moved to (729, 359)
Screenshot: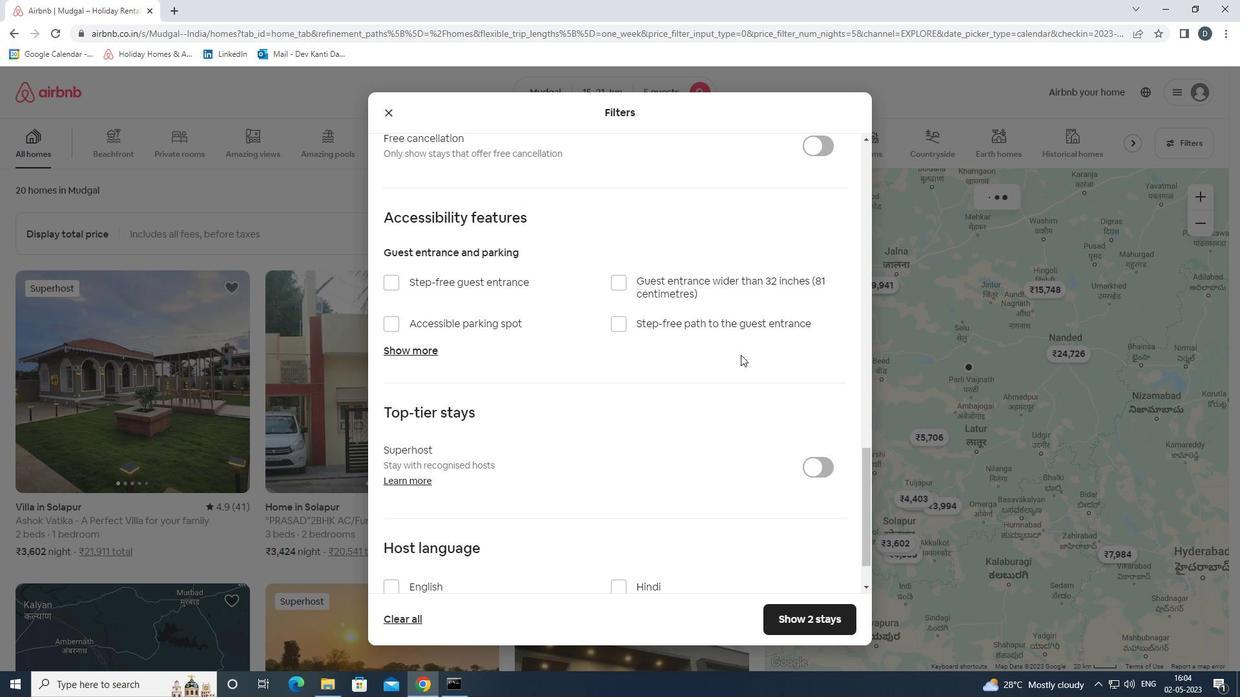 
Action: Mouse scrolled (729, 359) with delta (0, 0)
Screenshot: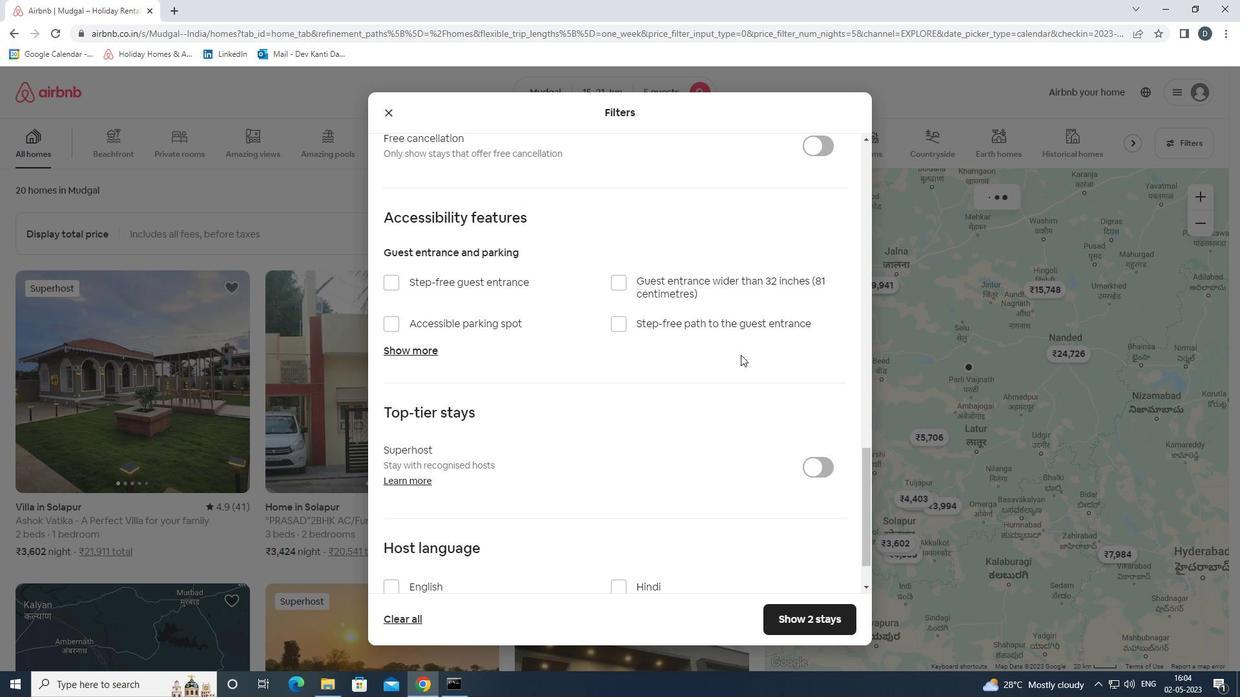 
Action: Mouse moved to (727, 360)
Screenshot: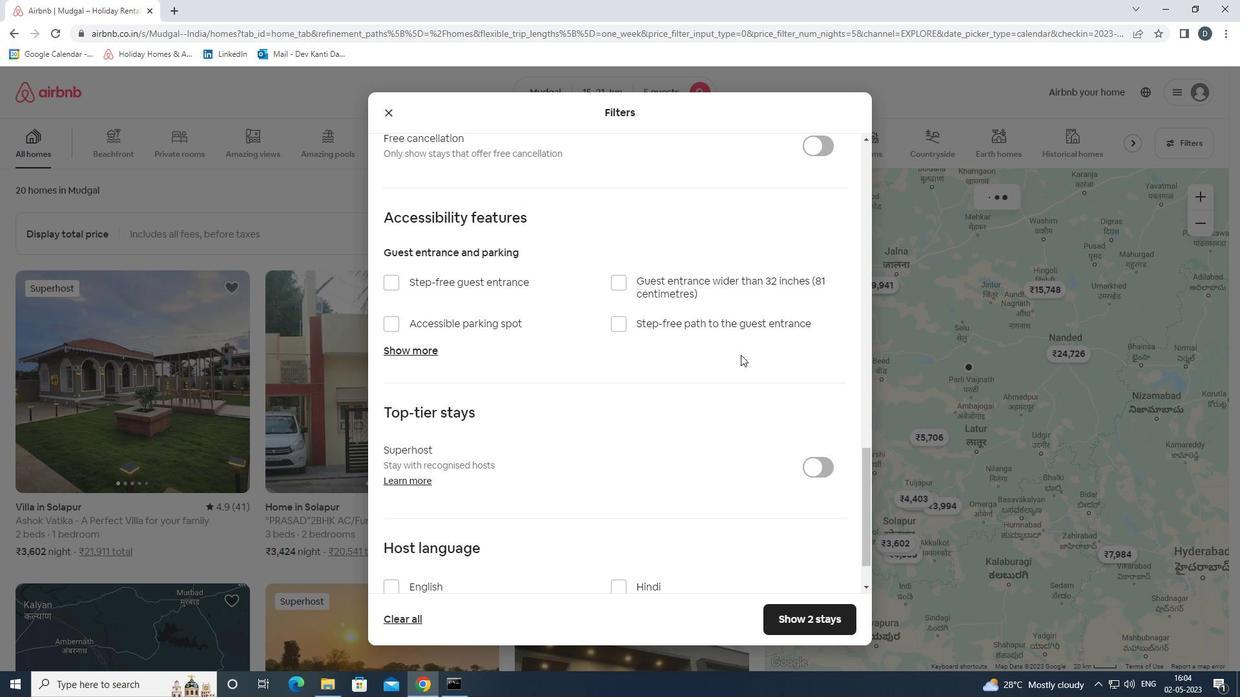 
Action: Mouse scrolled (727, 359) with delta (0, 0)
Screenshot: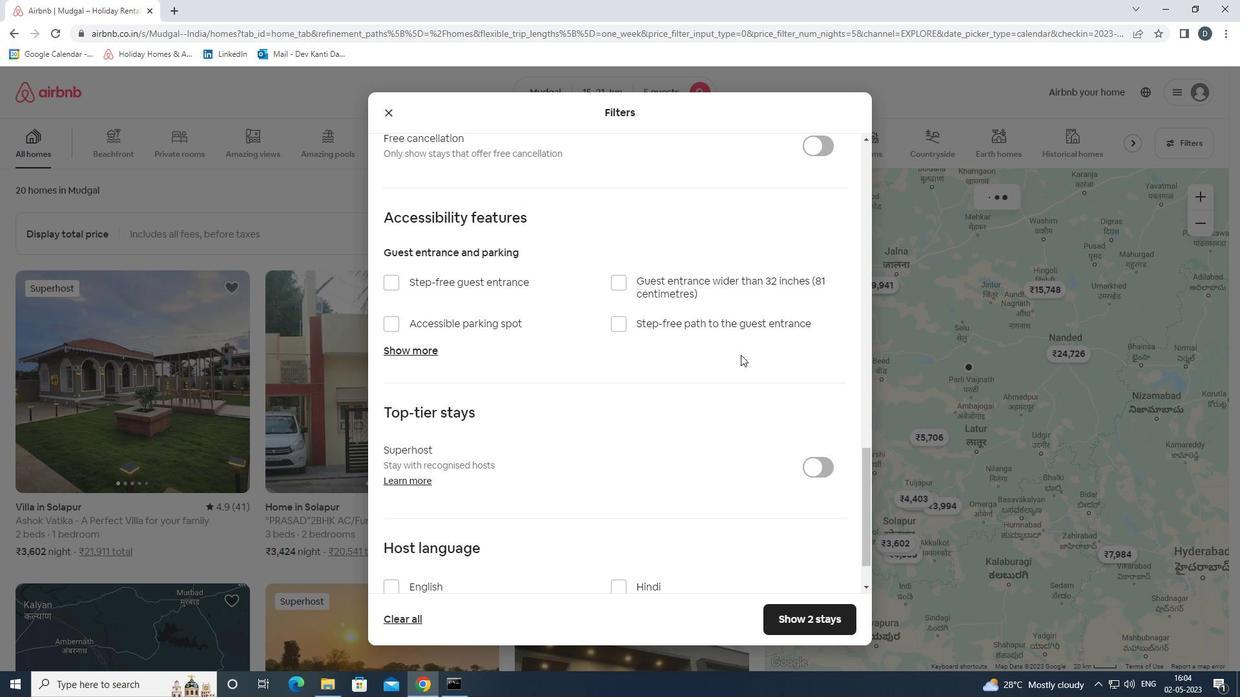 
Action: Mouse moved to (723, 362)
Screenshot: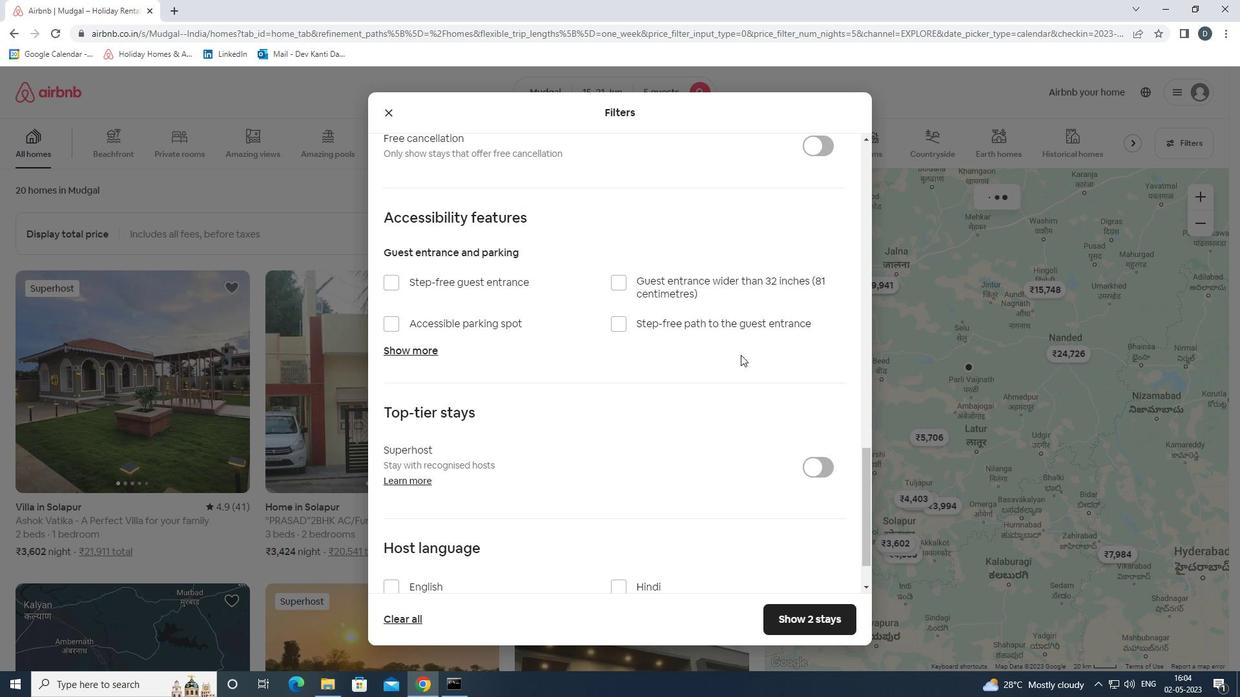 
Action: Mouse scrolled (723, 361) with delta (0, 0)
Screenshot: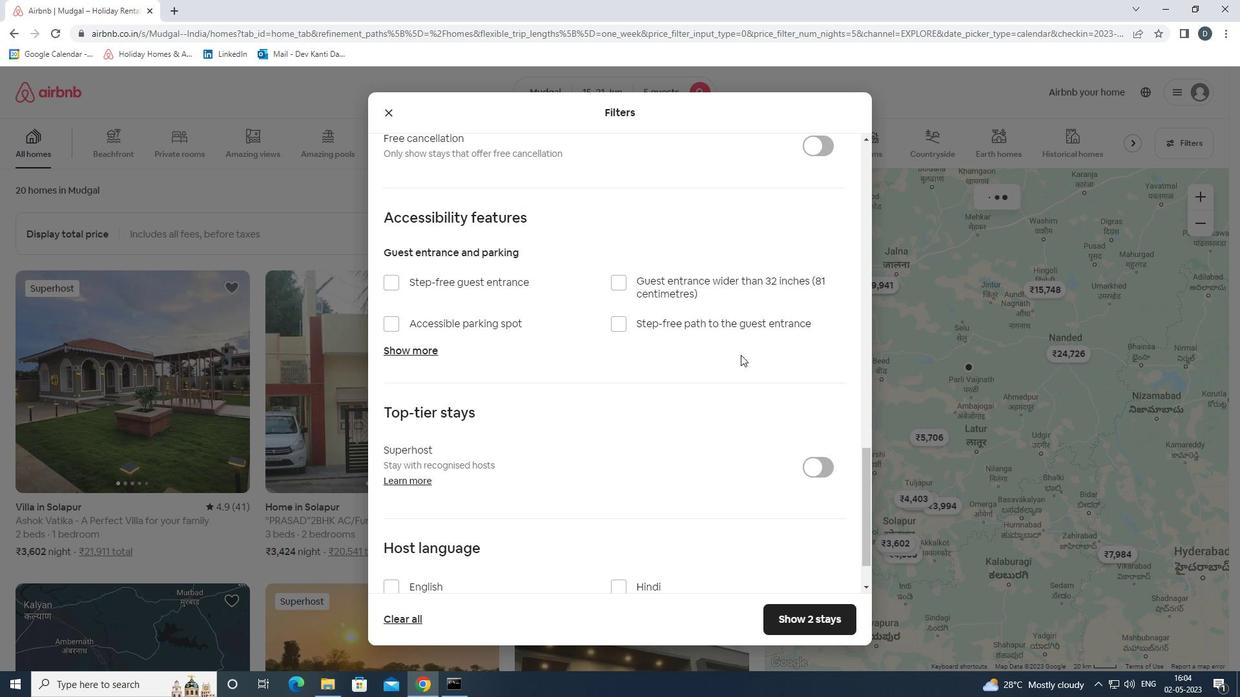 
Action: Mouse moved to (423, 526)
Screenshot: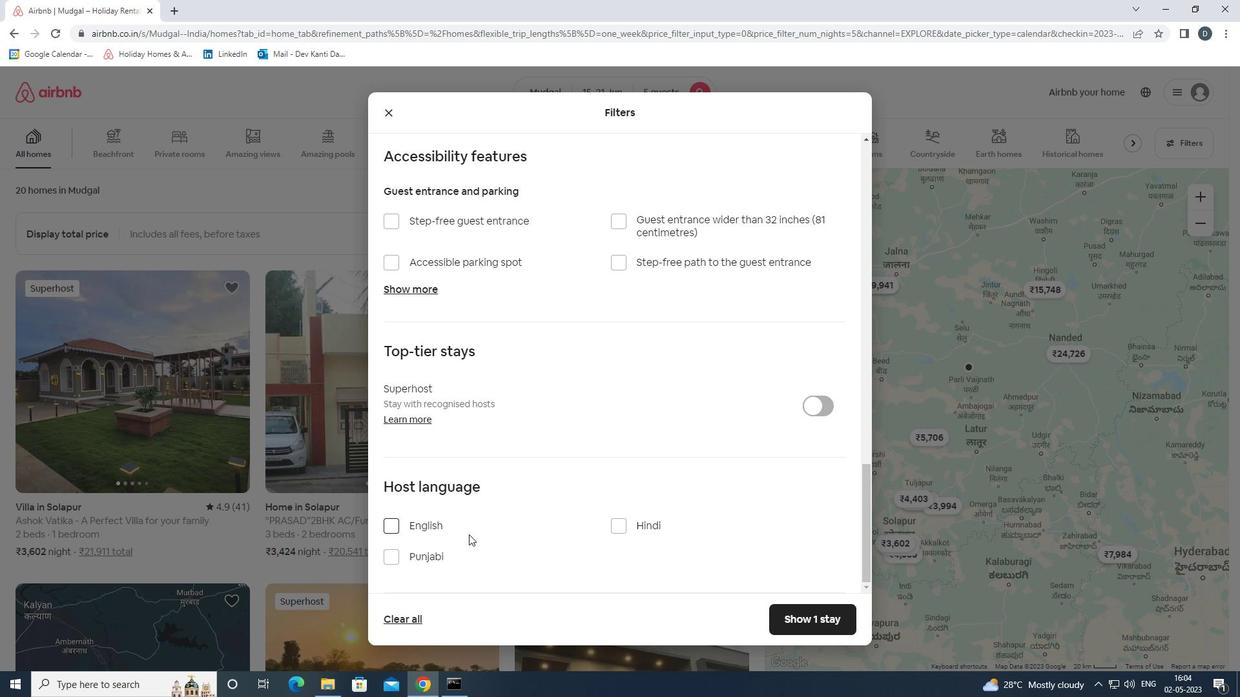 
Action: Mouse pressed left at (423, 526)
Screenshot: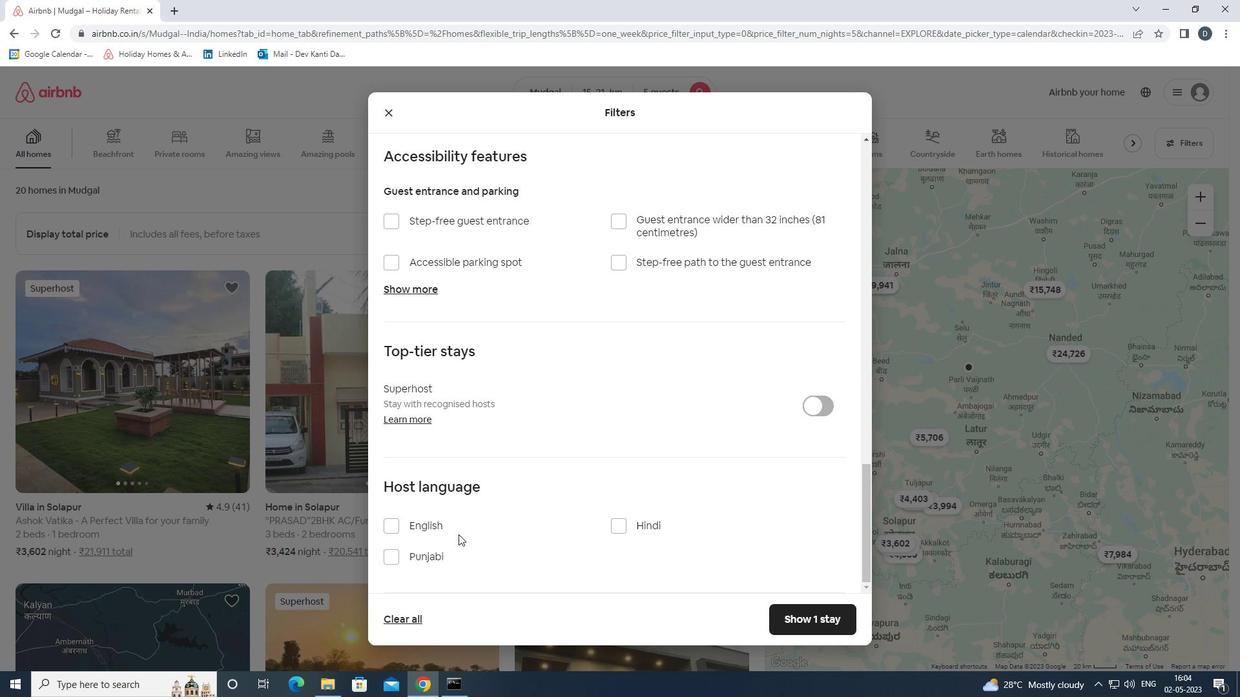 
Action: Mouse moved to (843, 624)
Screenshot: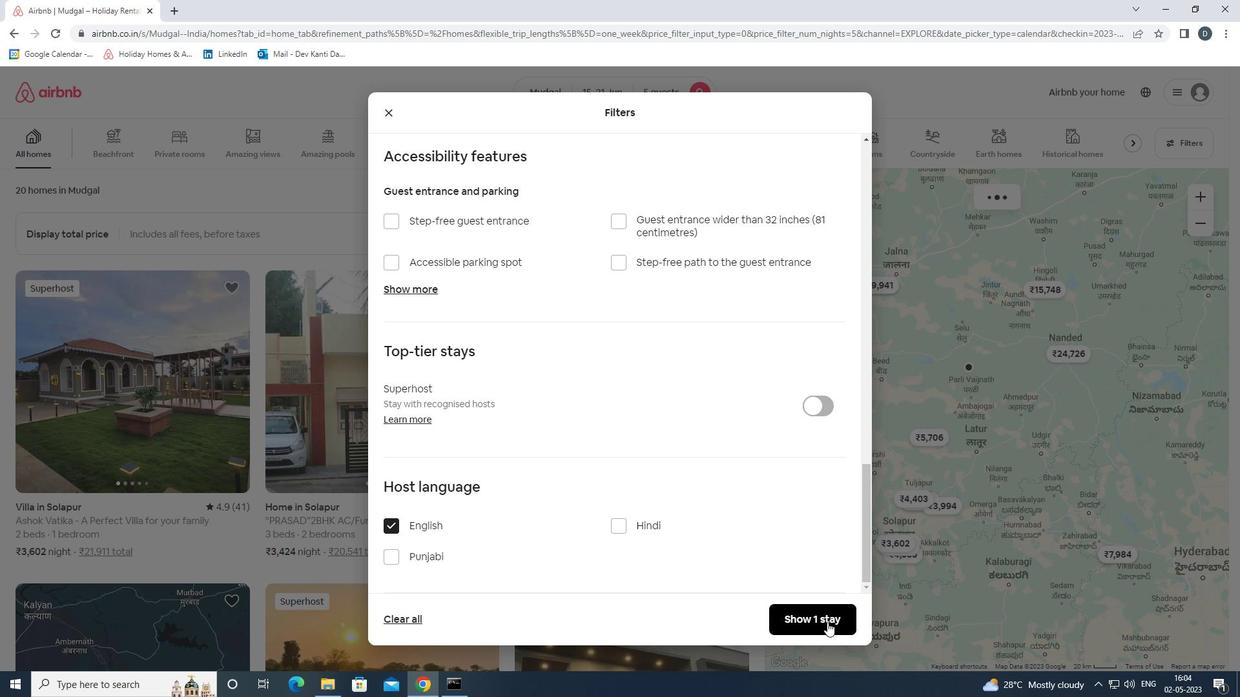 
Action: Mouse pressed left at (843, 624)
Screenshot: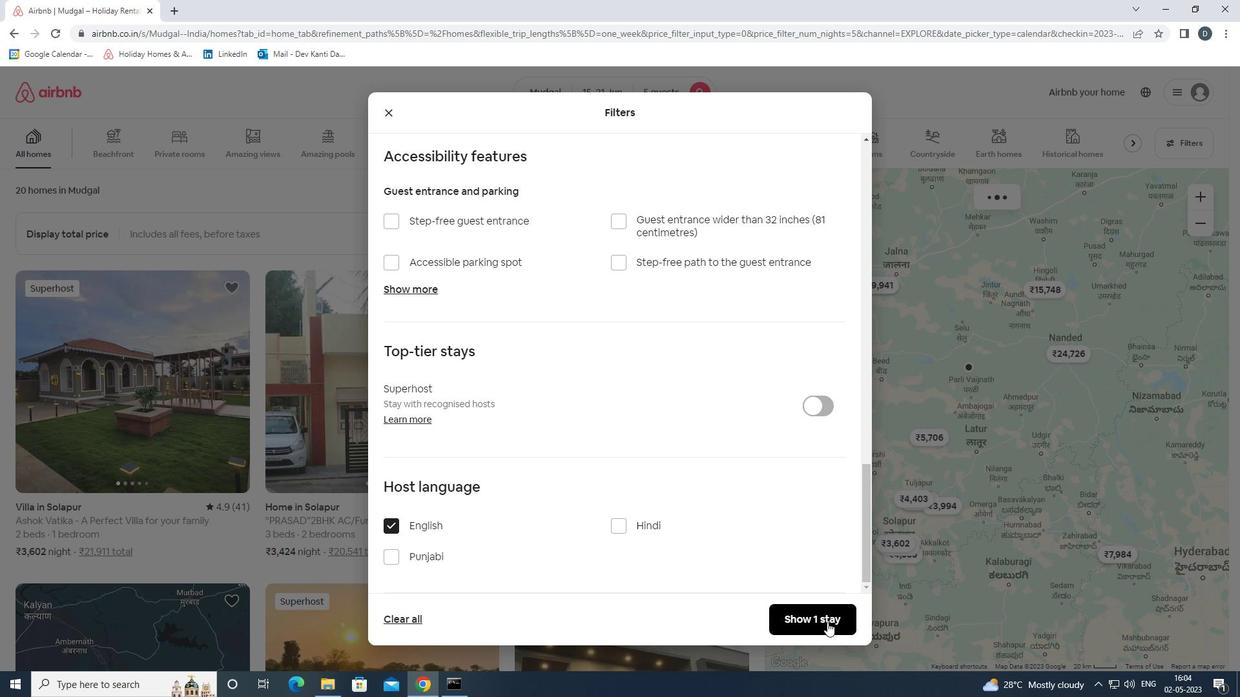 
Action: Mouse moved to (684, 374)
Screenshot: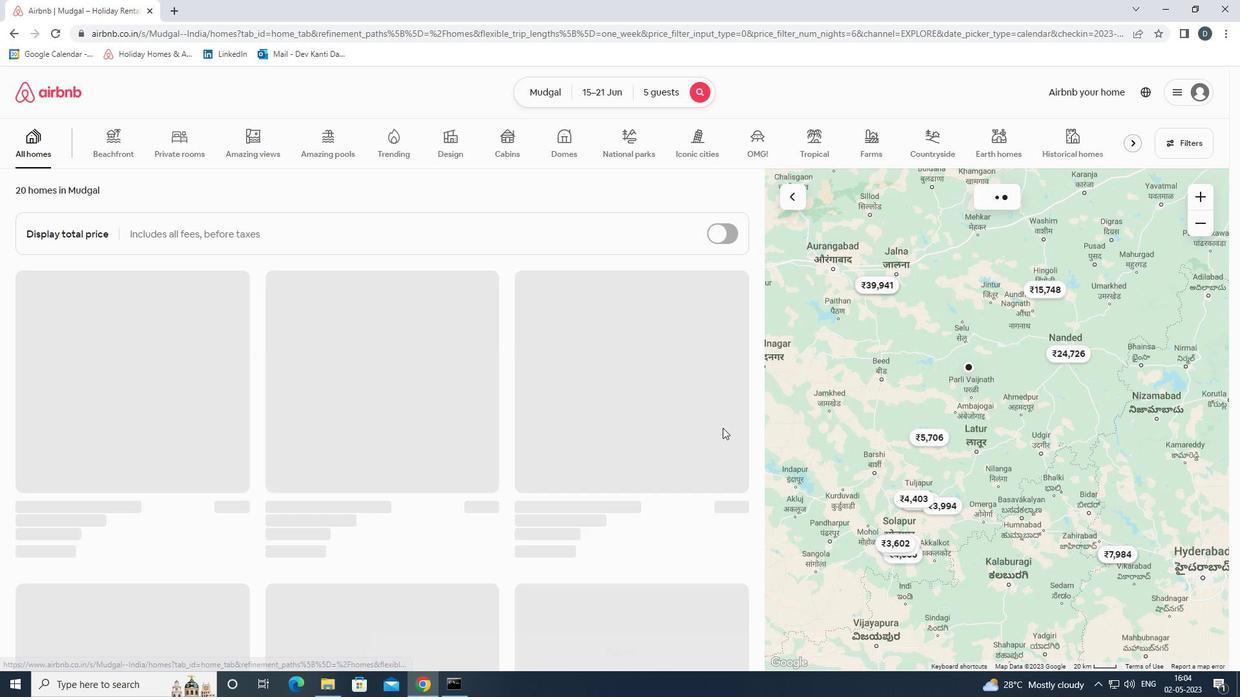 
